 Task: Find connections with filter location Heze with filter topic #startupquoteswith filter profile language French with filter current company Vymo with filter school CHAROTAR UNIVERSITY OF SCIENCE AND TECHNOLOGY with filter industry Events Services with filter service category Wealth Management with filter keywords title Wedding Coordinator
Action: Mouse moved to (593, 75)
Screenshot: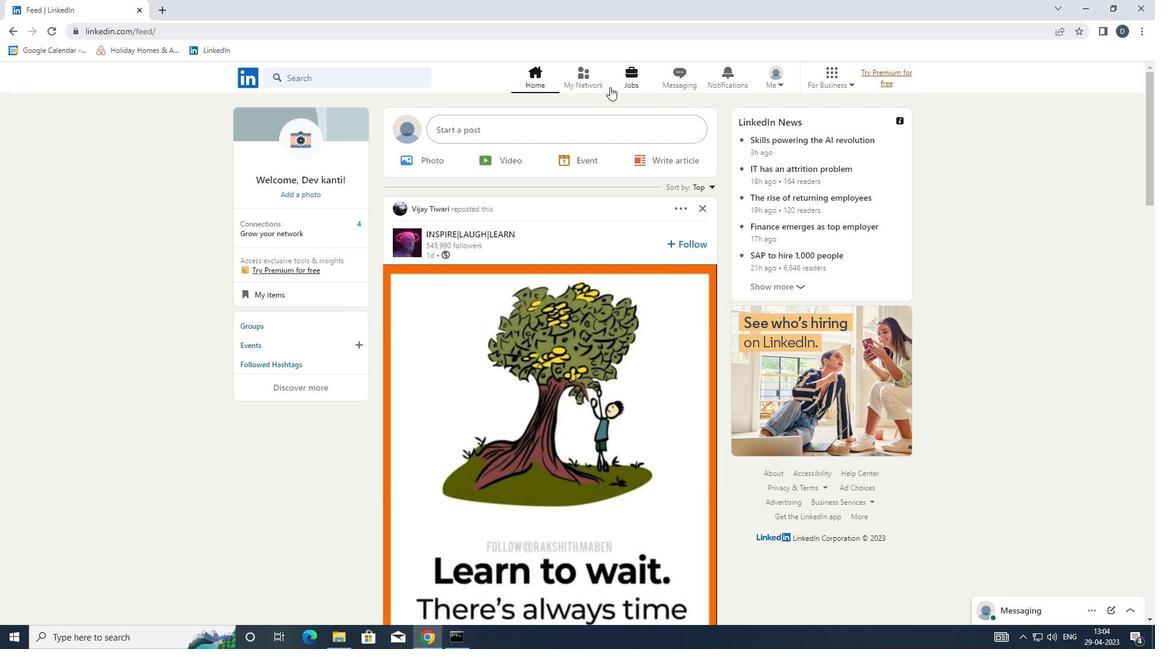 
Action: Mouse pressed left at (593, 75)
Screenshot: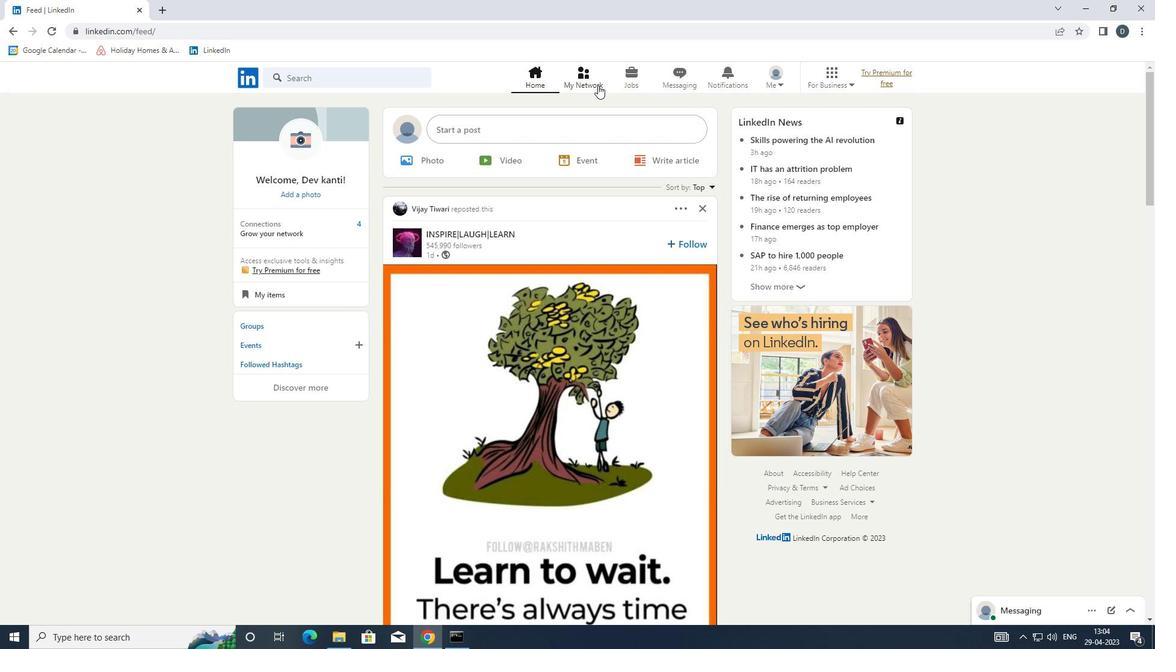 
Action: Mouse moved to (384, 144)
Screenshot: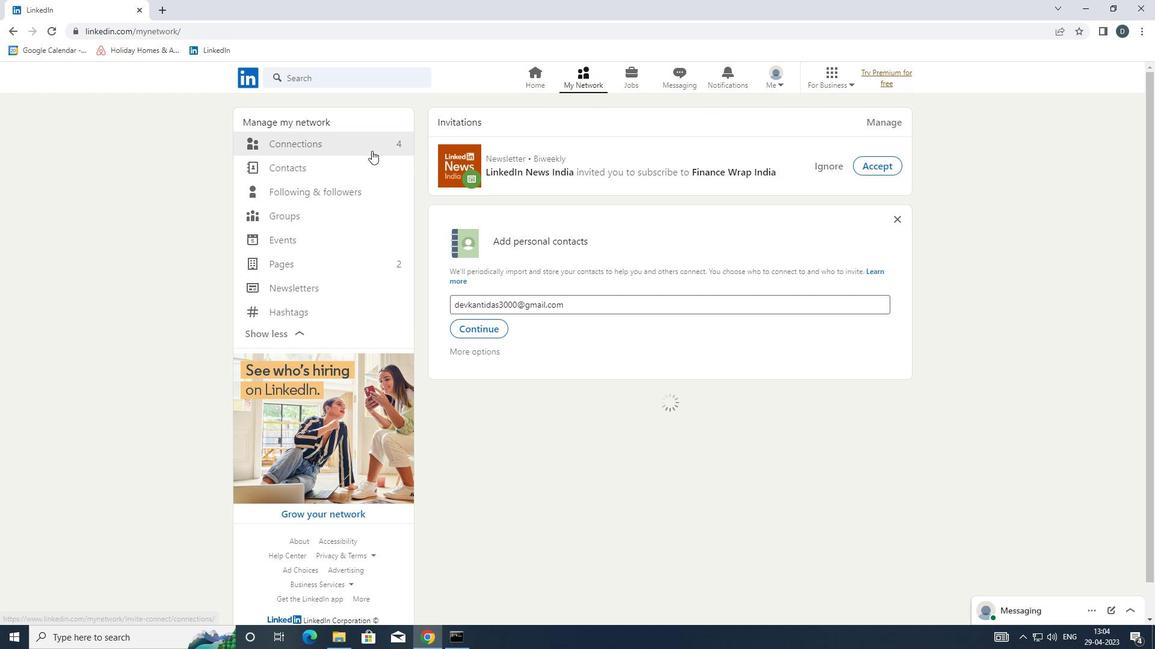 
Action: Mouse pressed left at (384, 144)
Screenshot: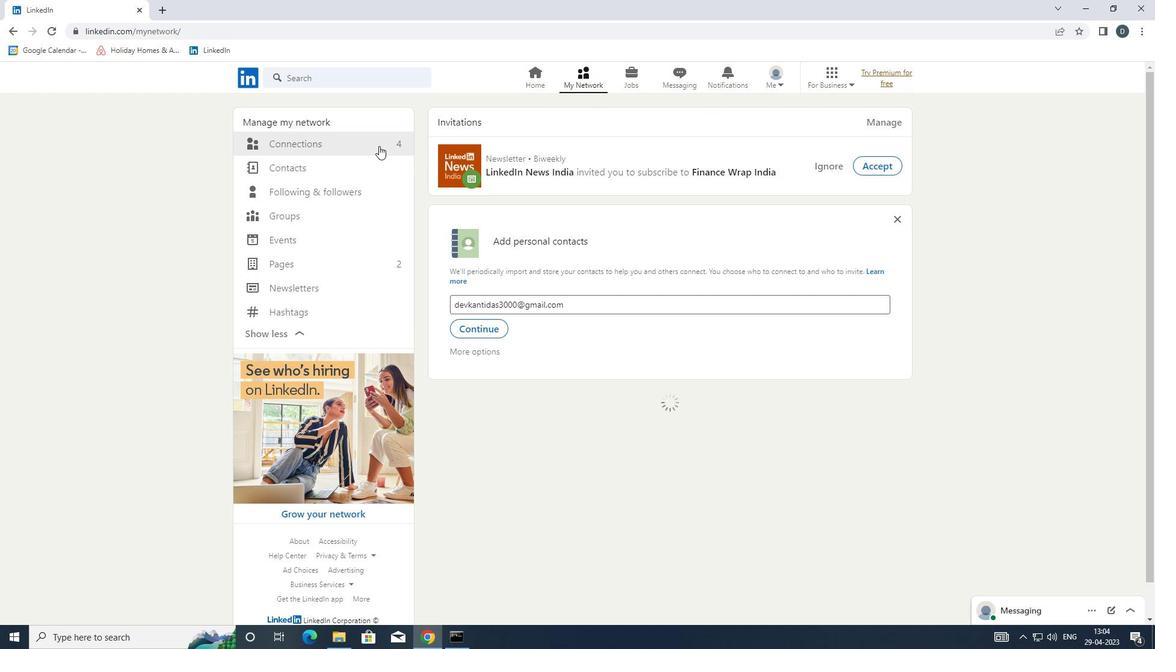 
Action: Mouse moved to (299, 144)
Screenshot: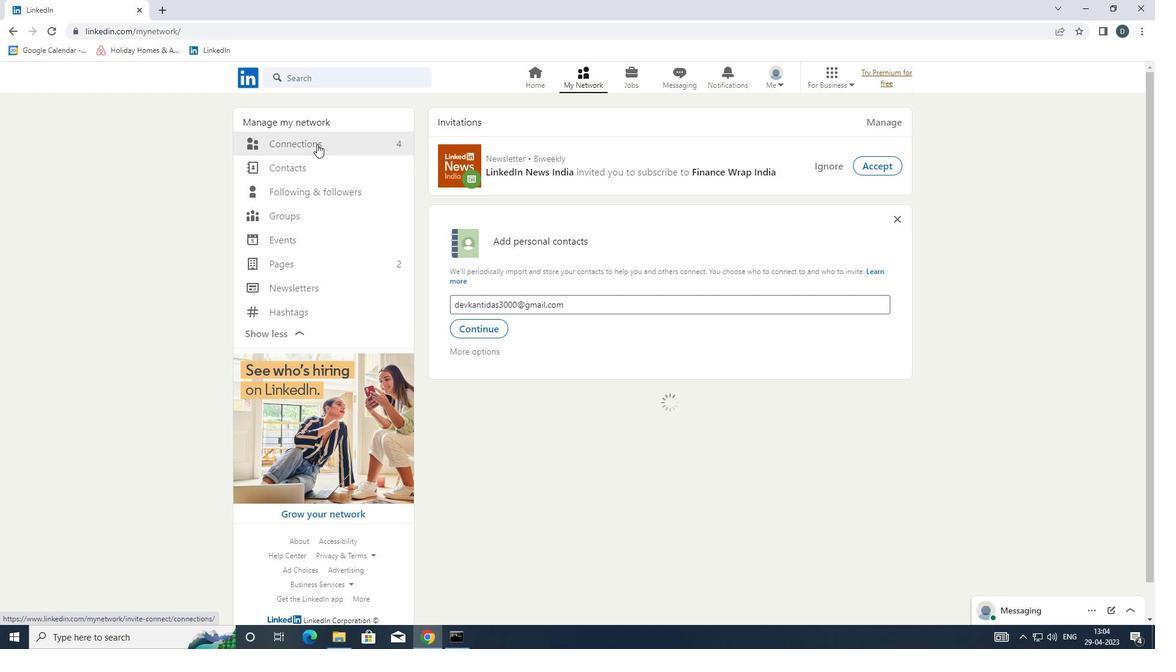 
Action: Mouse pressed left at (299, 144)
Screenshot: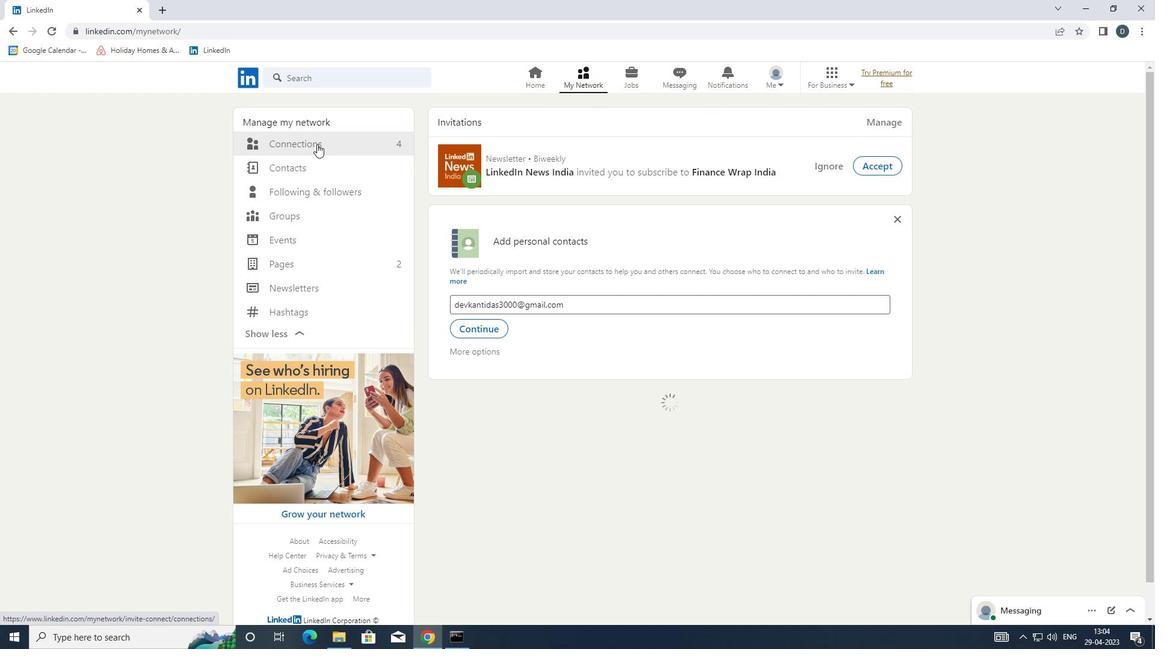 
Action: Mouse moved to (674, 147)
Screenshot: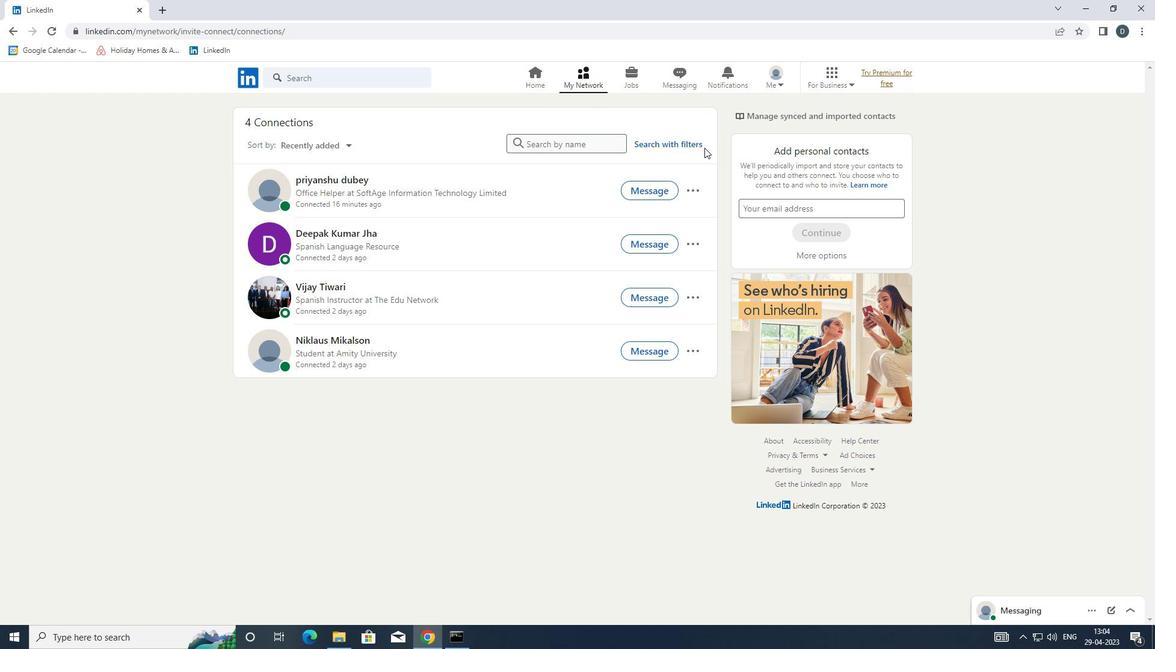 
Action: Mouse pressed left at (674, 147)
Screenshot: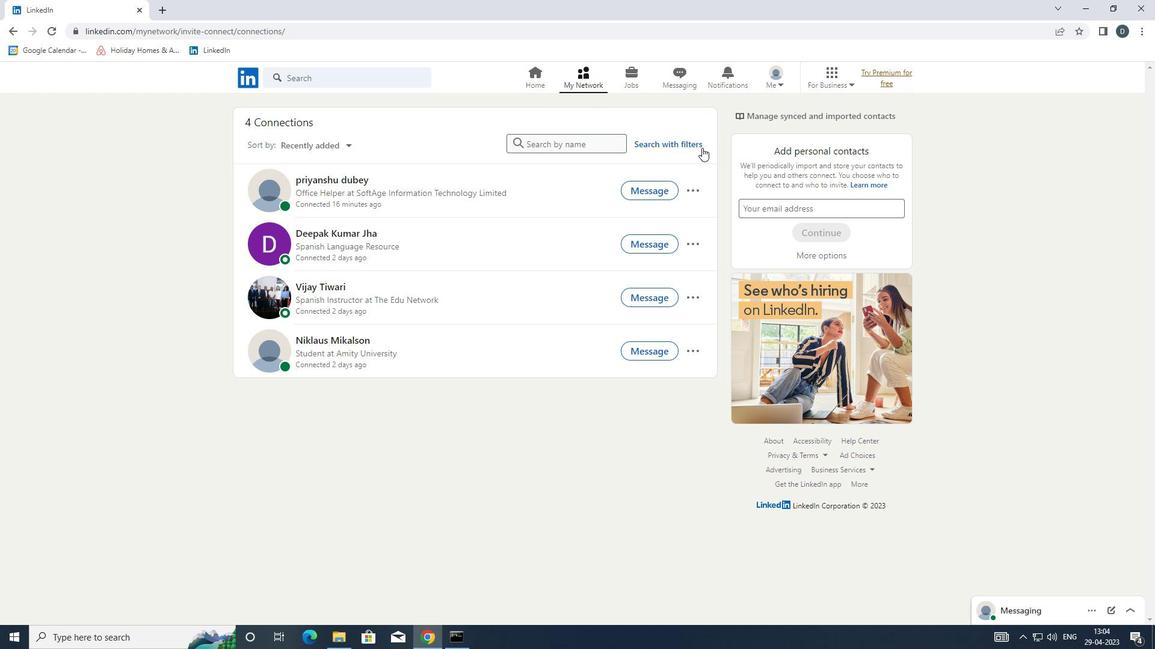 
Action: Mouse moved to (604, 107)
Screenshot: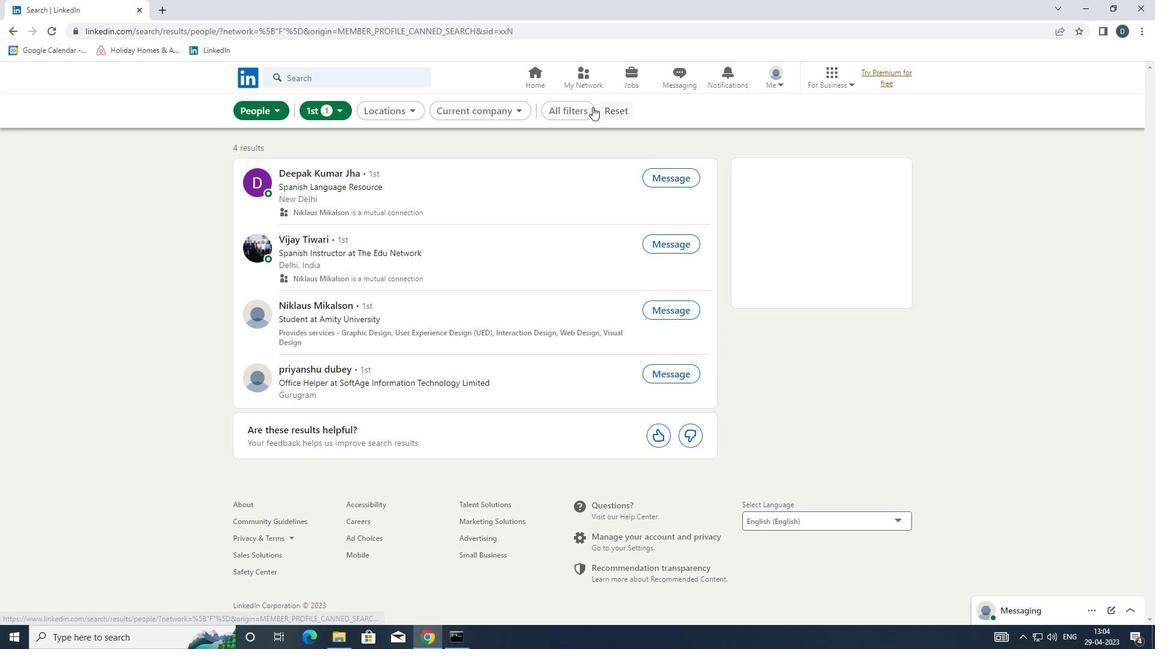 
Action: Mouse pressed left at (604, 107)
Screenshot: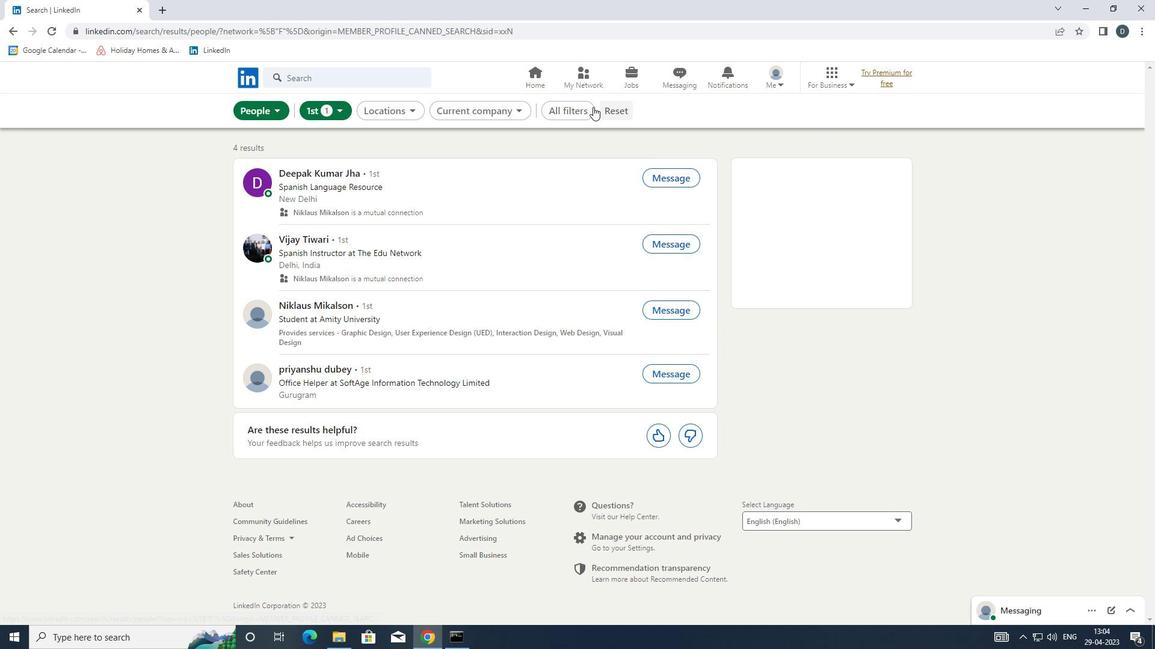 
Action: Mouse moved to (601, 107)
Screenshot: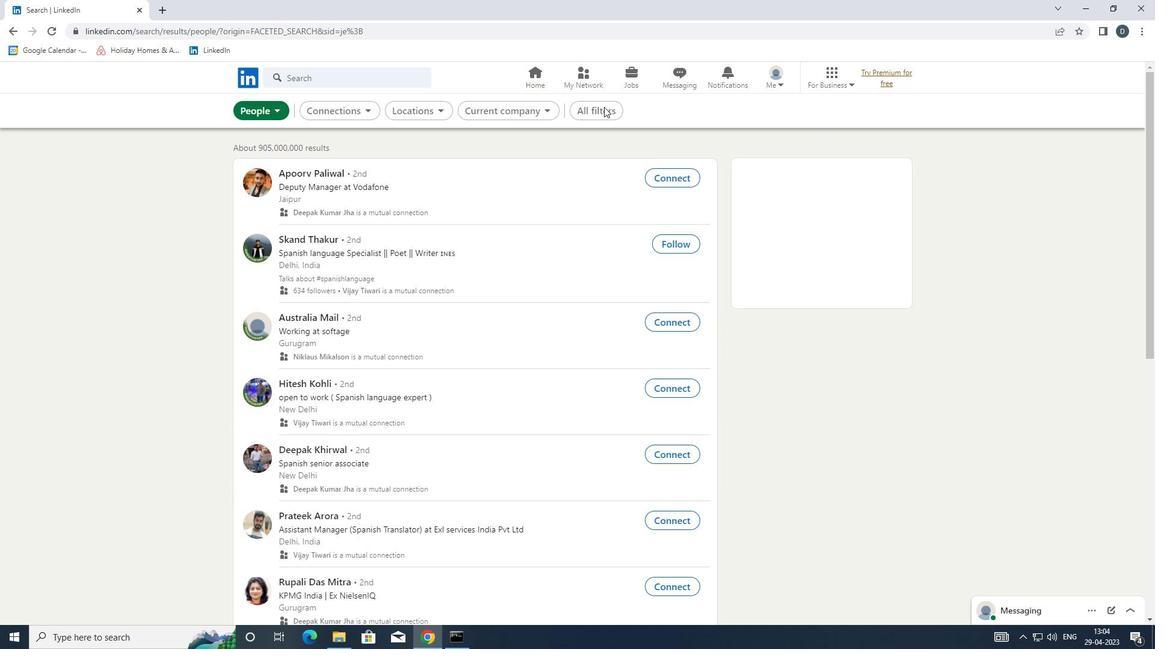 
Action: Mouse pressed left at (601, 107)
Screenshot: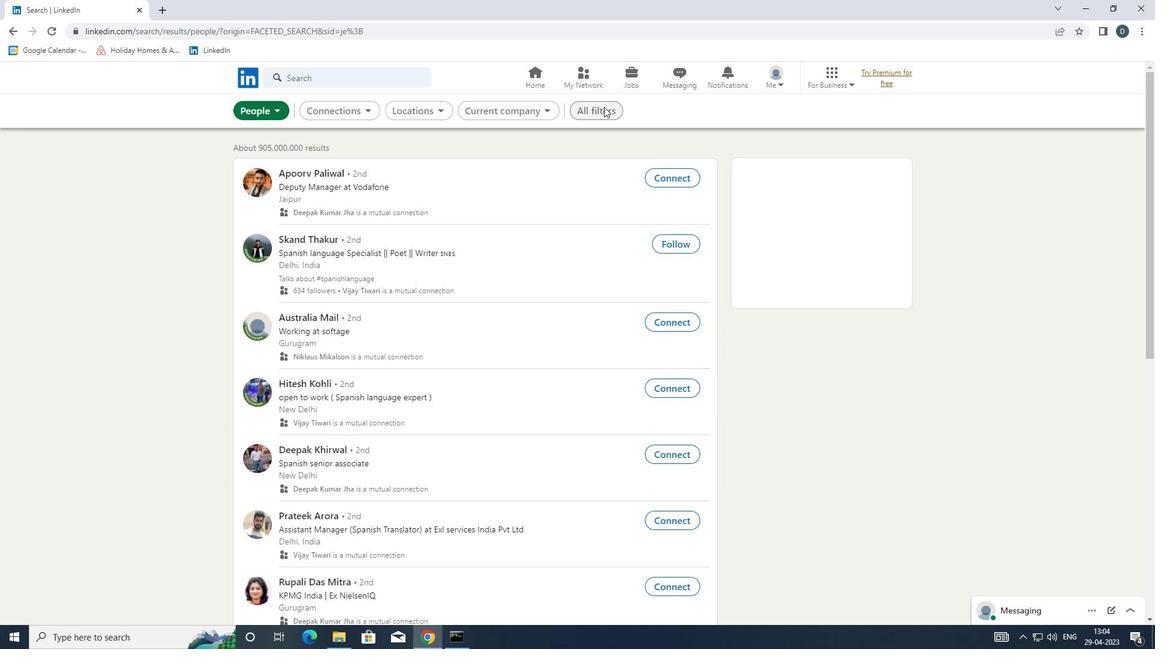
Action: Mouse moved to (1032, 346)
Screenshot: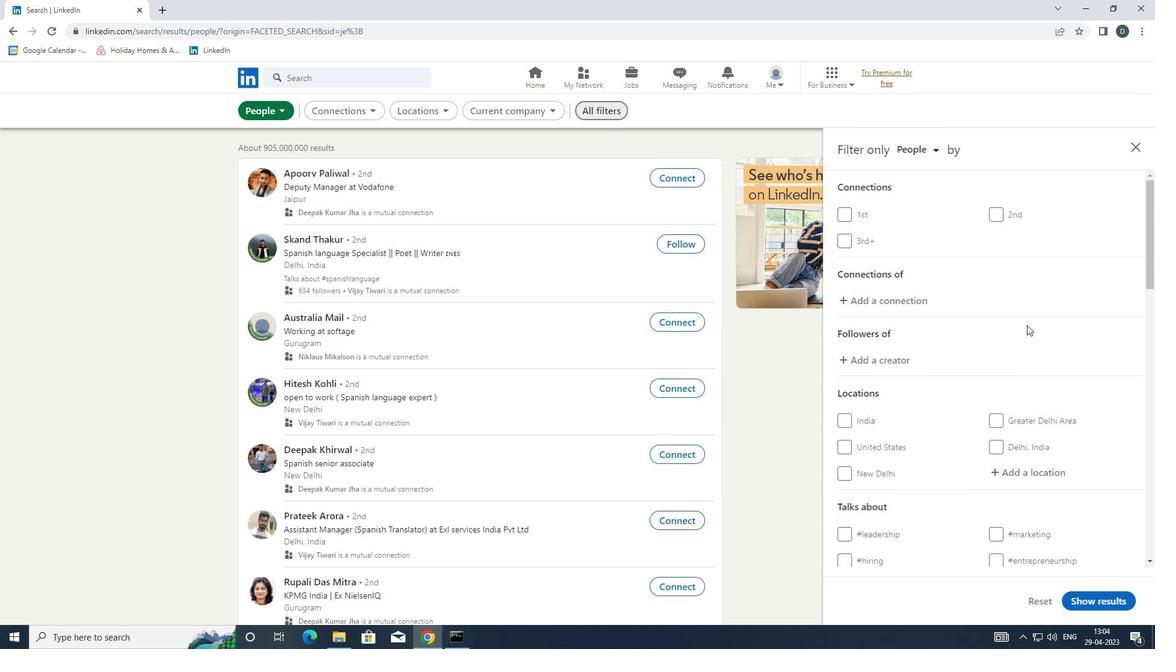
Action: Mouse scrolled (1032, 345) with delta (0, 0)
Screenshot: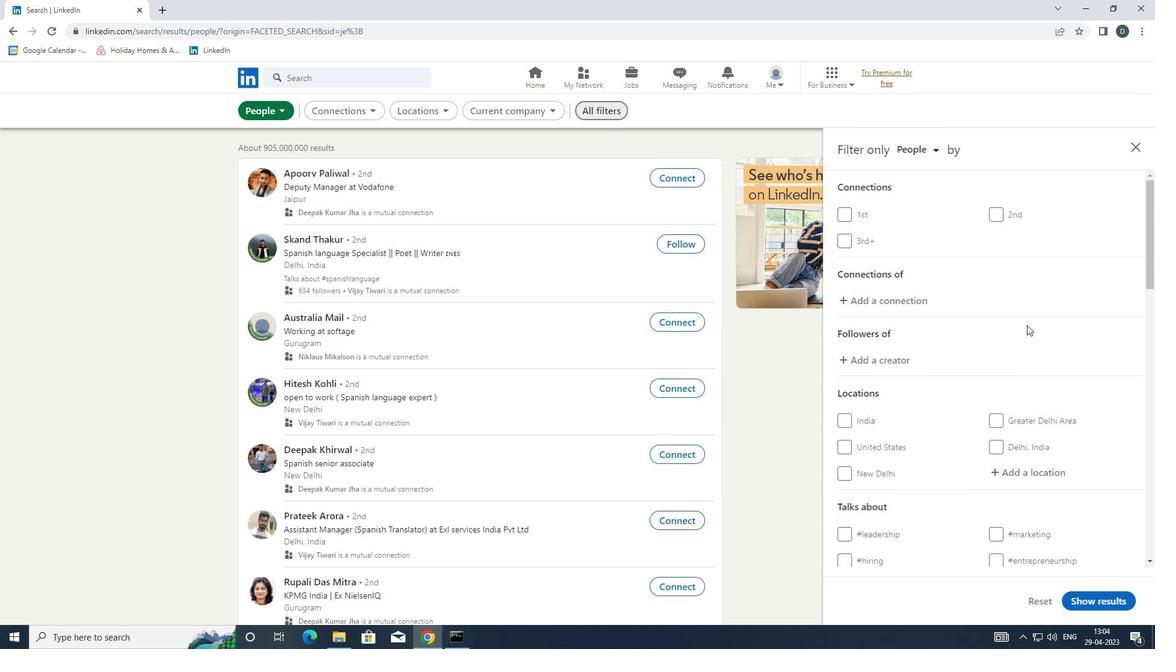 
Action: Mouse moved to (1029, 347)
Screenshot: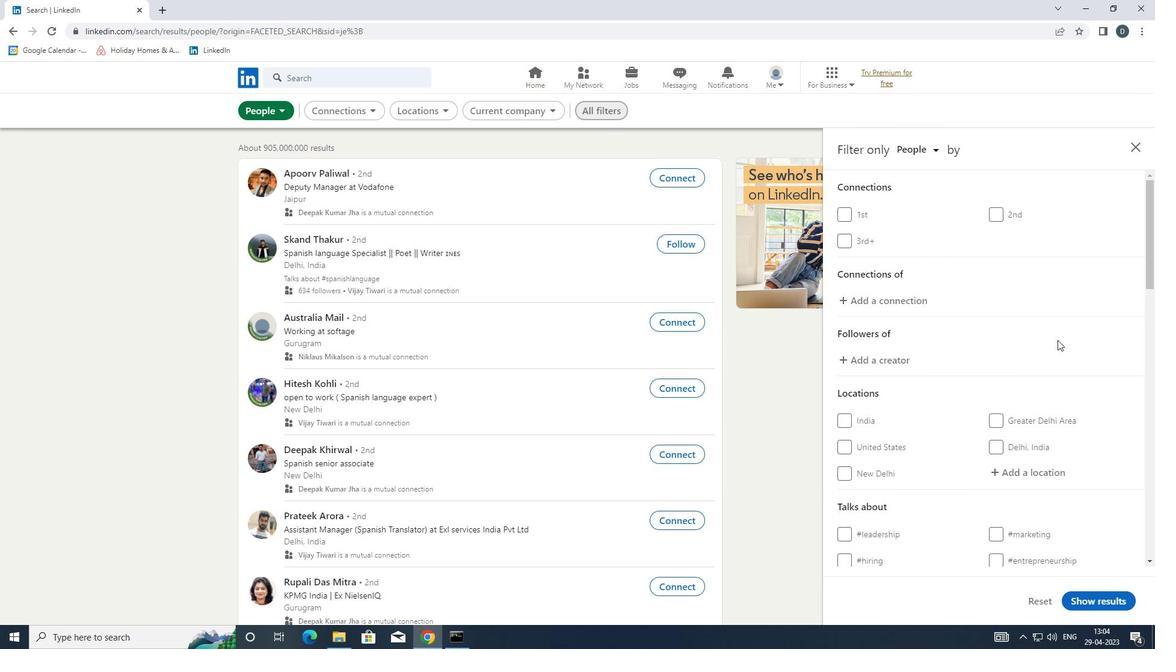 
Action: Mouse scrolled (1029, 347) with delta (0, 0)
Screenshot: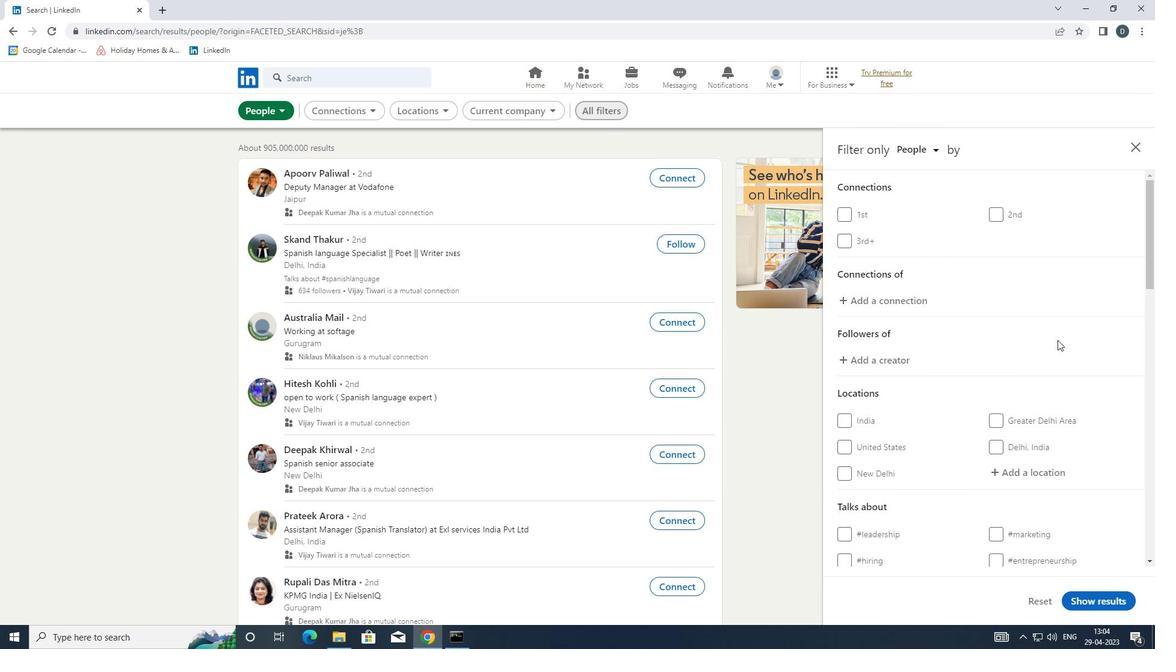 
Action: Mouse scrolled (1029, 347) with delta (0, 0)
Screenshot: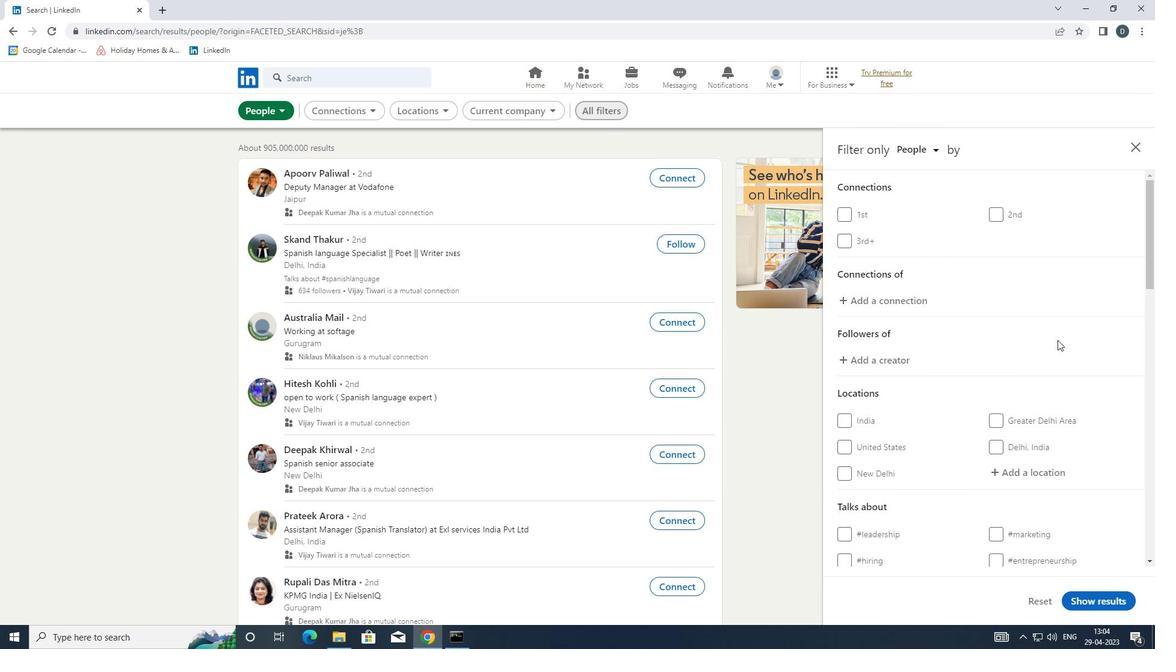 
Action: Mouse moved to (1022, 291)
Screenshot: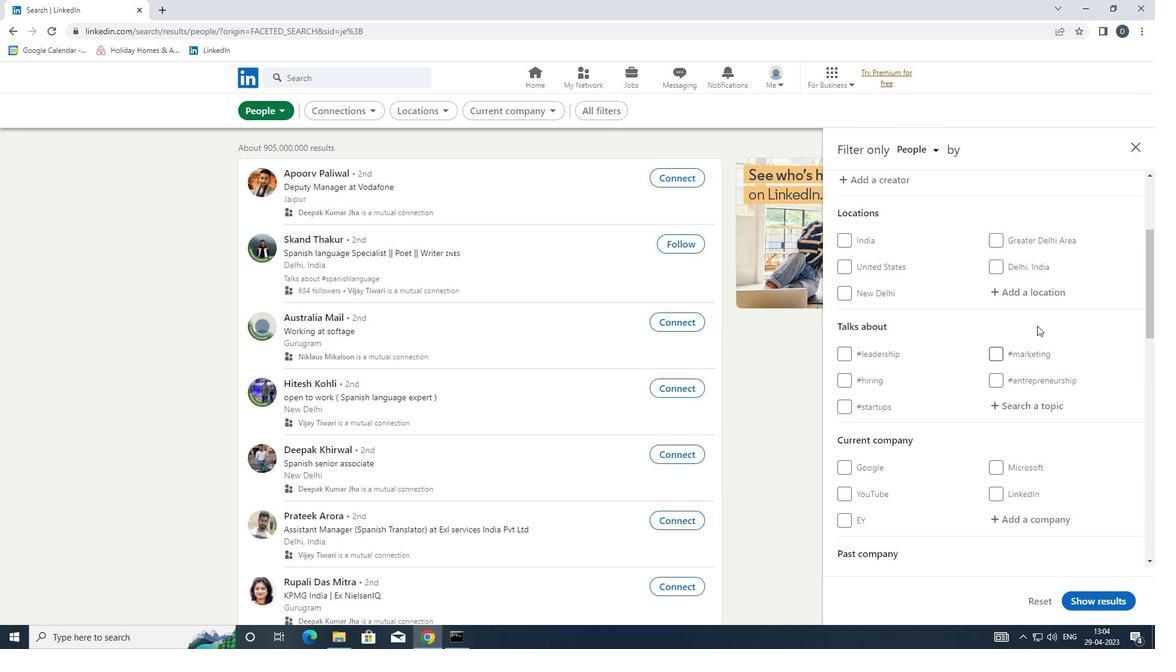 
Action: Mouse pressed left at (1022, 291)
Screenshot: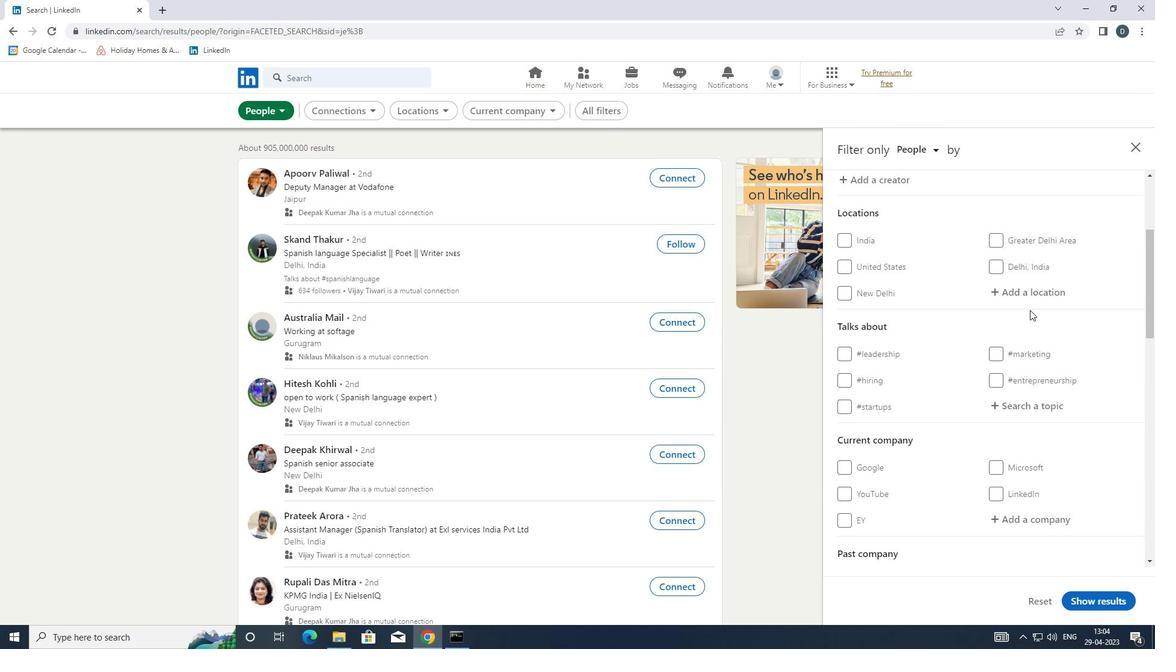 
Action: Key pressed <Key.shift>HEZE
Screenshot: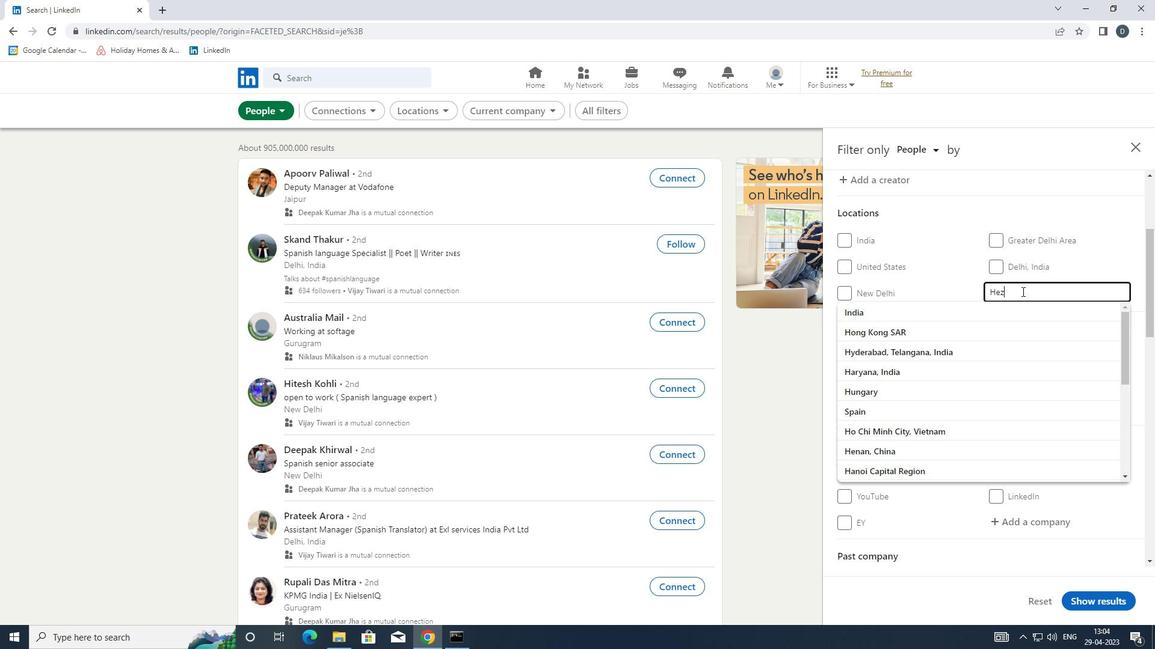 
Action: Mouse moved to (1007, 312)
Screenshot: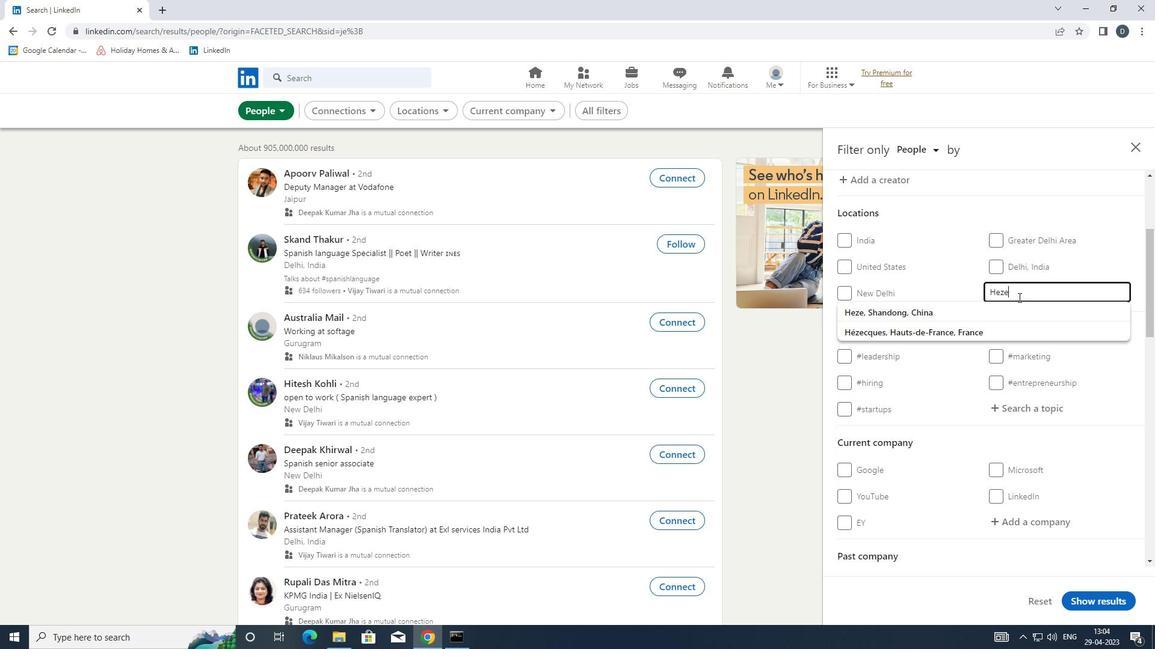 
Action: Mouse pressed left at (1007, 312)
Screenshot: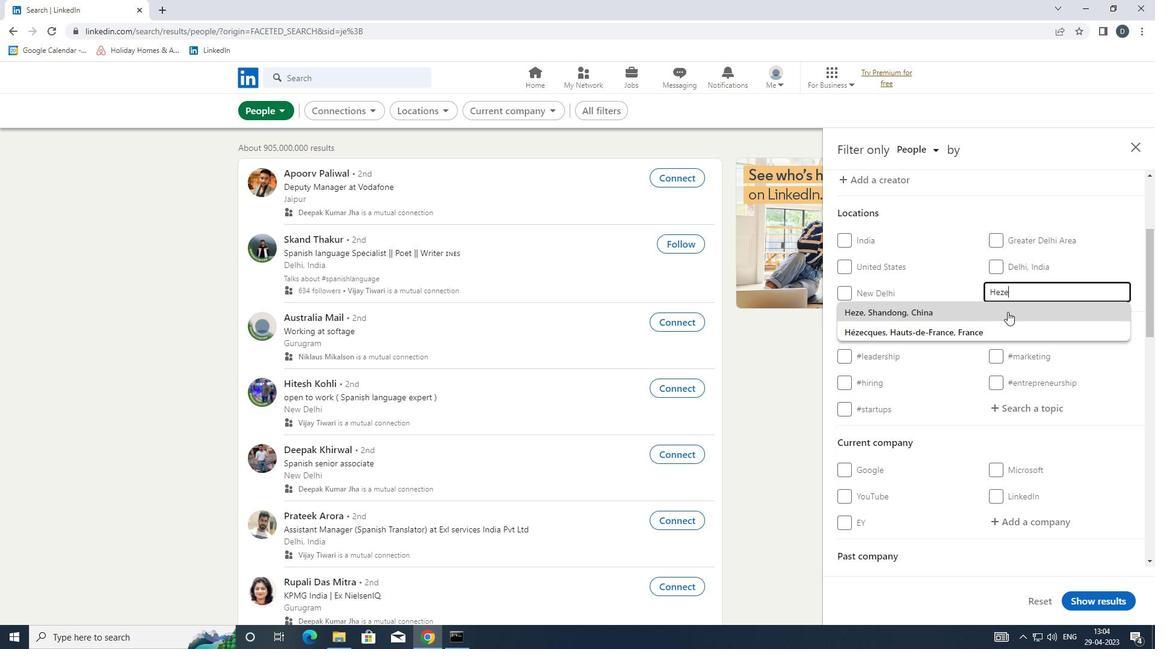 
Action: Mouse scrolled (1007, 311) with delta (0, 0)
Screenshot: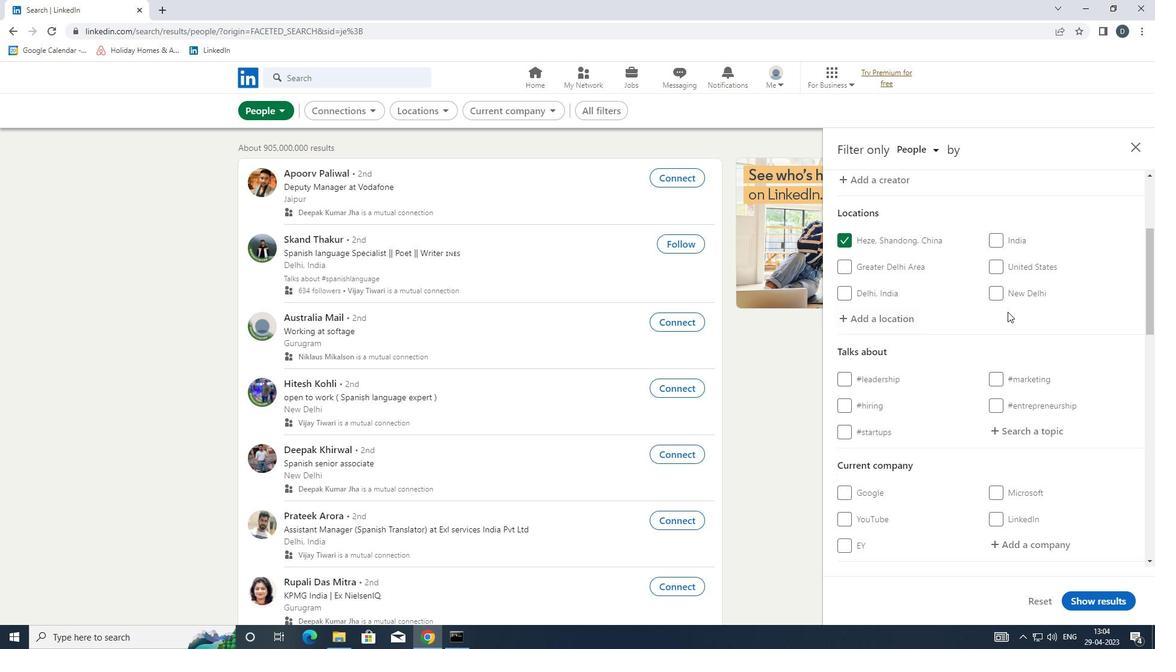 
Action: Mouse scrolled (1007, 311) with delta (0, 0)
Screenshot: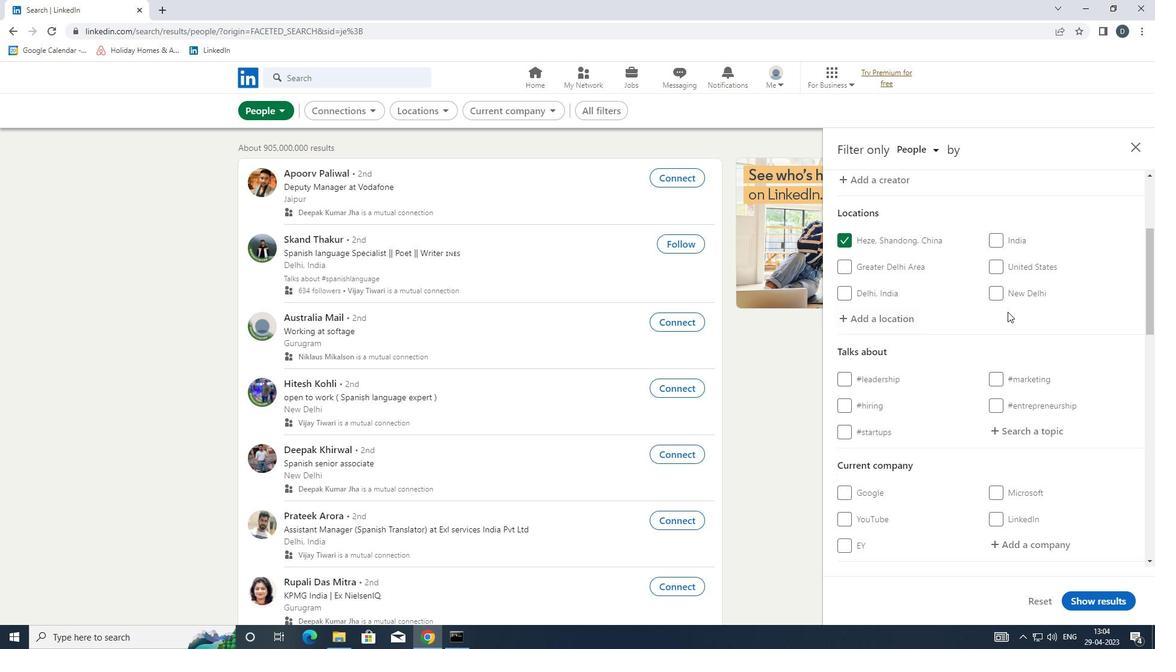 
Action: Mouse scrolled (1007, 311) with delta (0, 0)
Screenshot: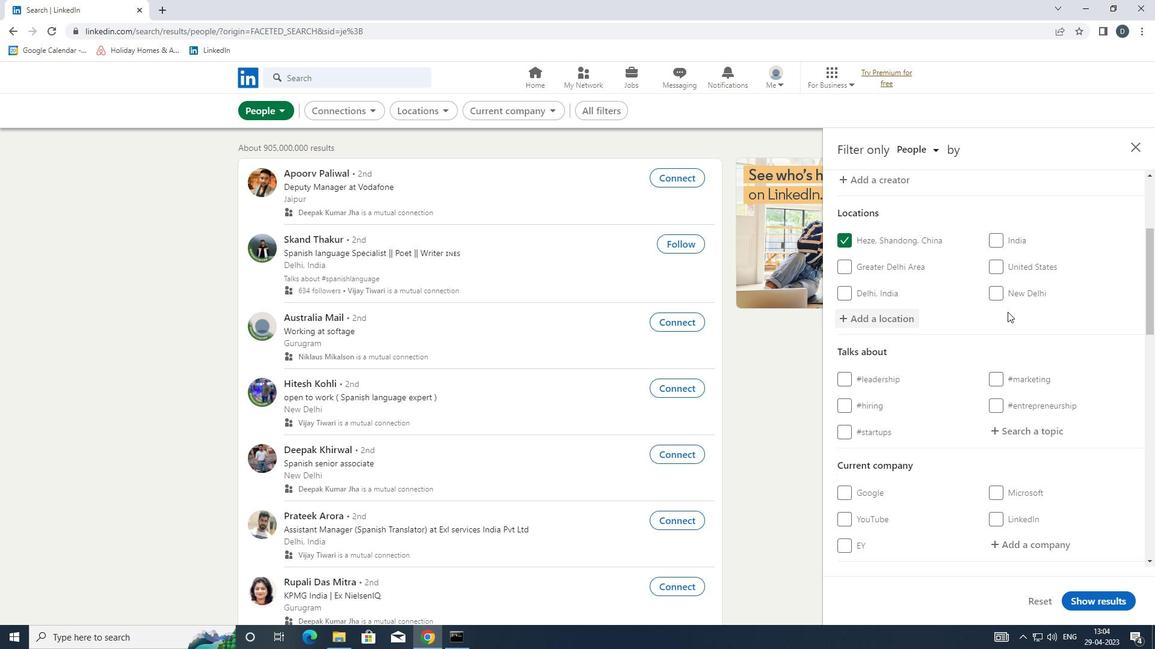 
Action: Mouse moved to (1030, 253)
Screenshot: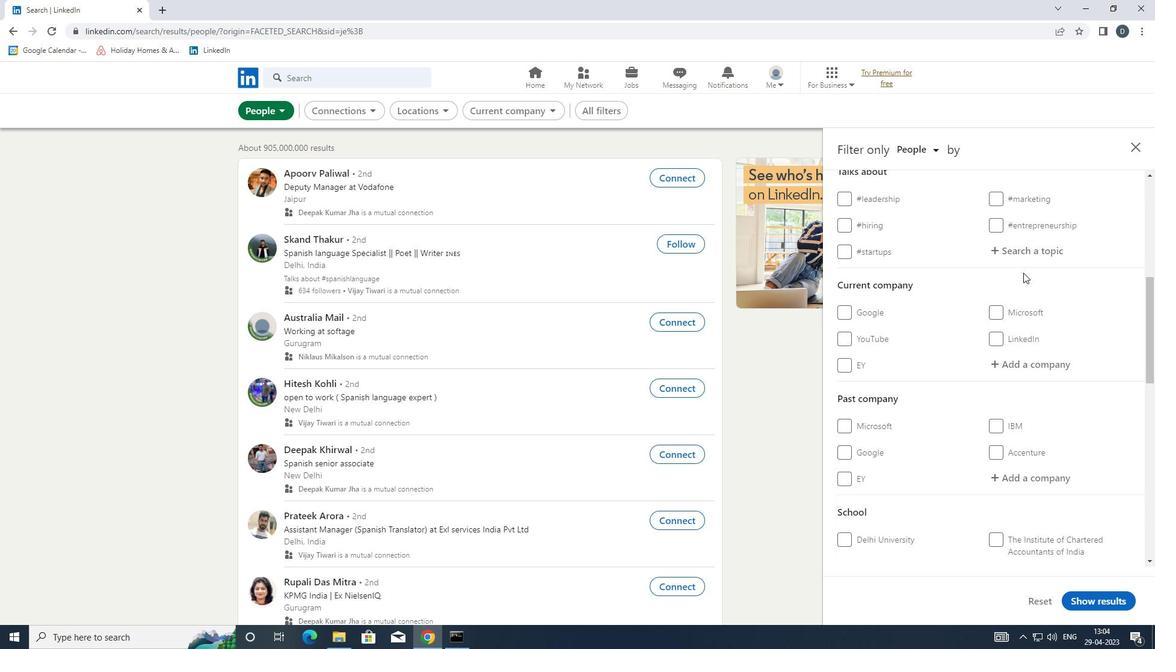
Action: Mouse pressed left at (1030, 253)
Screenshot: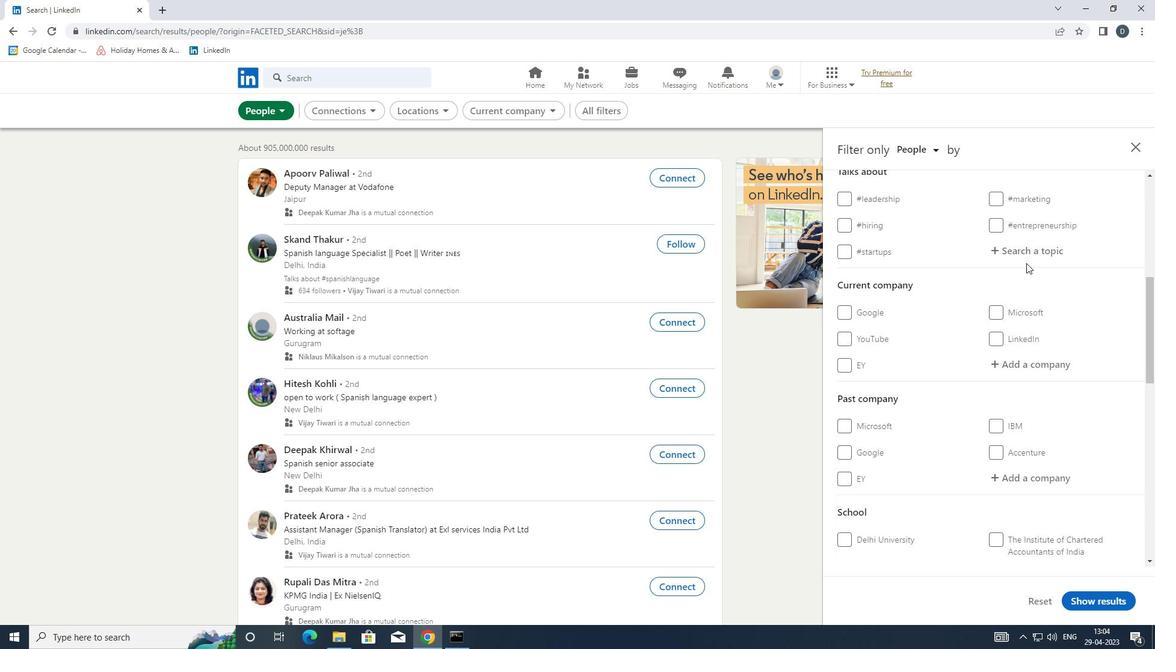 
Action: Key pressed <Key.shift>#STARTUPQUOTES
Screenshot: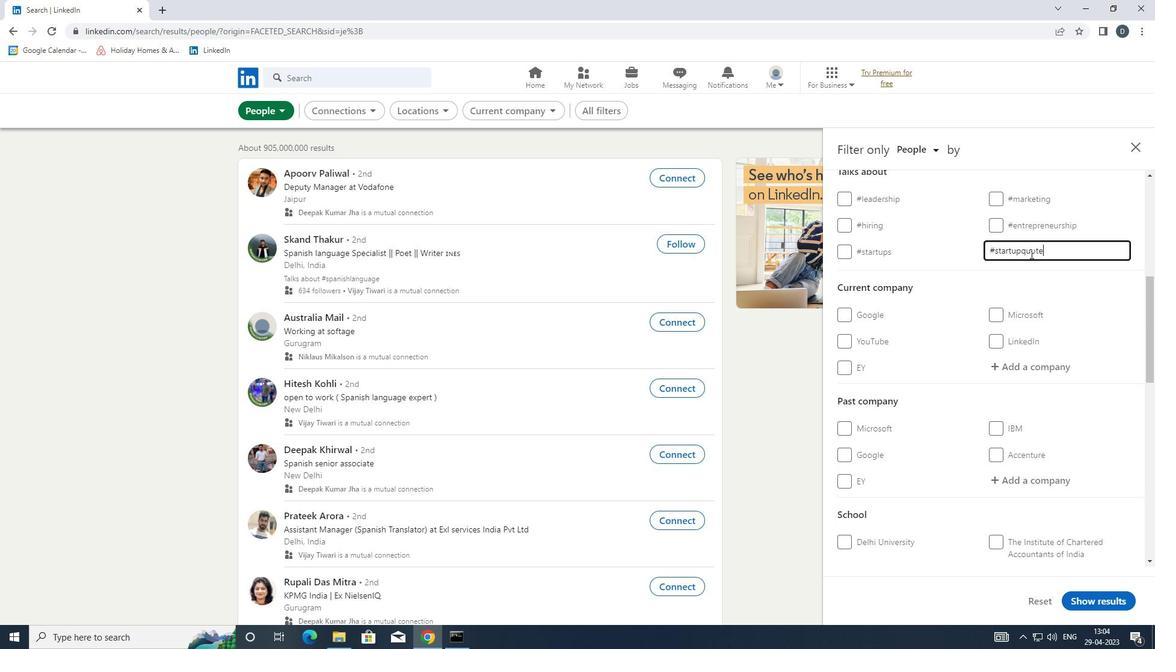 
Action: Mouse moved to (1111, 277)
Screenshot: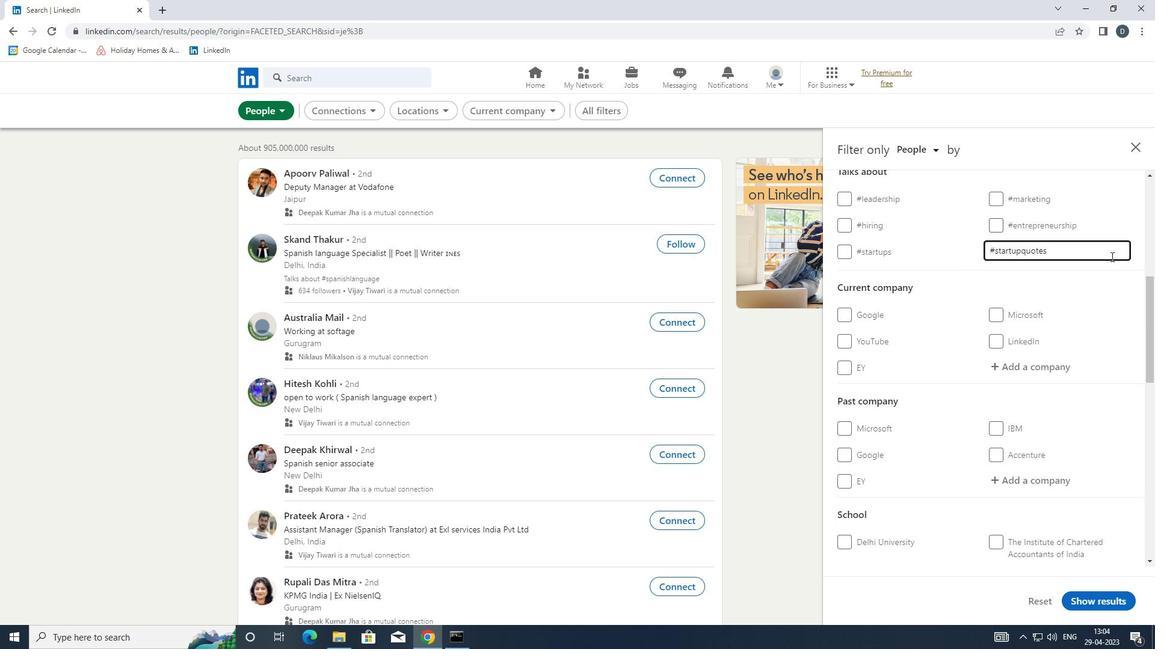 
Action: Mouse scrolled (1111, 277) with delta (0, 0)
Screenshot: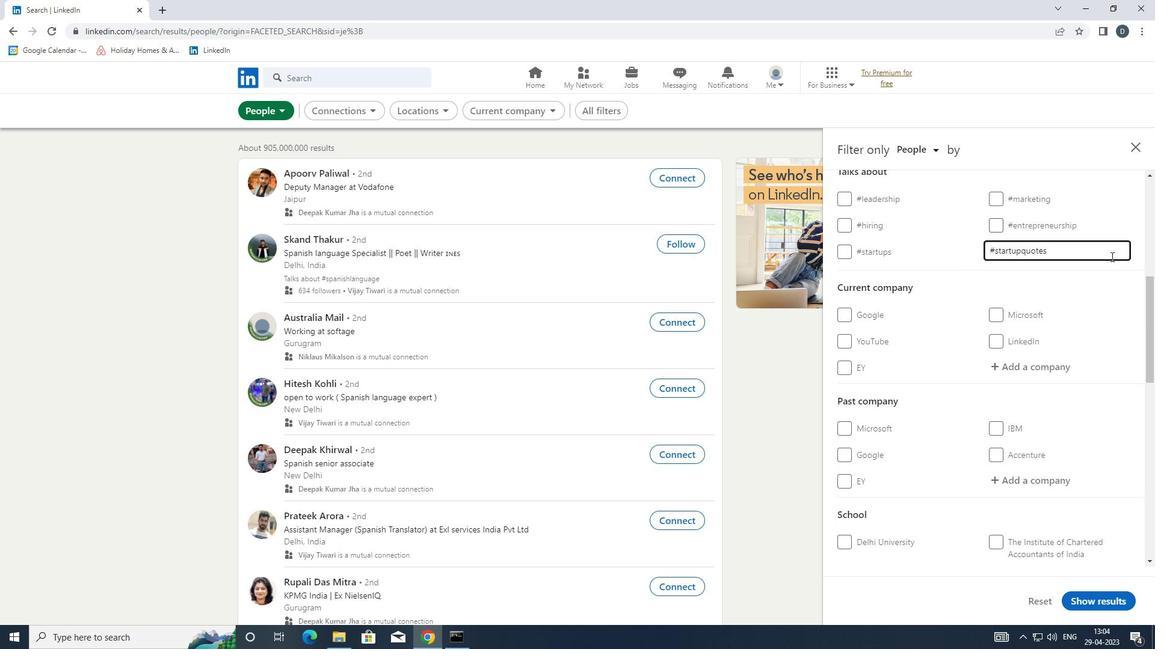 
Action: Mouse moved to (1111, 283)
Screenshot: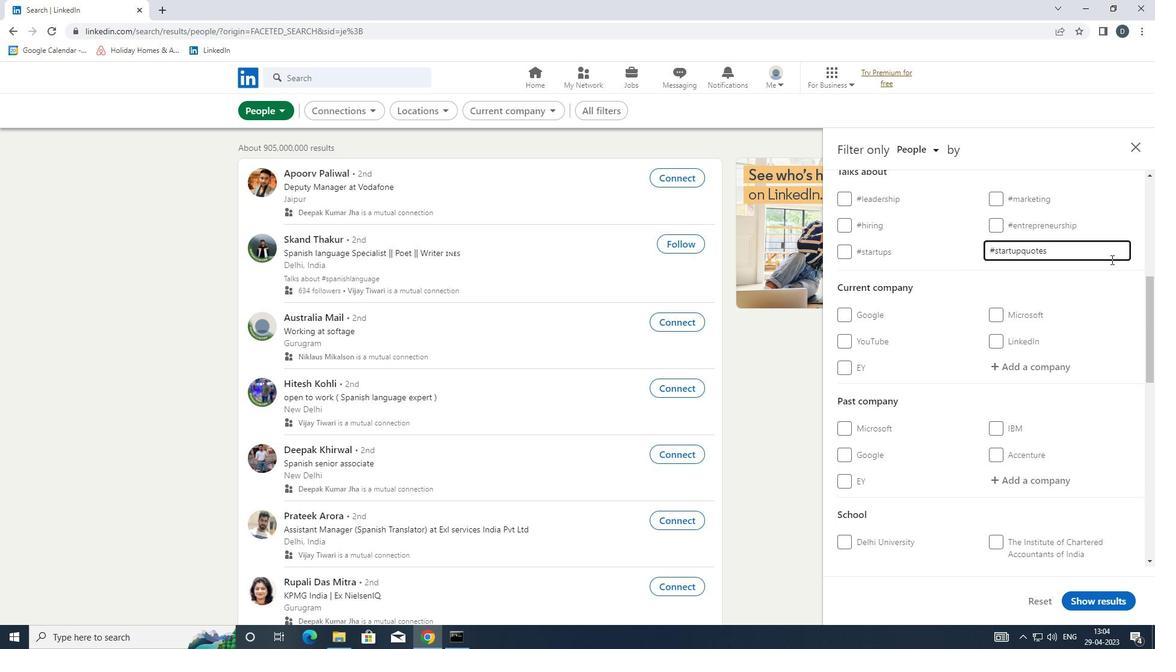 
Action: Mouse scrolled (1111, 282) with delta (0, 0)
Screenshot: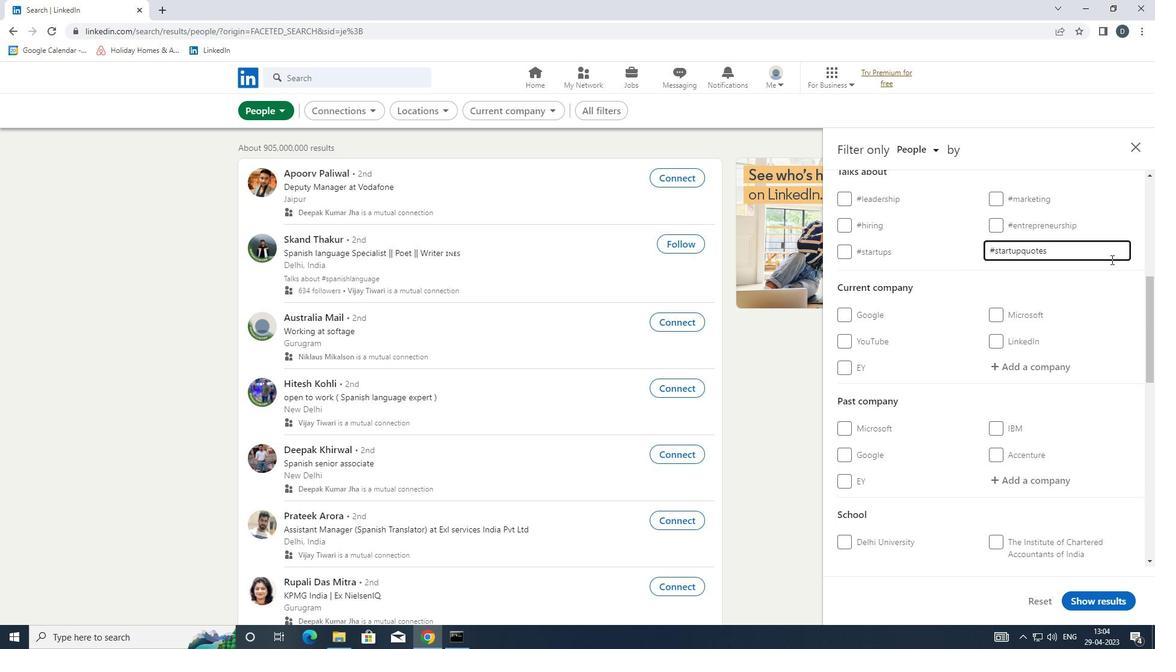 
Action: Mouse moved to (1111, 289)
Screenshot: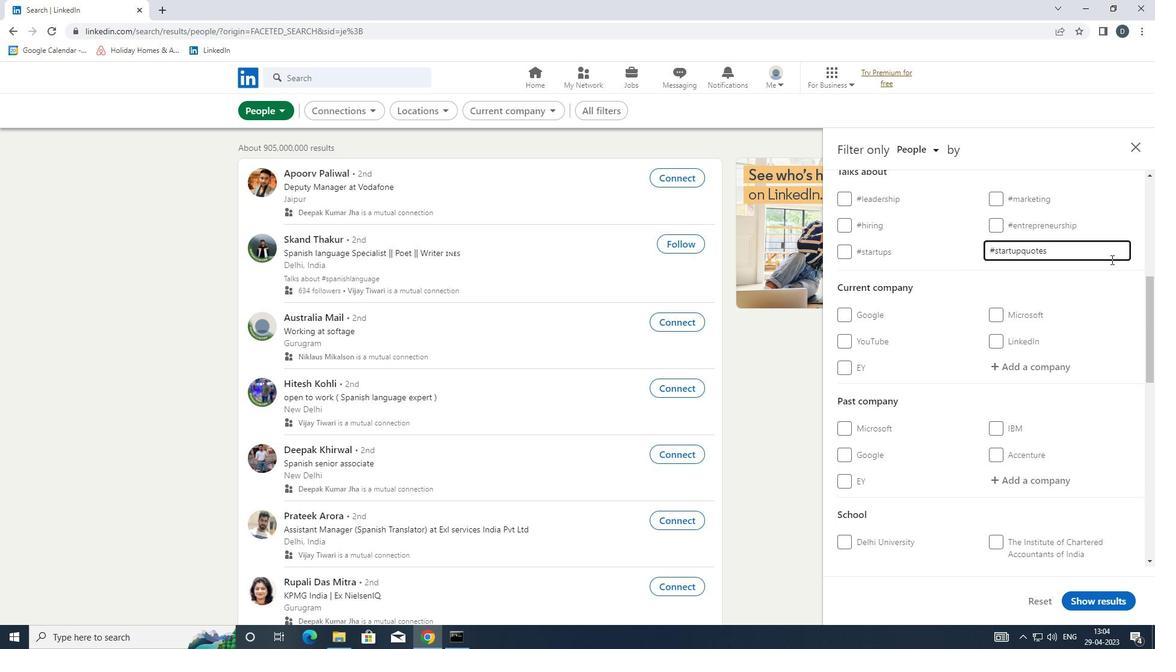 
Action: Mouse scrolled (1111, 288) with delta (0, 0)
Screenshot: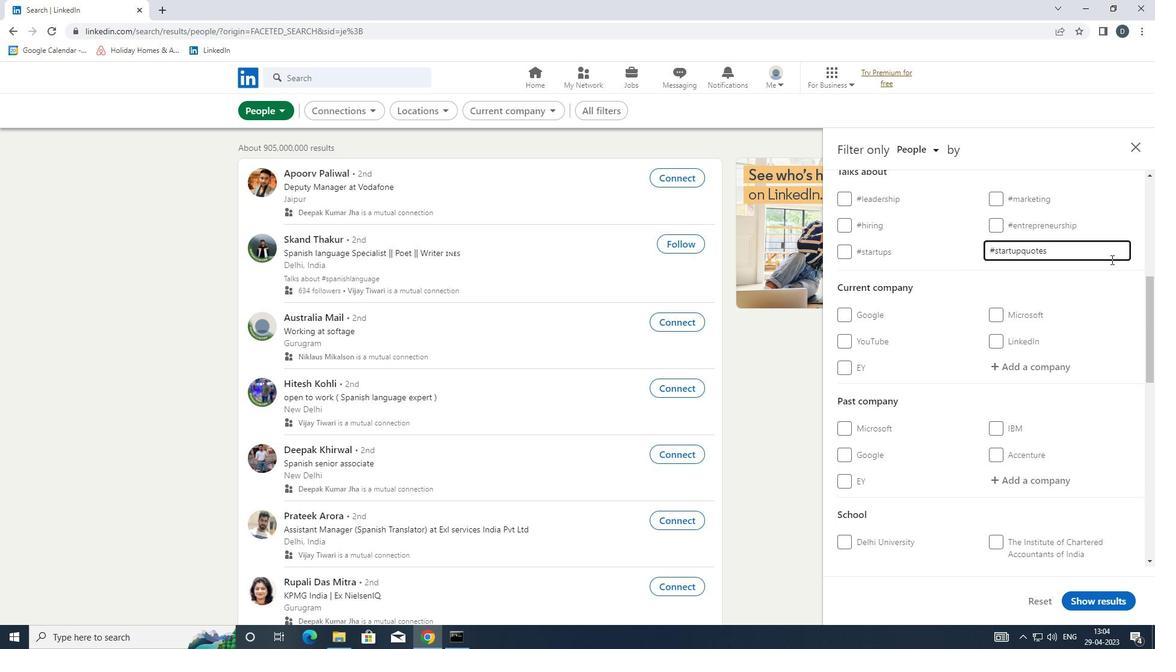 
Action: Mouse moved to (1086, 303)
Screenshot: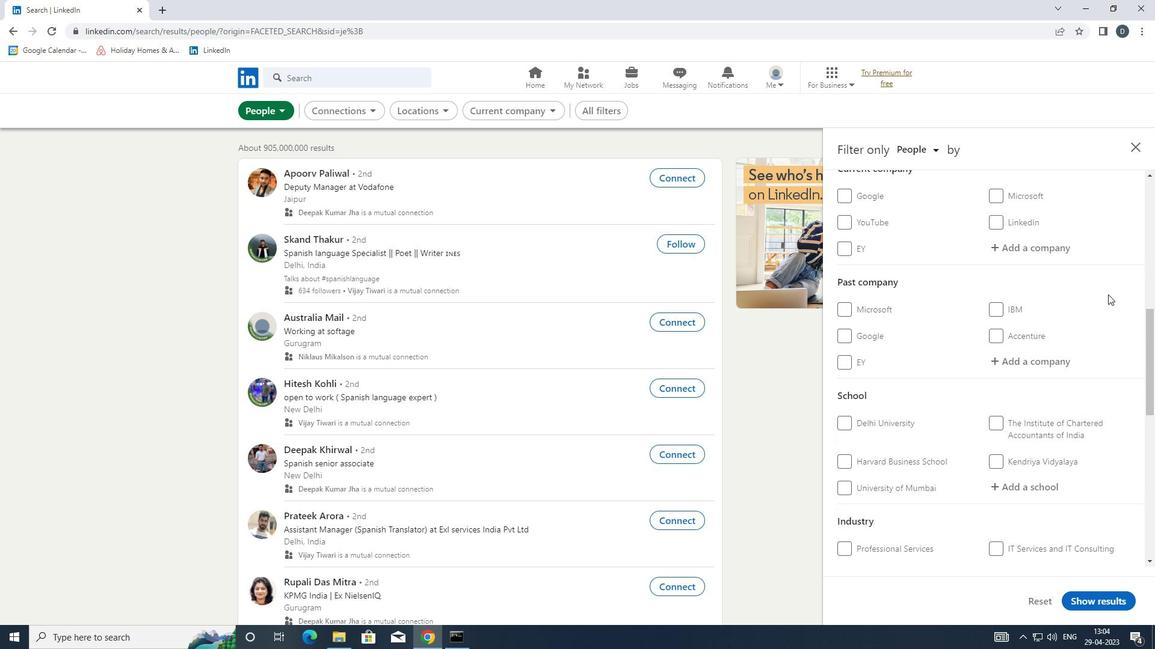 
Action: Mouse scrolled (1086, 302) with delta (0, 0)
Screenshot: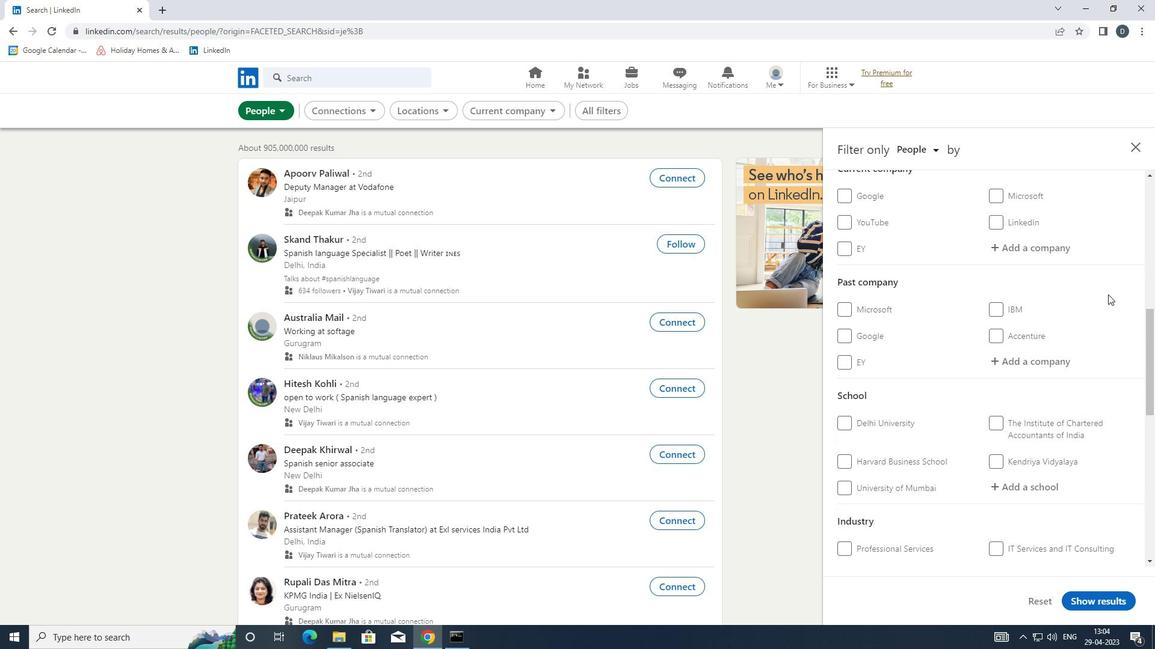 
Action: Mouse moved to (1086, 303)
Screenshot: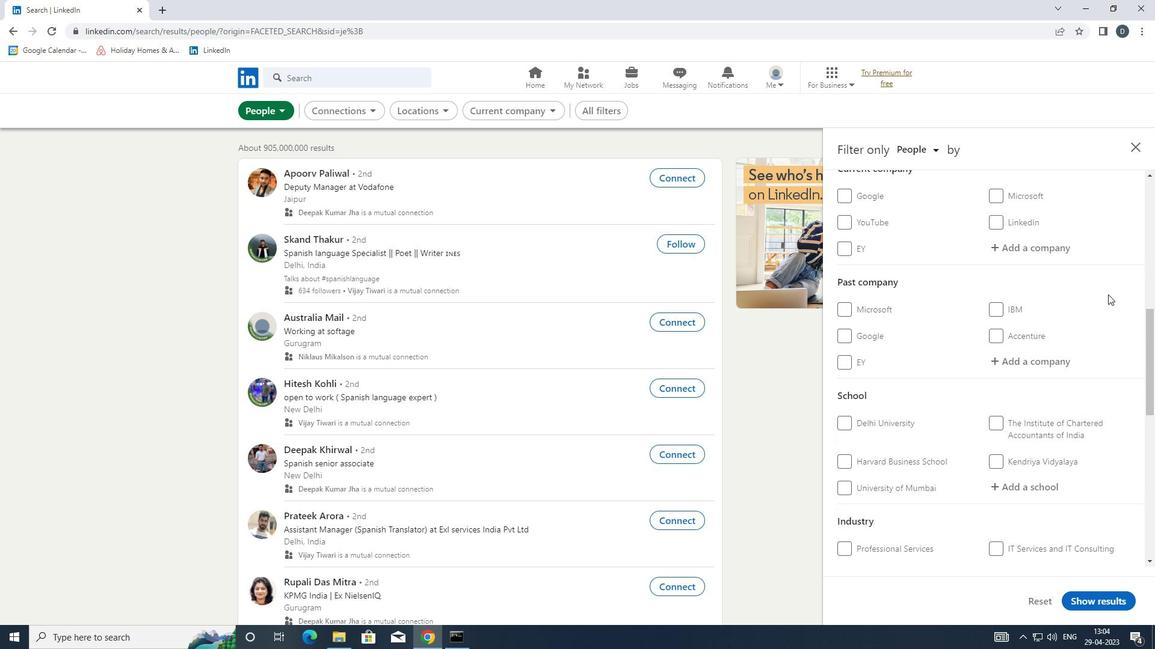 
Action: Mouse scrolled (1086, 302) with delta (0, 0)
Screenshot: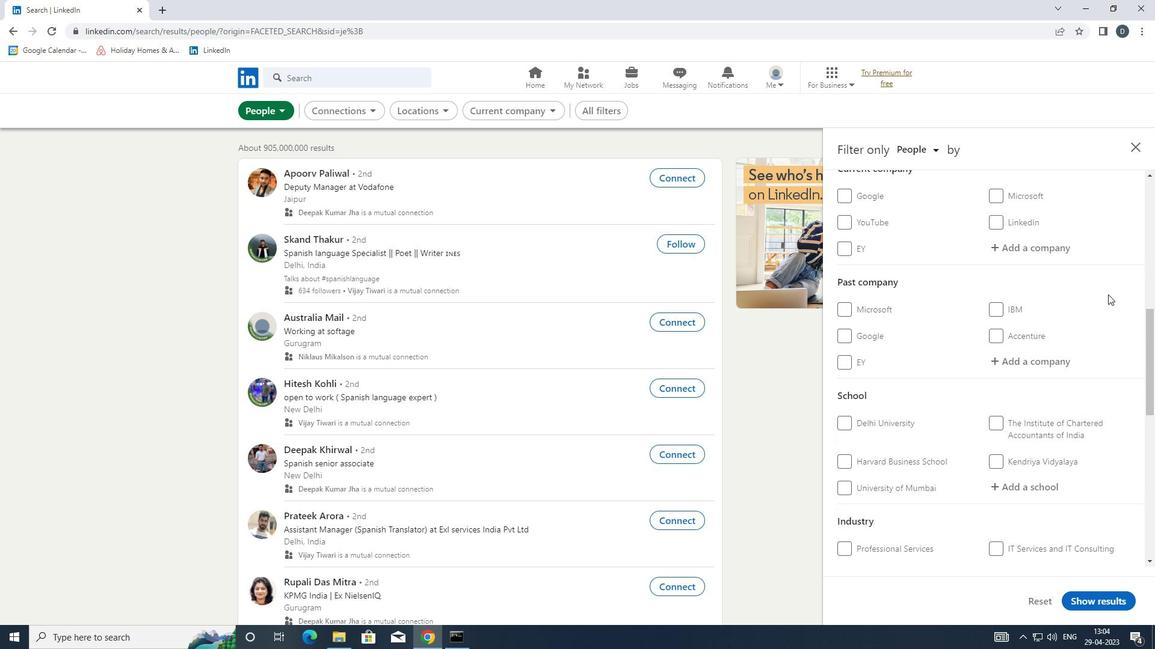 
Action: Mouse moved to (1085, 304)
Screenshot: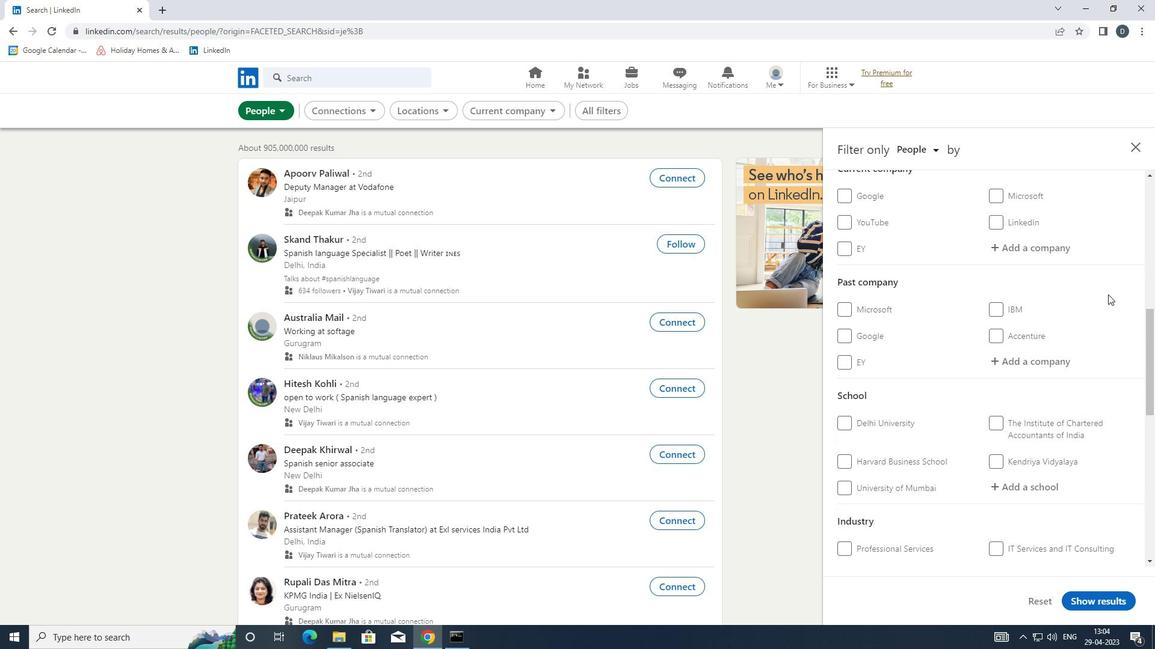 
Action: Mouse scrolled (1085, 303) with delta (0, 0)
Screenshot: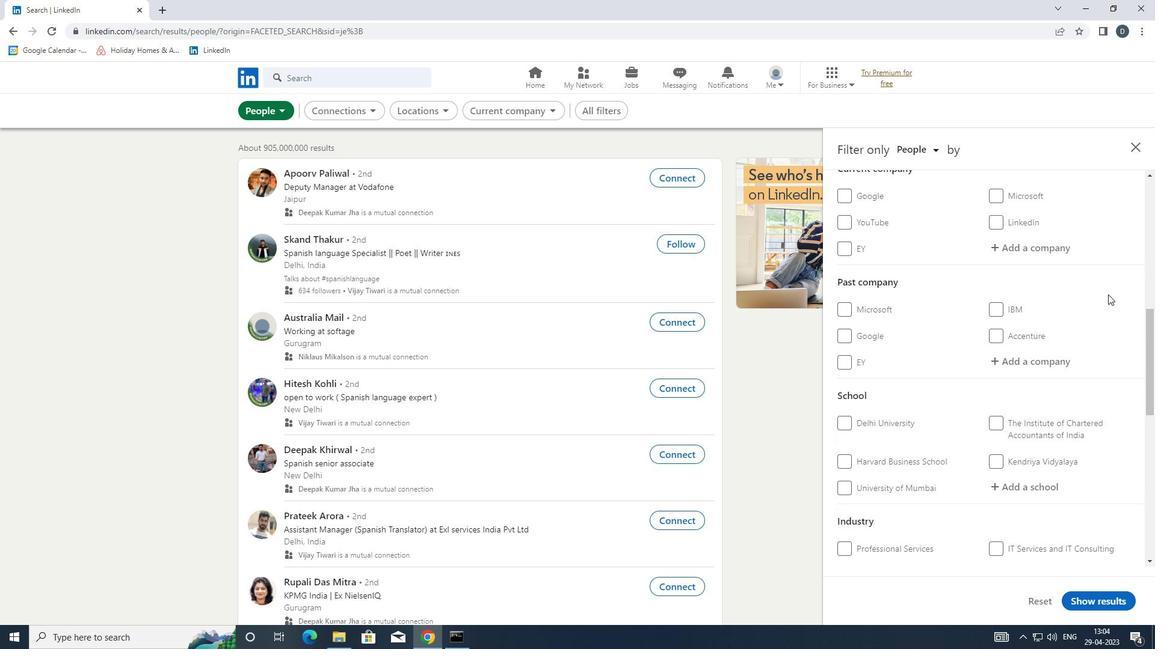 
Action: Mouse moved to (1085, 304)
Screenshot: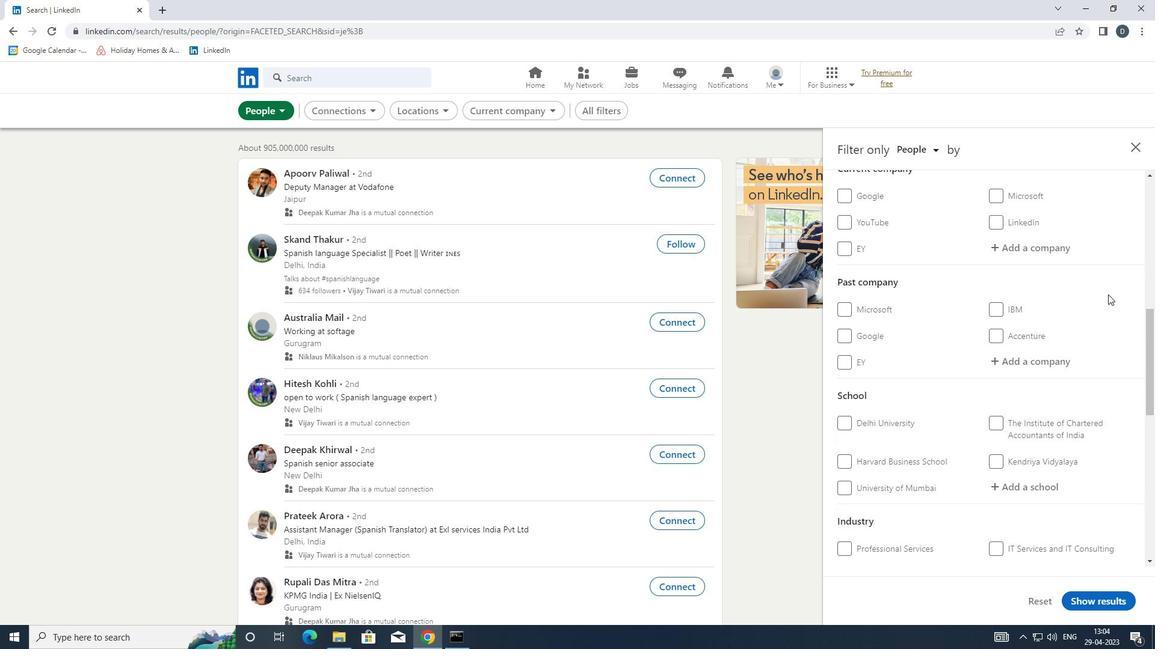 
Action: Mouse scrolled (1085, 303) with delta (0, 0)
Screenshot: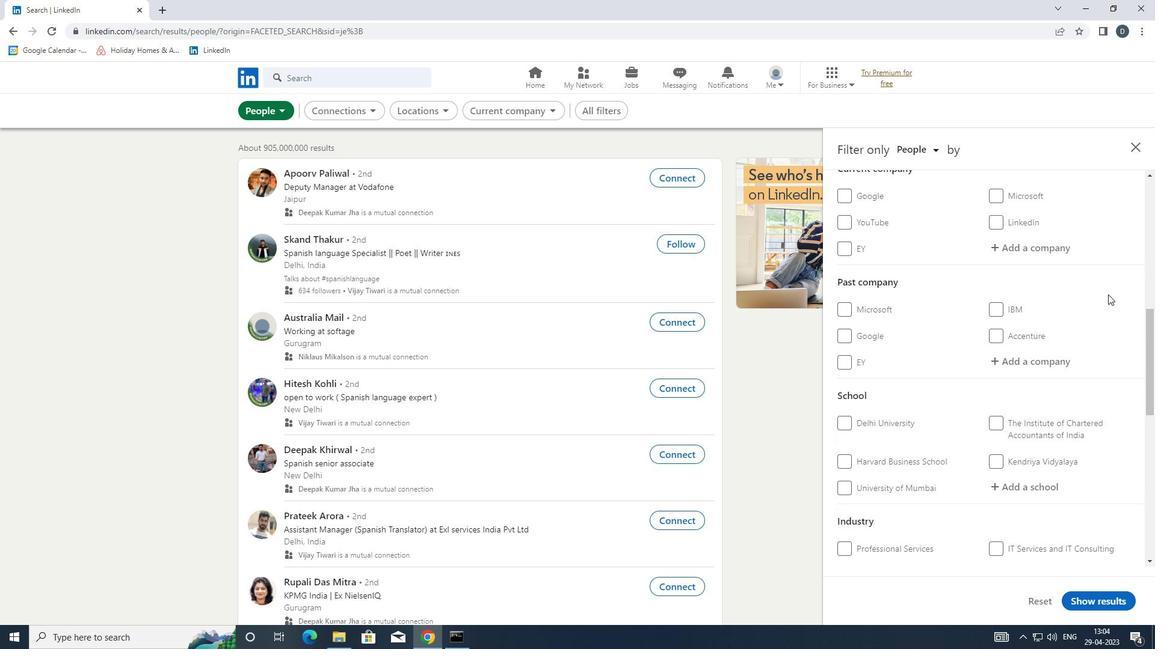 
Action: Mouse moved to (999, 380)
Screenshot: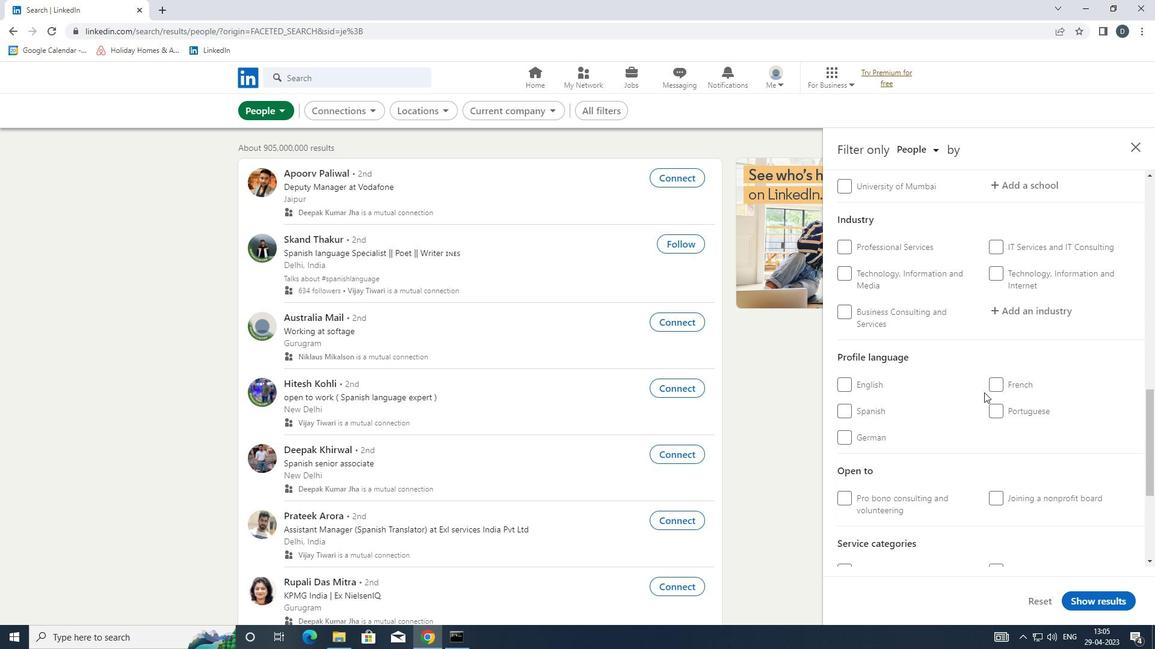 
Action: Mouse pressed left at (999, 380)
Screenshot: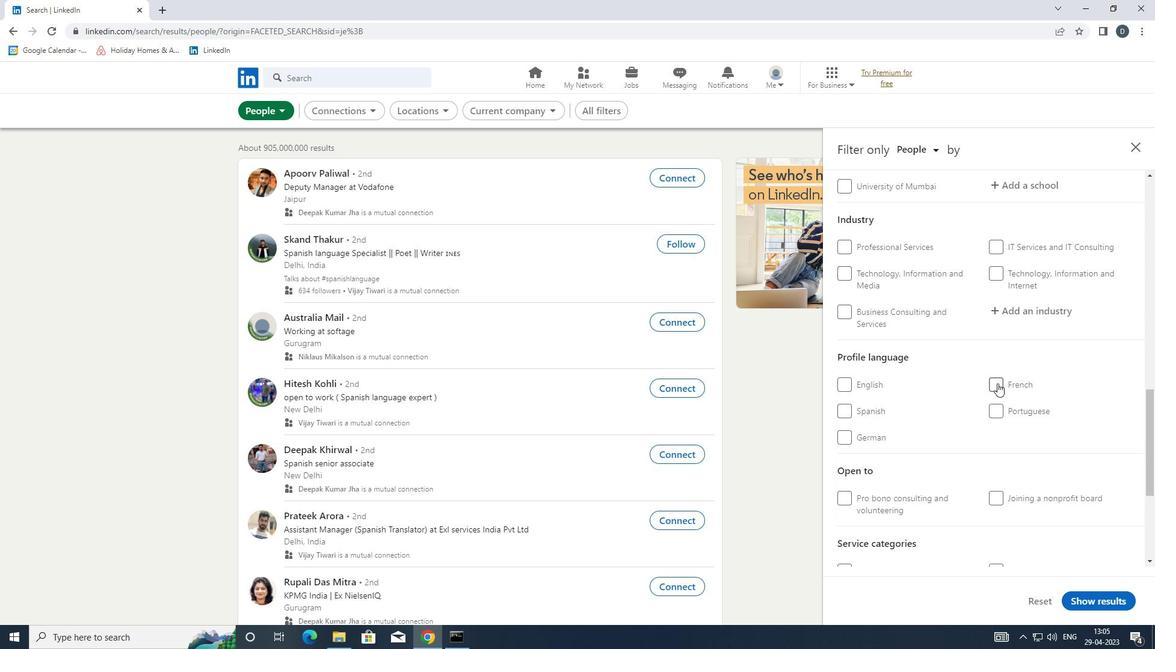 
Action: Mouse moved to (998, 380)
Screenshot: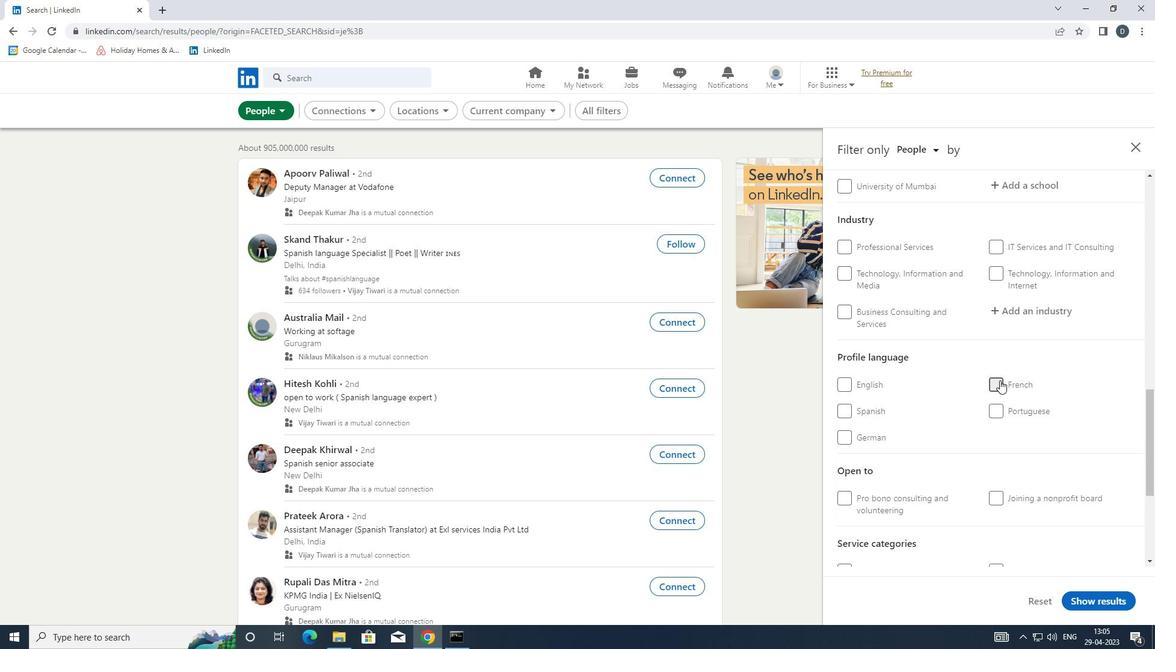 
Action: Mouse scrolled (998, 381) with delta (0, 0)
Screenshot: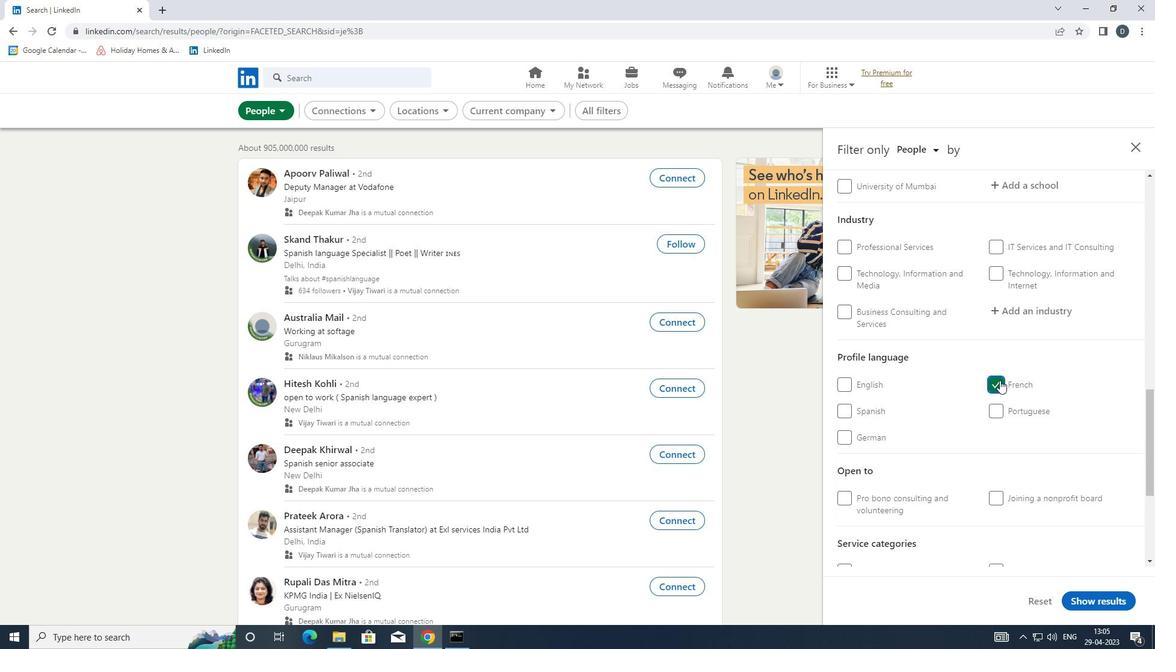 
Action: Mouse scrolled (998, 381) with delta (0, 0)
Screenshot: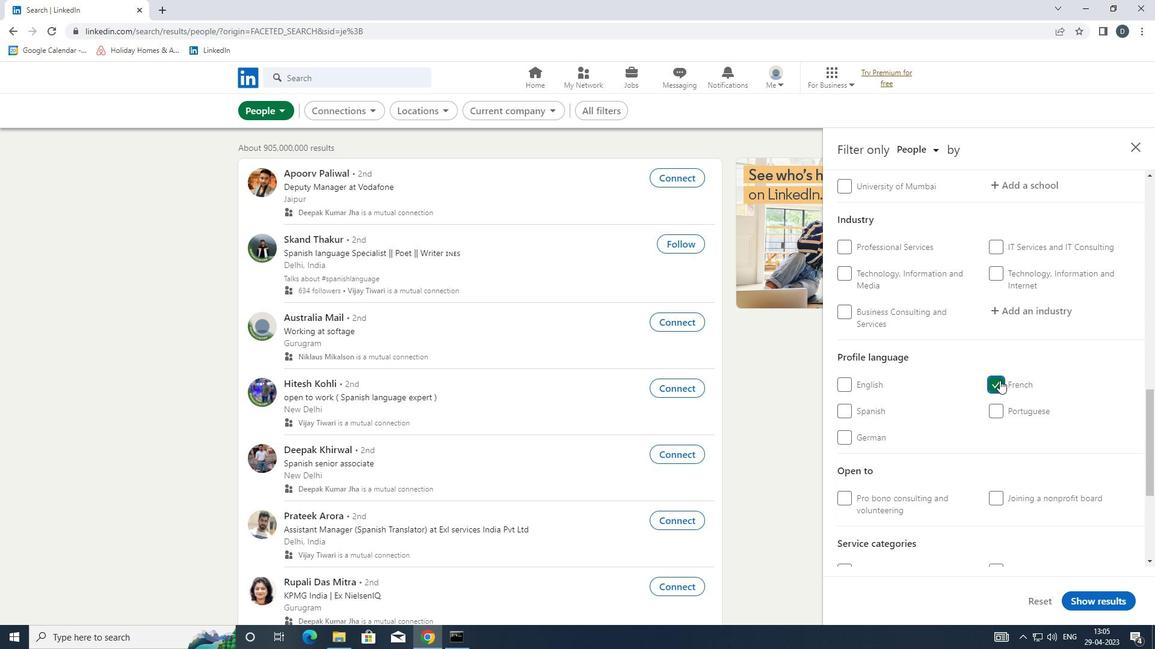 
Action: Mouse scrolled (998, 381) with delta (0, 0)
Screenshot: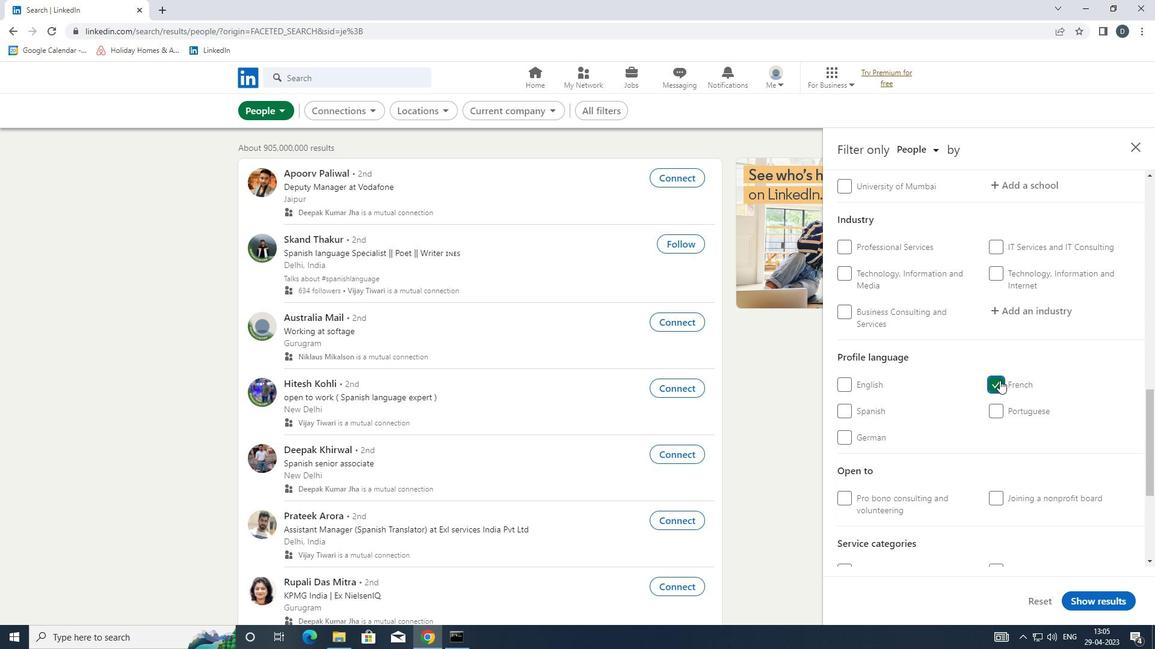 
Action: Mouse scrolled (998, 381) with delta (0, 0)
Screenshot: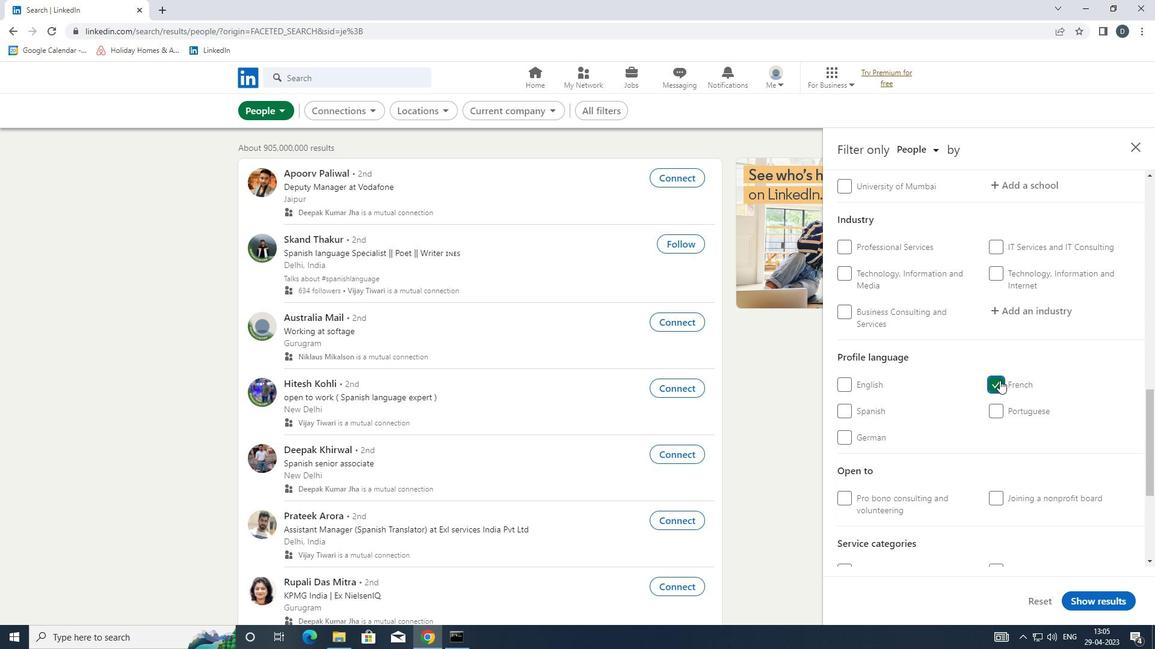 
Action: Mouse moved to (999, 381)
Screenshot: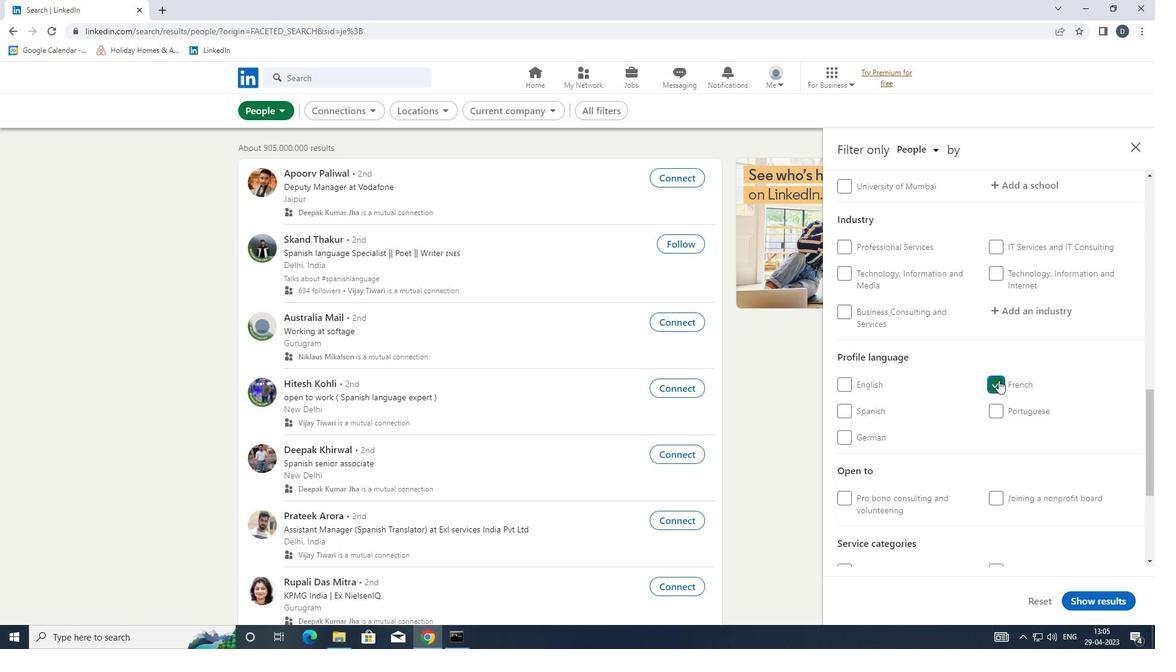 
Action: Mouse scrolled (999, 382) with delta (0, 0)
Screenshot: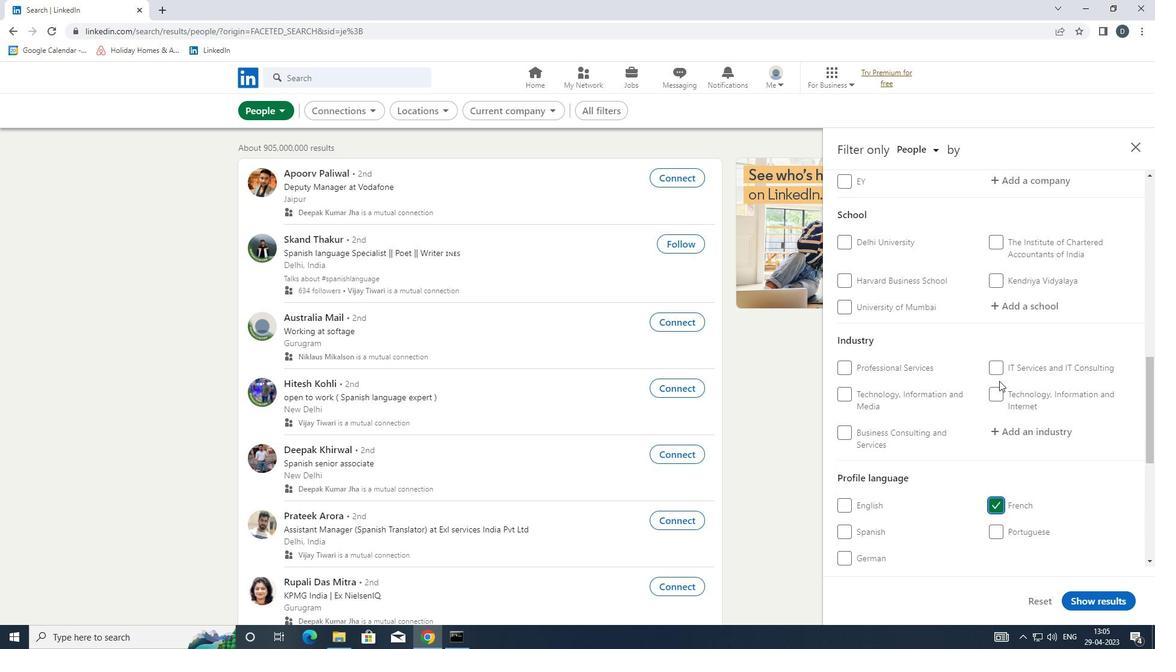 
Action: Mouse moved to (1002, 379)
Screenshot: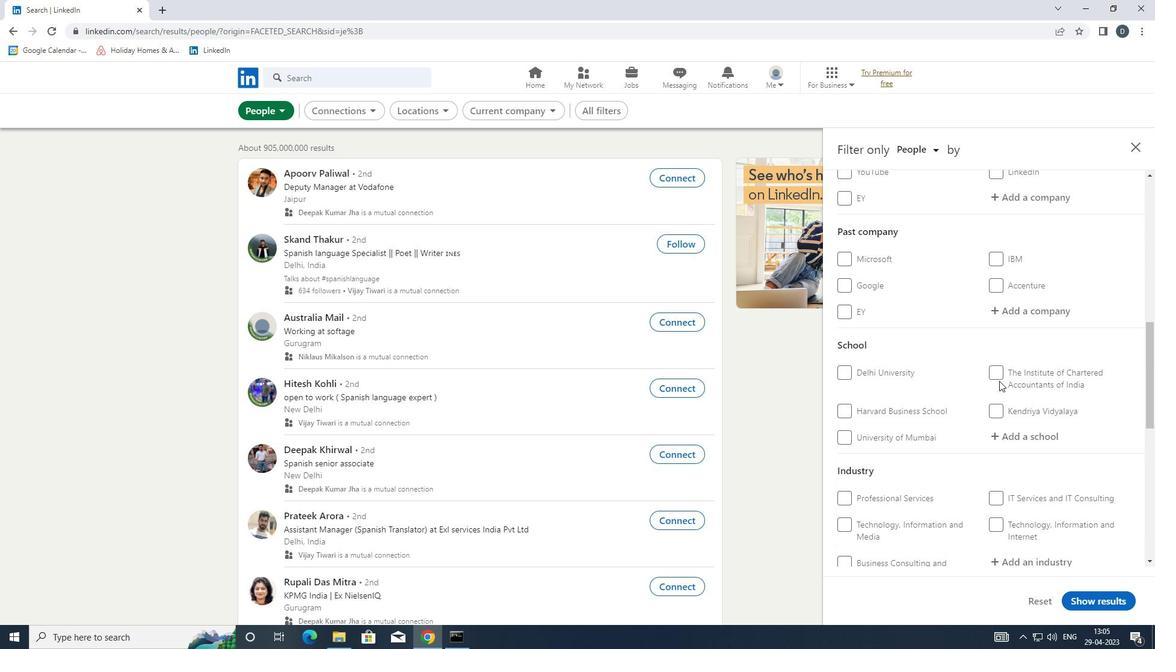 
Action: Mouse scrolled (1002, 379) with delta (0, 0)
Screenshot: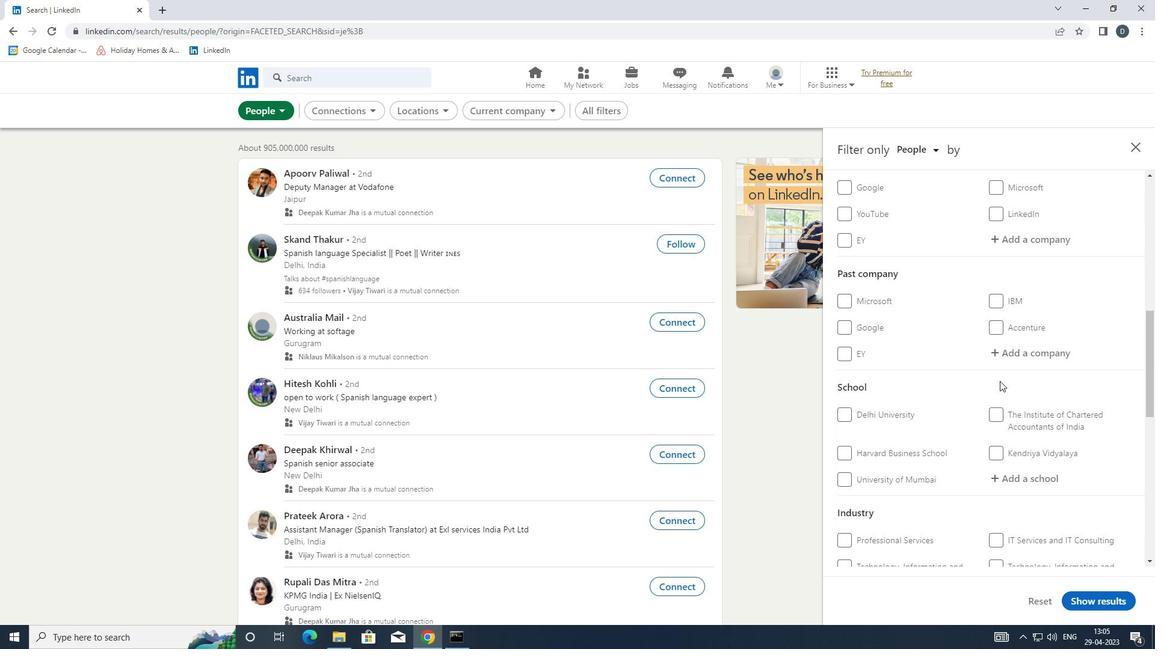 
Action: Mouse scrolled (1002, 379) with delta (0, 0)
Screenshot: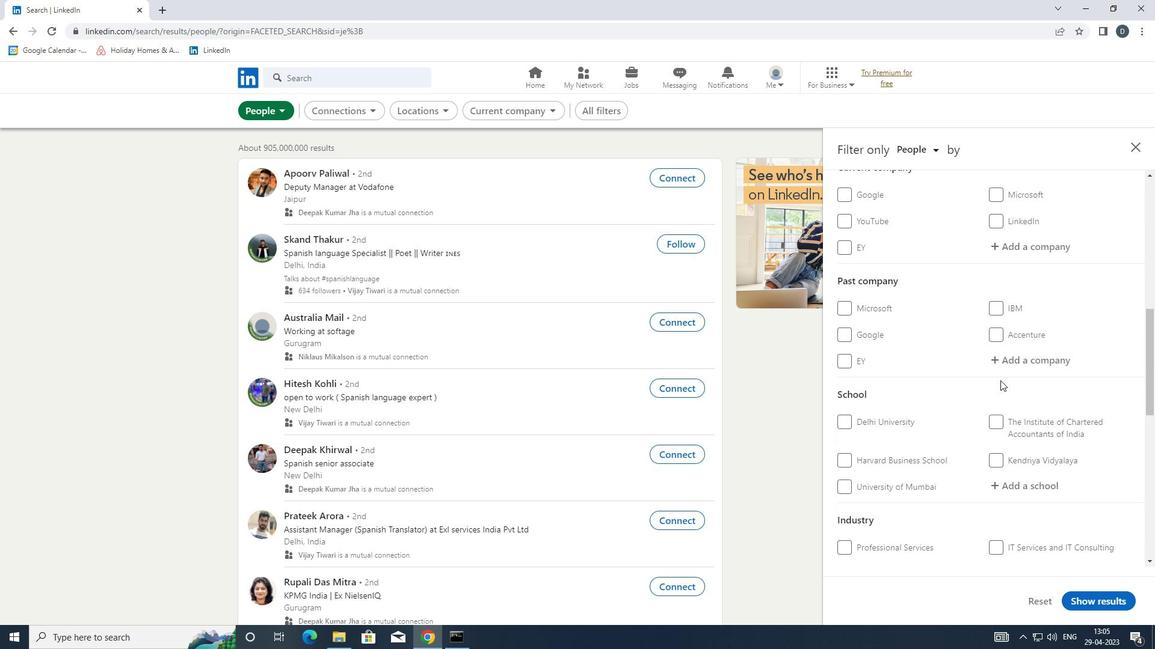 
Action: Mouse moved to (1008, 368)
Screenshot: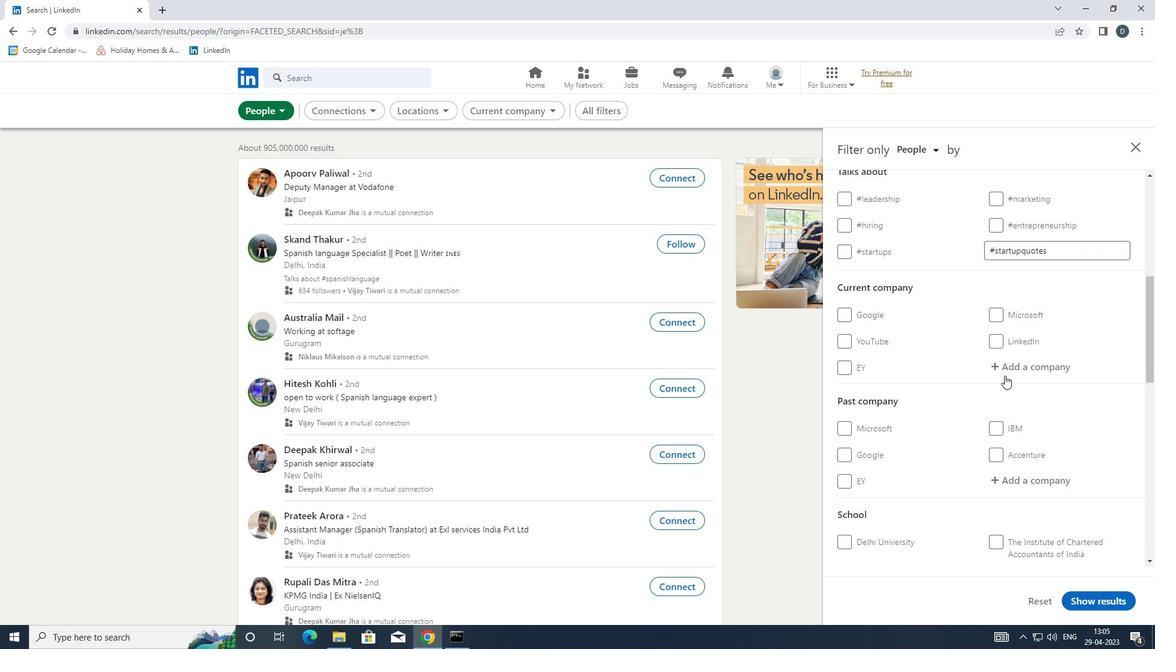 
Action: Mouse pressed left at (1008, 368)
Screenshot: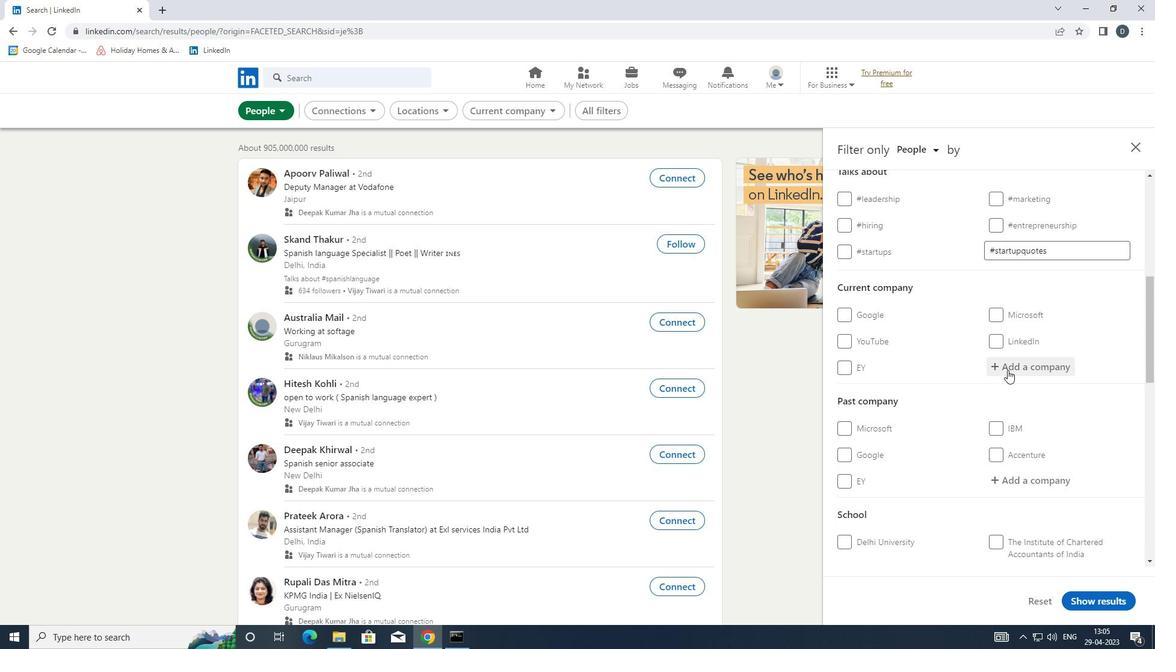 
Action: Mouse moved to (1007, 385)
Screenshot: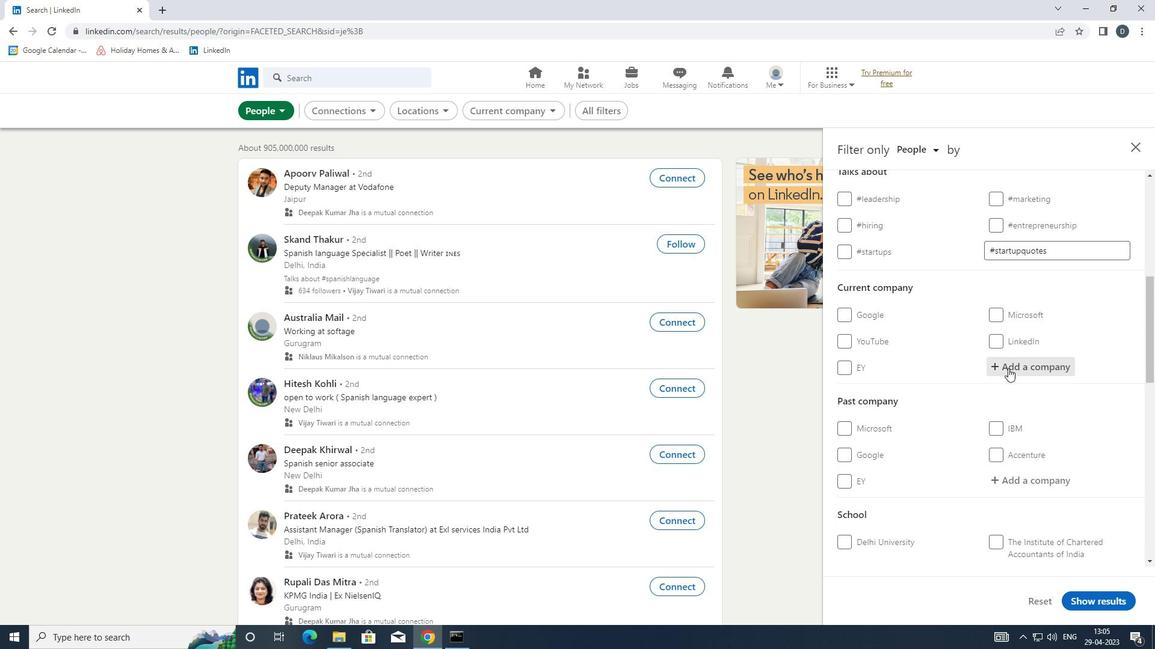 
Action: Key pressed <Key.shift><Key.shift><Key.shift><Key.shift><Key.shift><Key.shift><Key.shift><Key.shift><Key.shift><Key.shift>VYMO
Screenshot: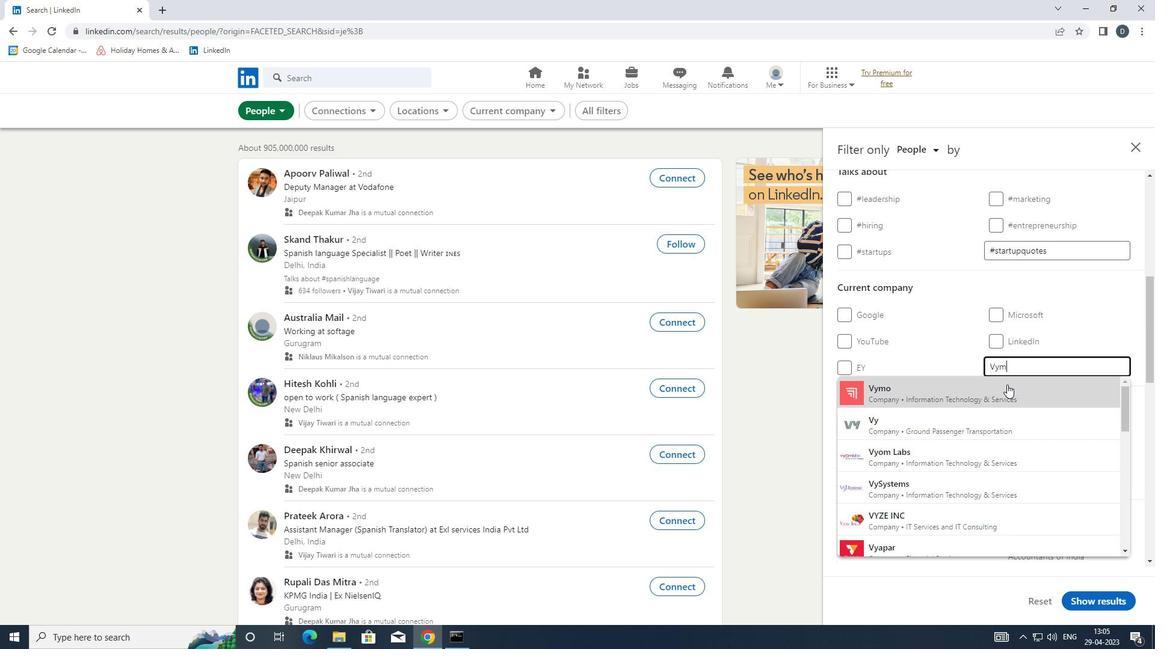 
Action: Mouse pressed left at (1007, 385)
Screenshot: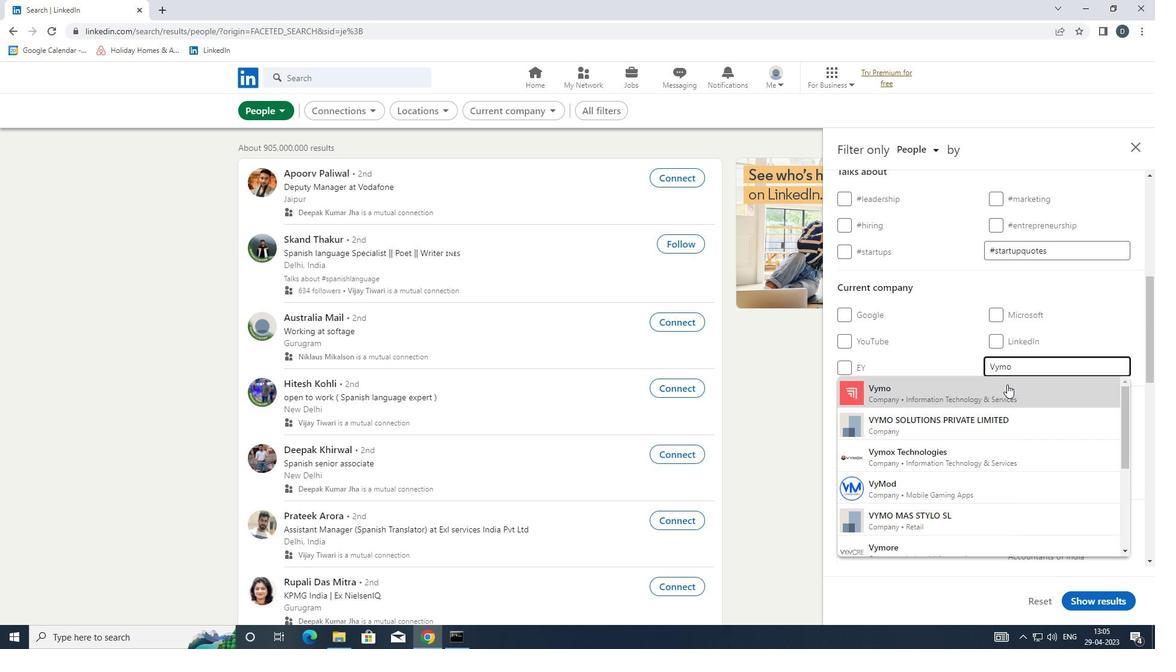 
Action: Mouse moved to (1006, 388)
Screenshot: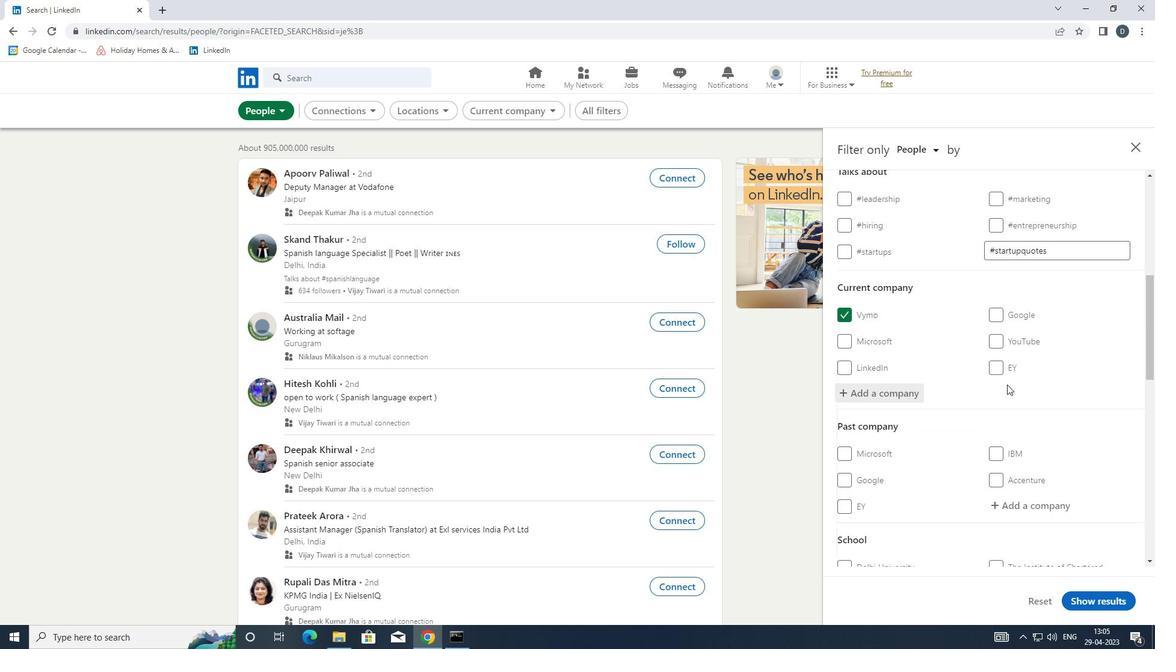 
Action: Mouse scrolled (1006, 388) with delta (0, 0)
Screenshot: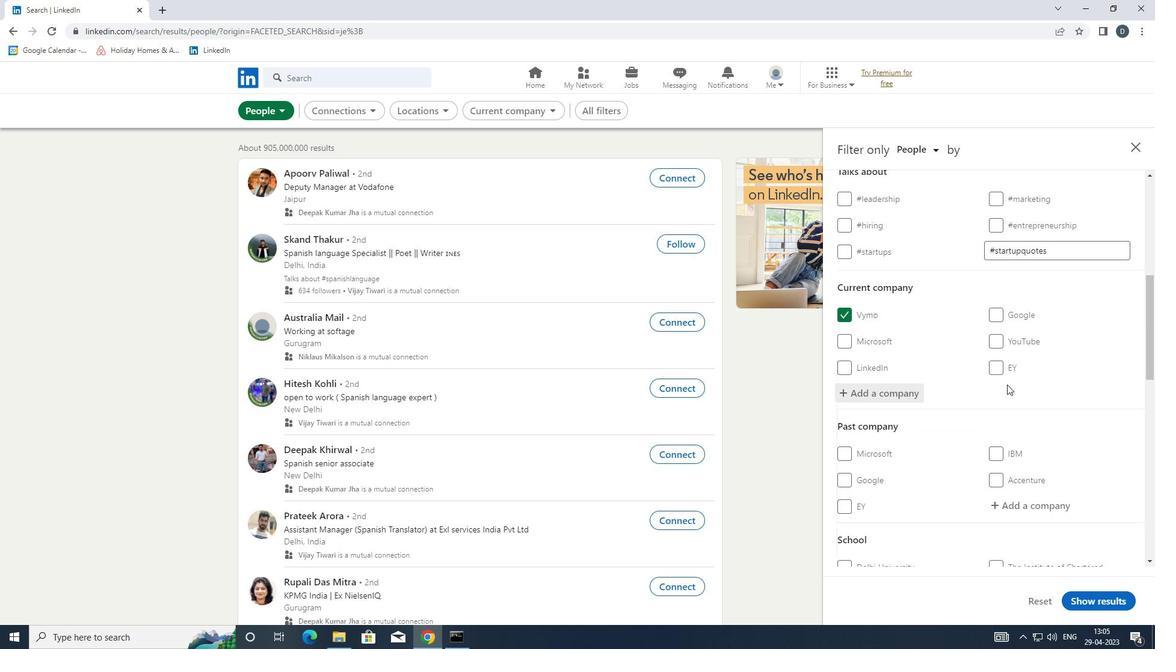 
Action: Mouse scrolled (1006, 388) with delta (0, 0)
Screenshot: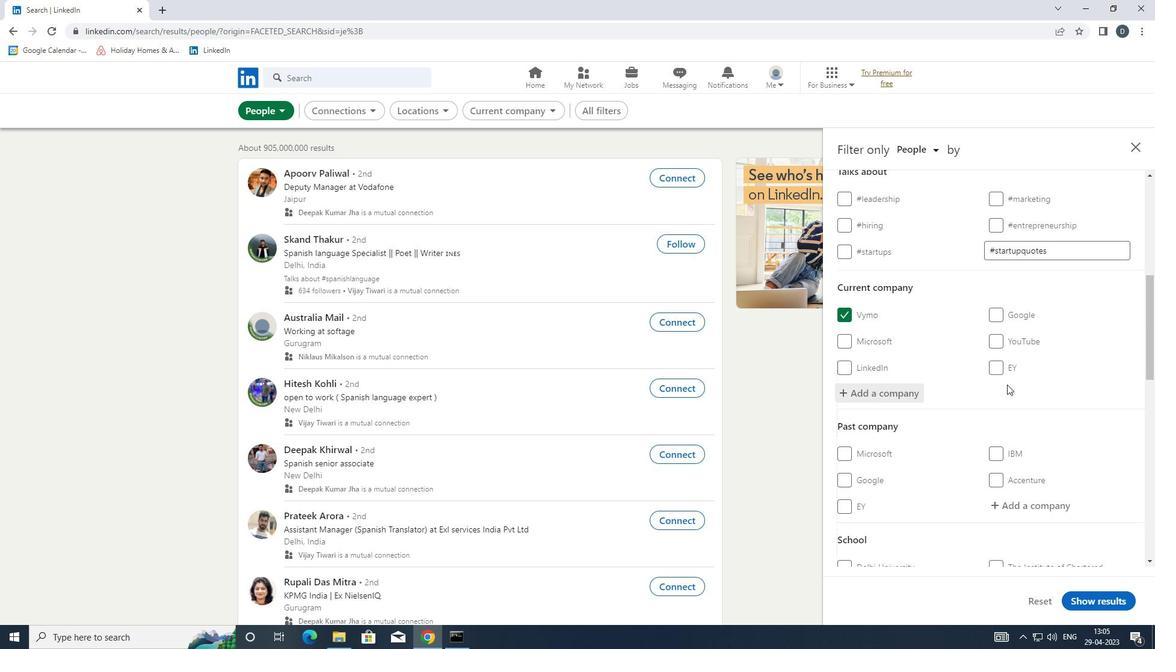 
Action: Mouse scrolled (1006, 388) with delta (0, 0)
Screenshot: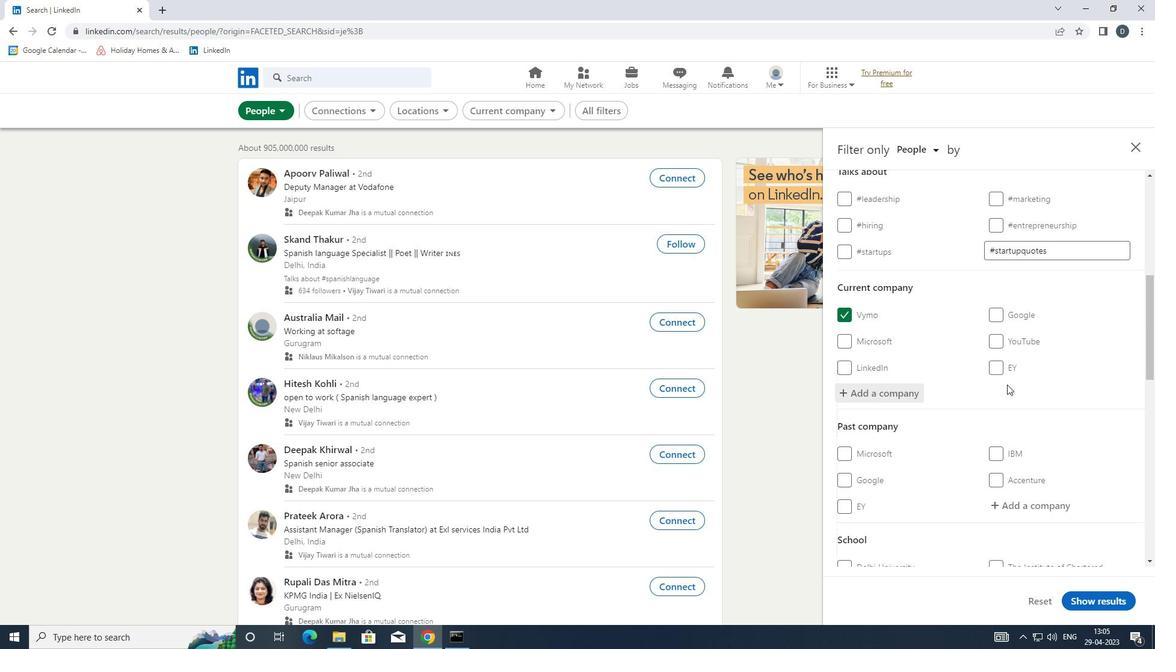 
Action: Mouse scrolled (1006, 388) with delta (0, 0)
Screenshot: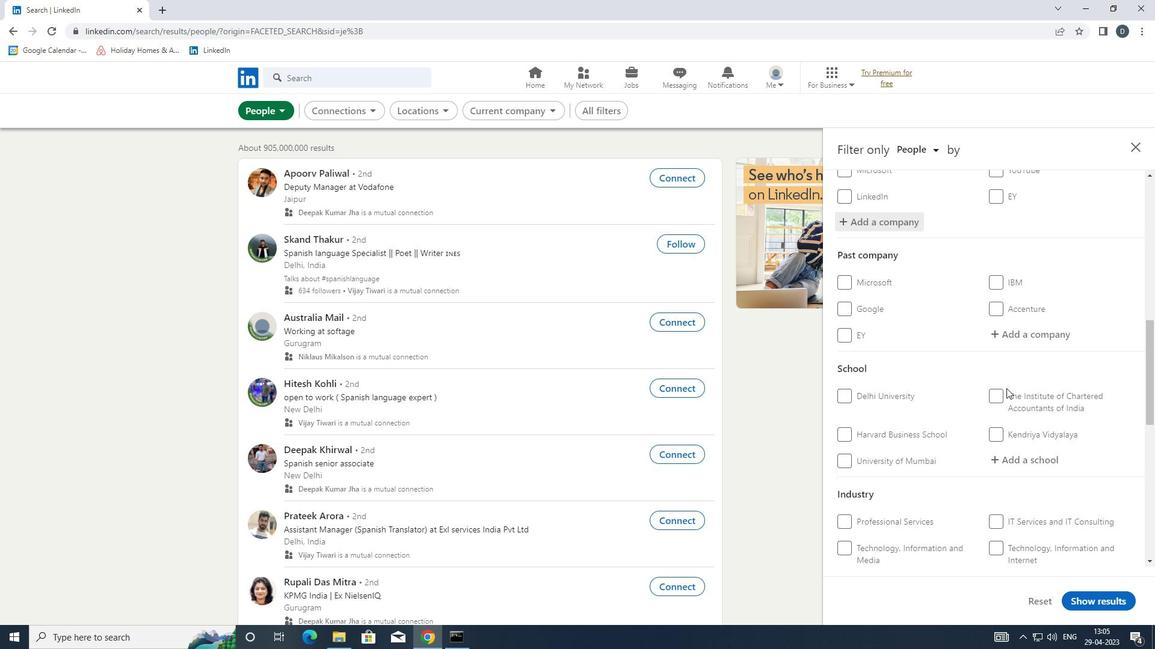 
Action: Mouse moved to (1010, 391)
Screenshot: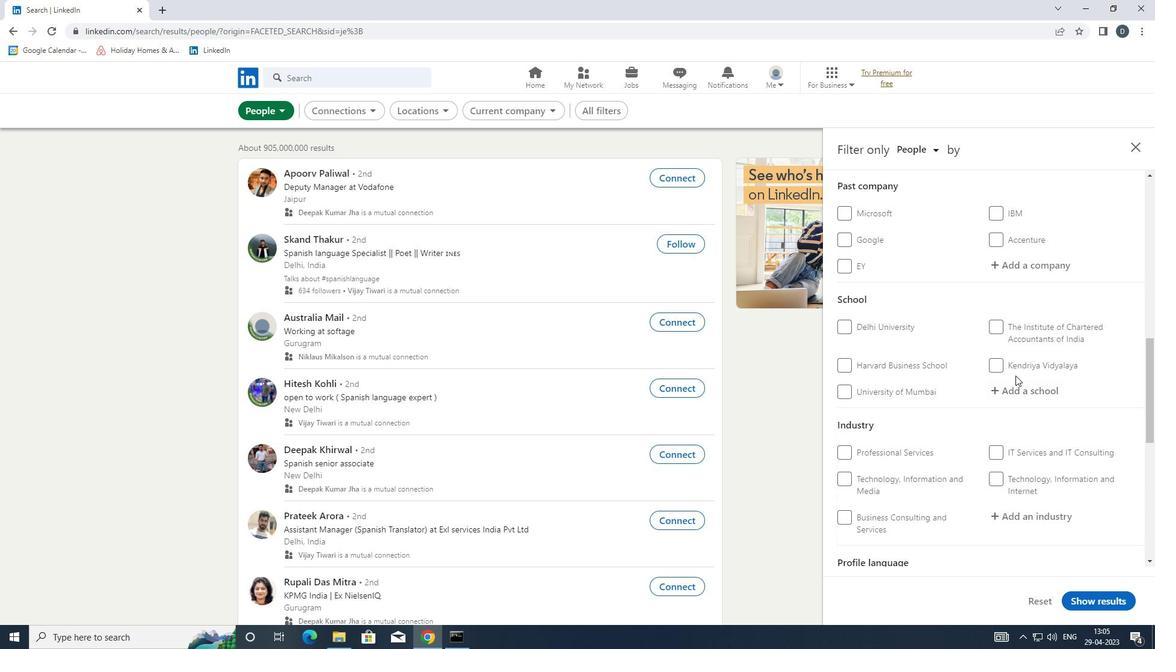 
Action: Mouse pressed left at (1010, 391)
Screenshot: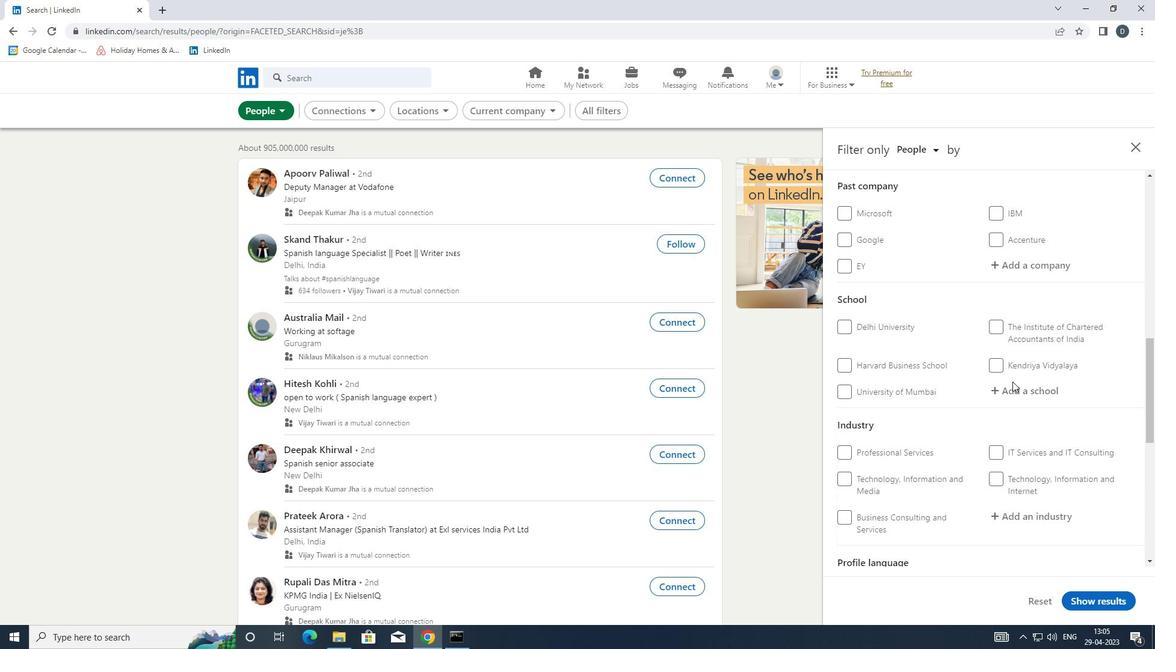 
Action: Mouse moved to (1006, 394)
Screenshot: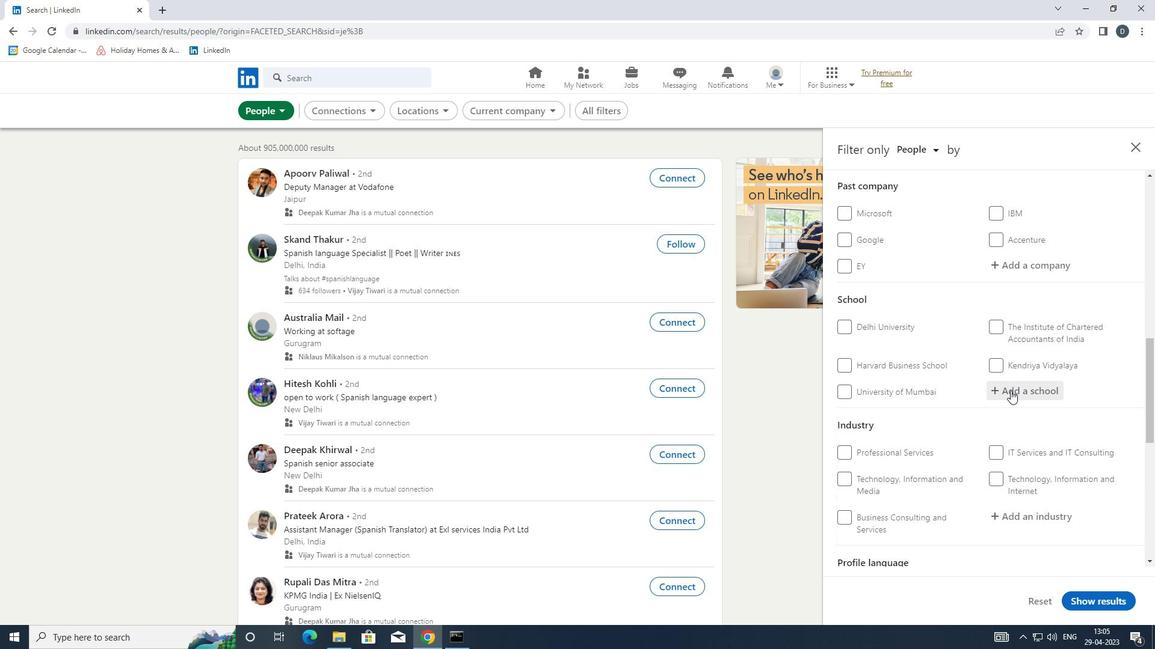 
Action: Key pressed <Key.shift><Key.shift><Key.shift><Key.shift><Key.shift><Key.shift><Key.shift><Key.shift><Key.shift><Key.shift><Key.shift><Key.shift><Key.shift><Key.shift><Key.shift>CHAROTAR
Screenshot: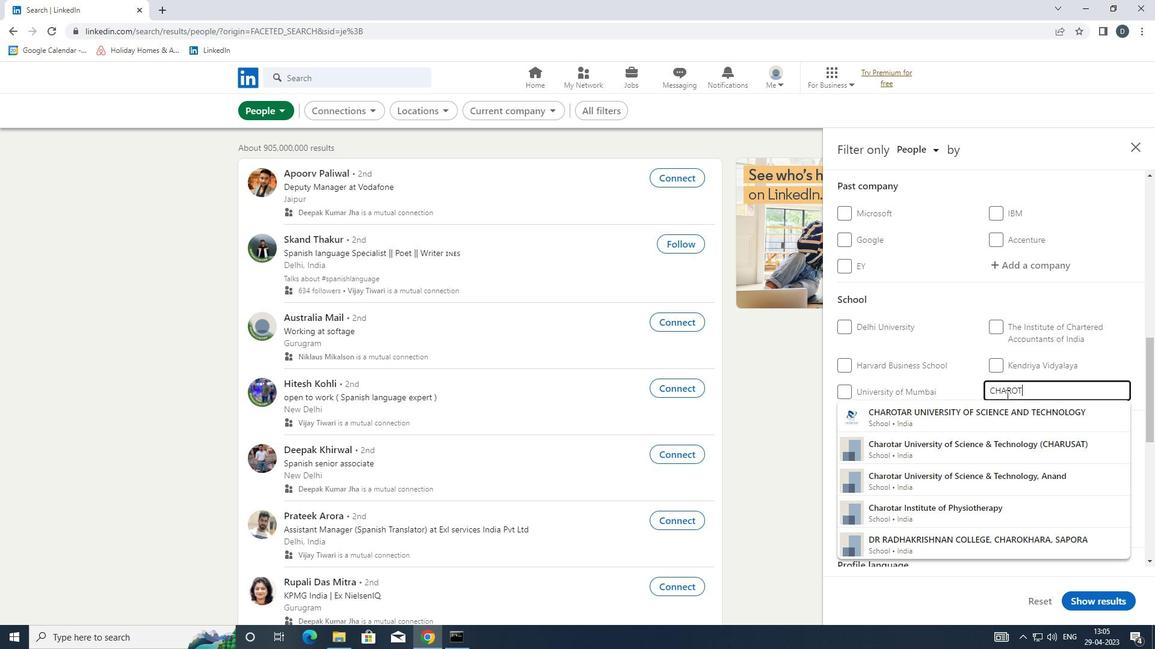 
Action: Mouse moved to (1007, 416)
Screenshot: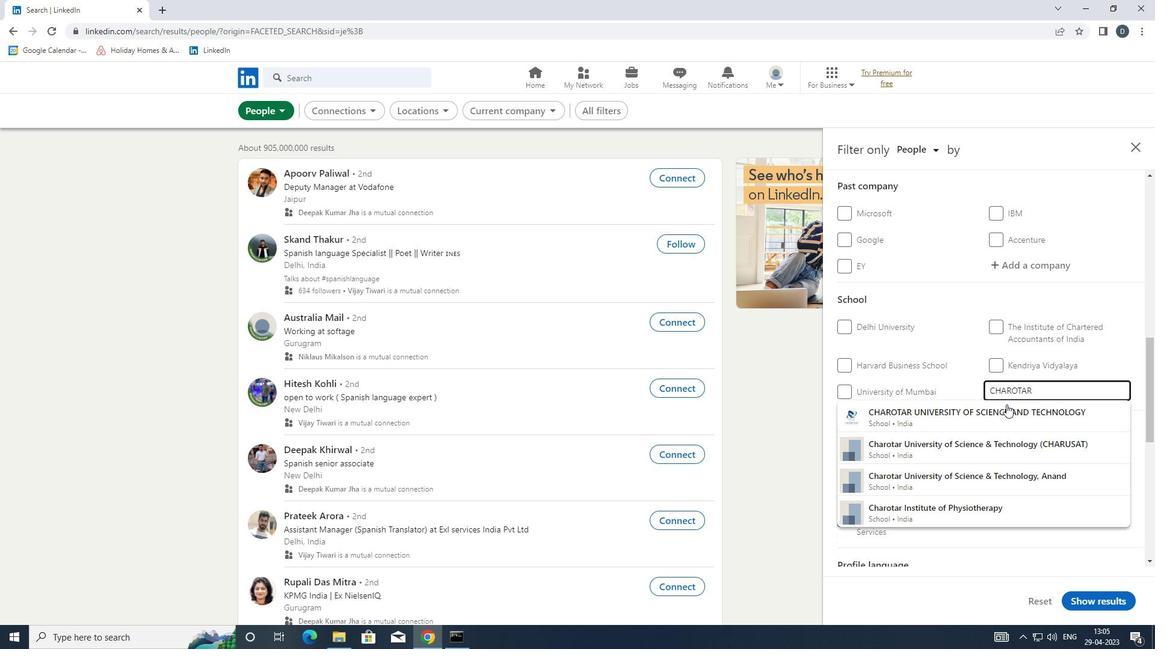 
Action: Mouse pressed left at (1007, 416)
Screenshot: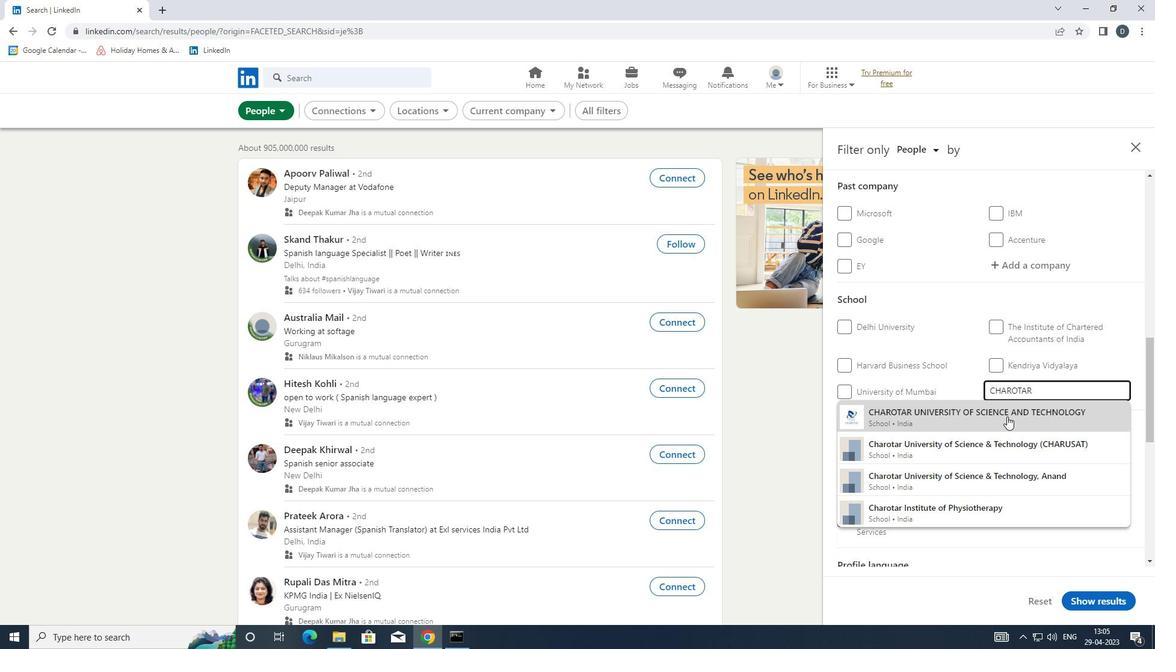 
Action: Mouse moved to (1007, 417)
Screenshot: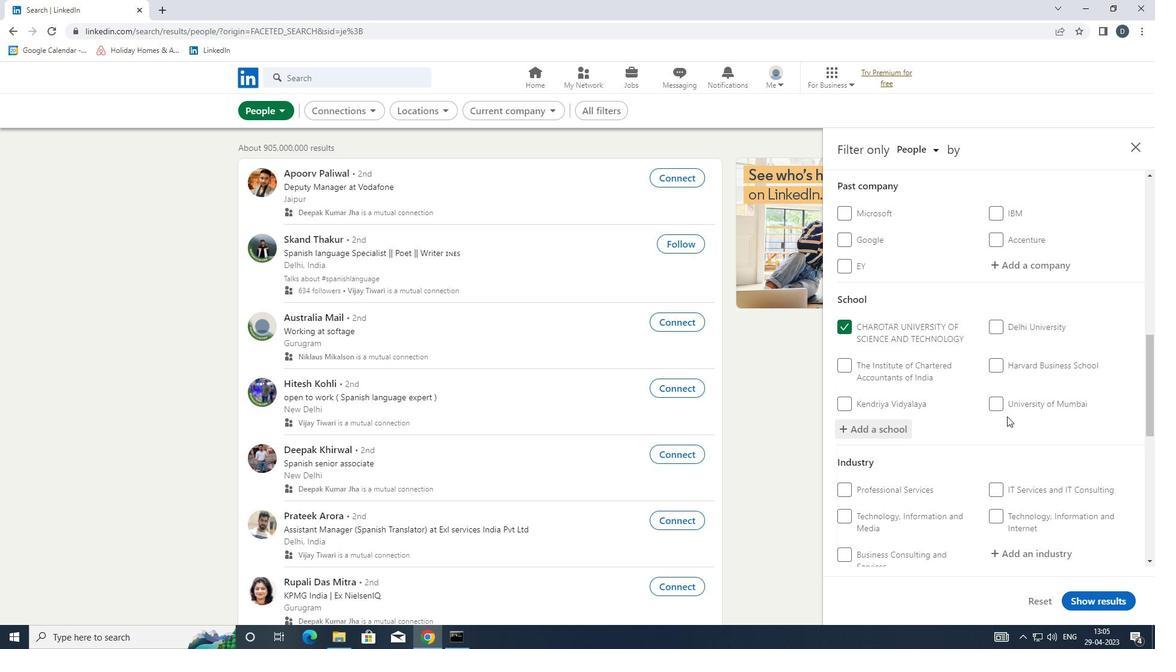 
Action: Mouse scrolled (1007, 416) with delta (0, 0)
Screenshot: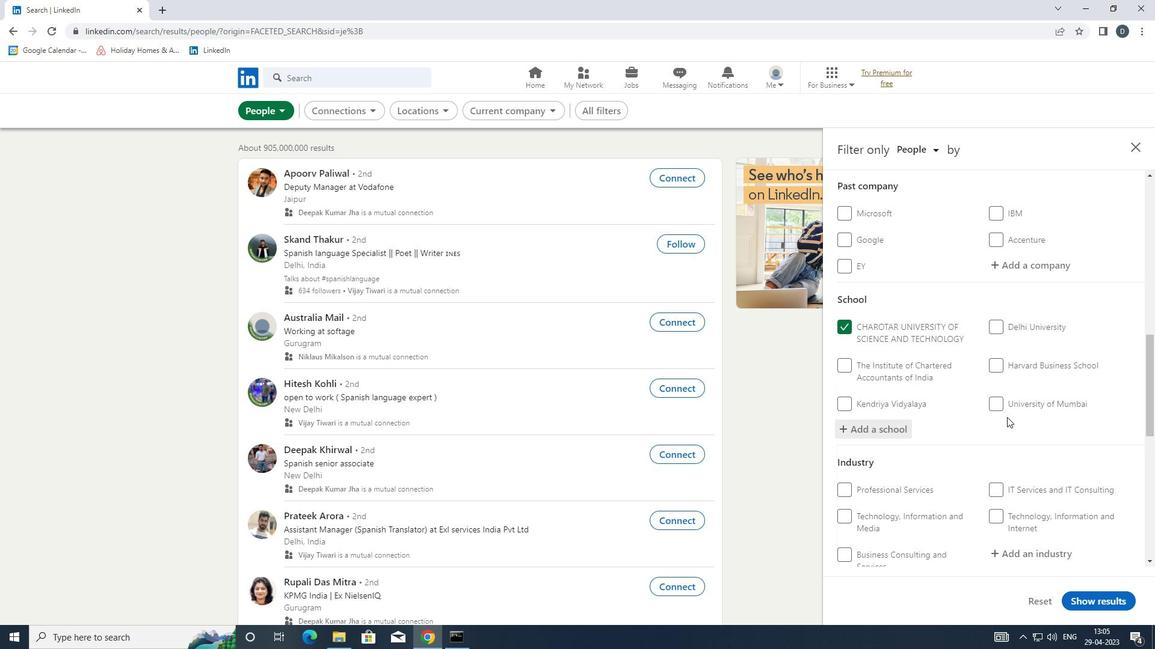 
Action: Mouse scrolled (1007, 416) with delta (0, 0)
Screenshot: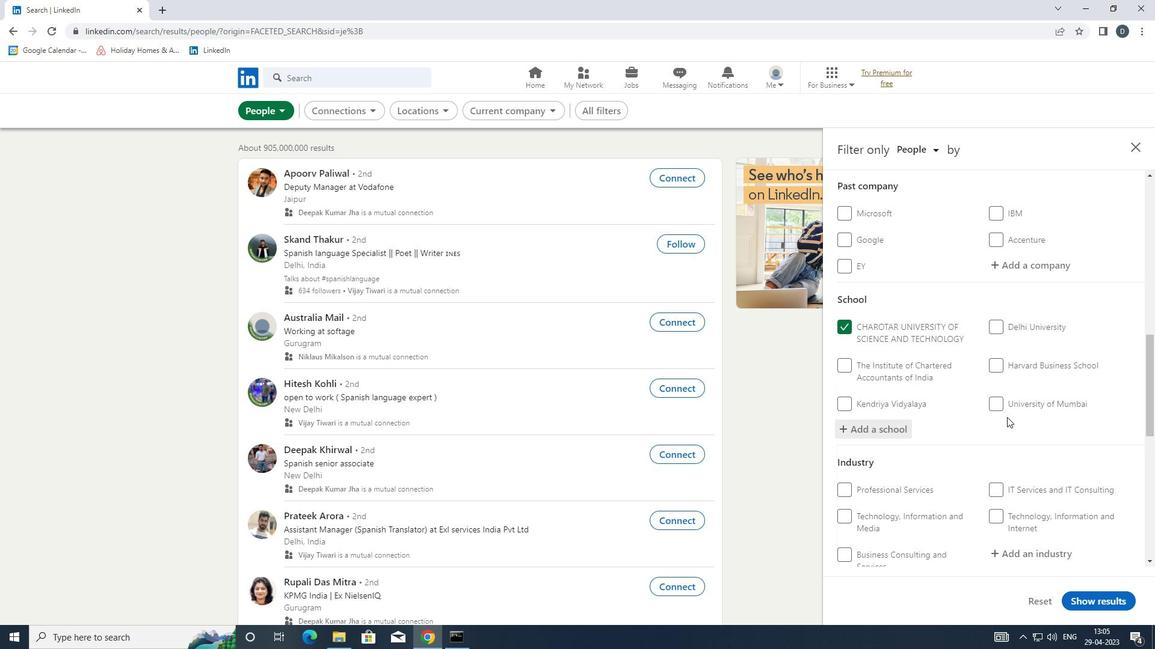 
Action: Mouse scrolled (1007, 416) with delta (0, 0)
Screenshot: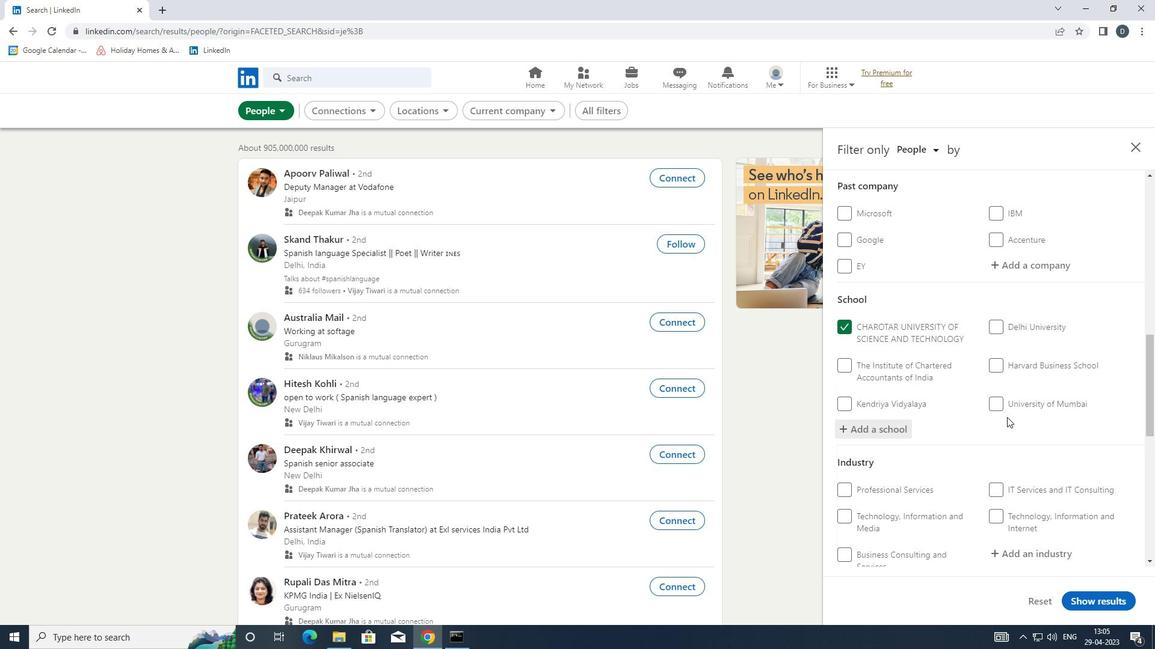 
Action: Mouse scrolled (1007, 416) with delta (0, 0)
Screenshot: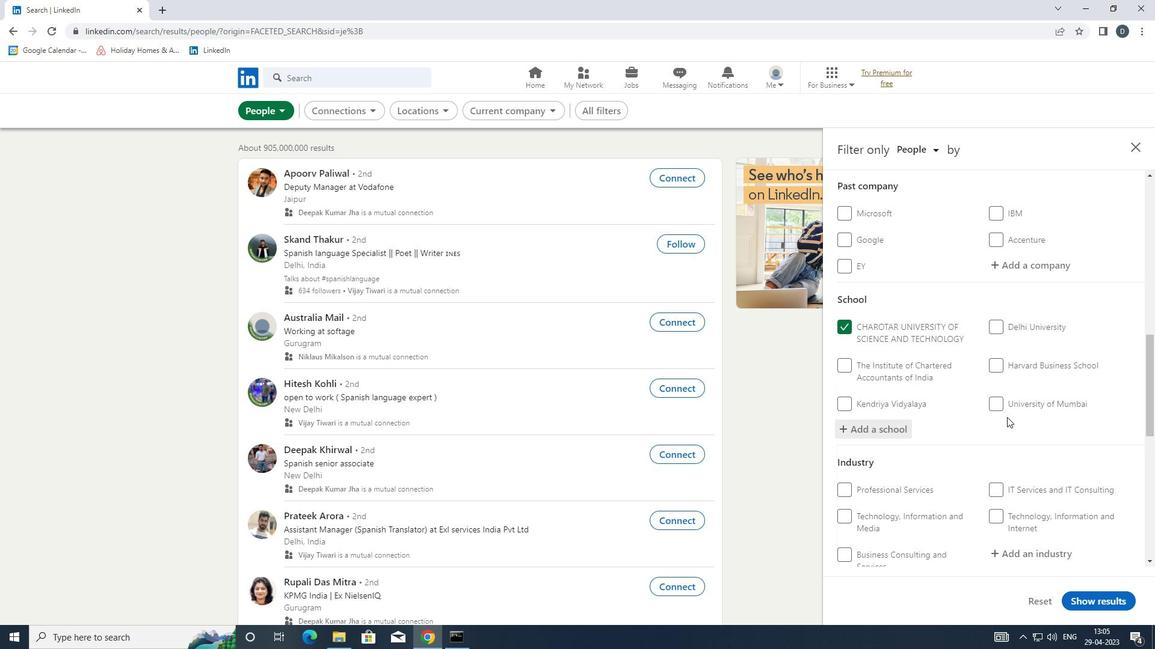 
Action: Mouse moved to (1025, 383)
Screenshot: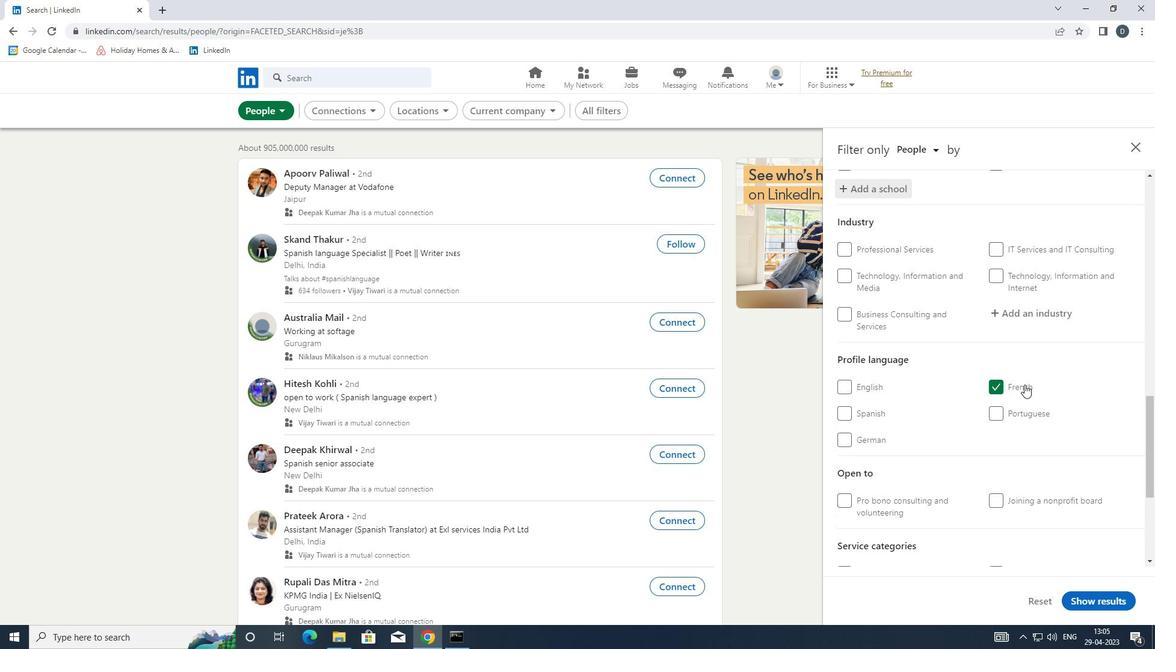 
Action: Mouse scrolled (1025, 382) with delta (0, 0)
Screenshot: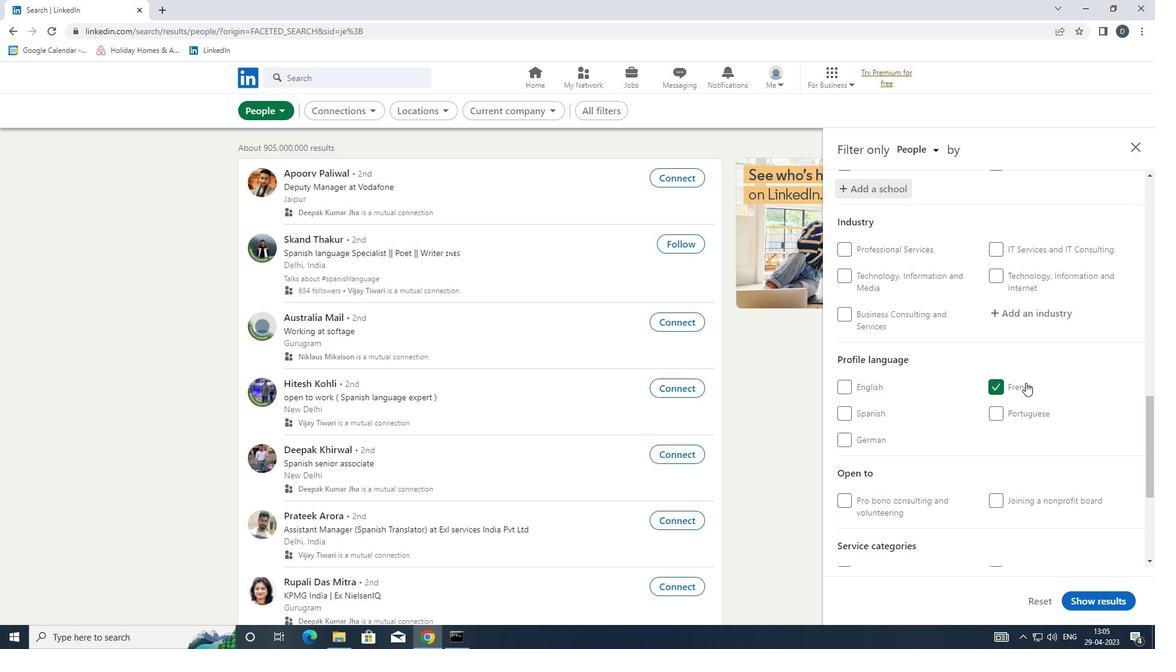 
Action: Mouse scrolled (1025, 382) with delta (0, 0)
Screenshot: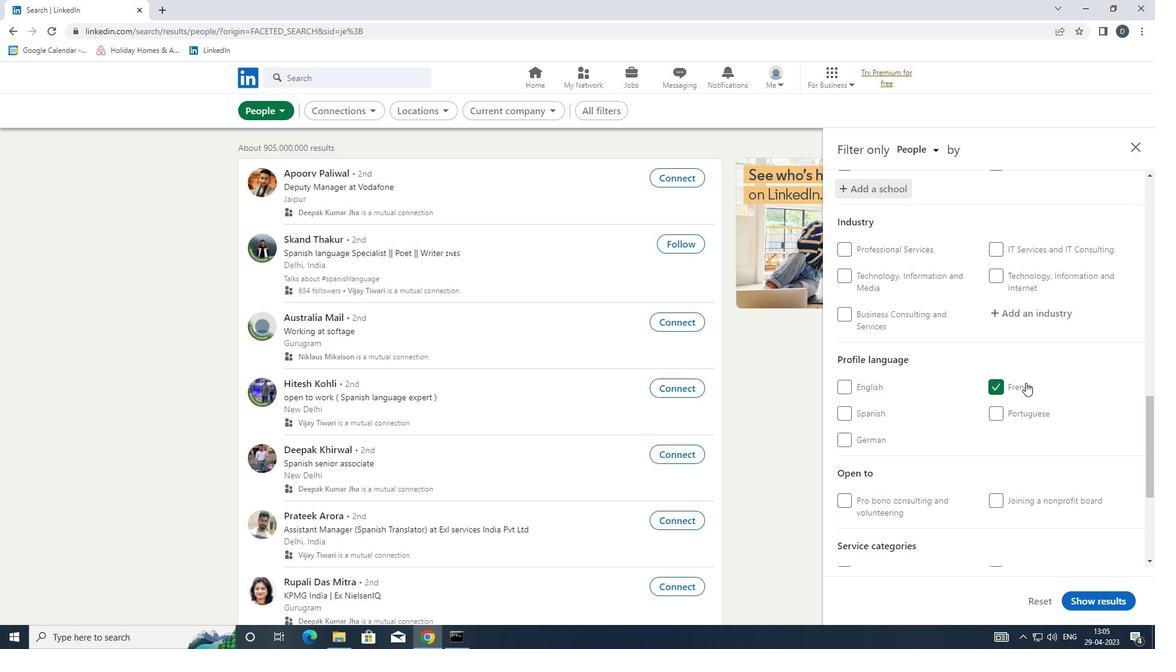 
Action: Mouse scrolled (1025, 382) with delta (0, 0)
Screenshot: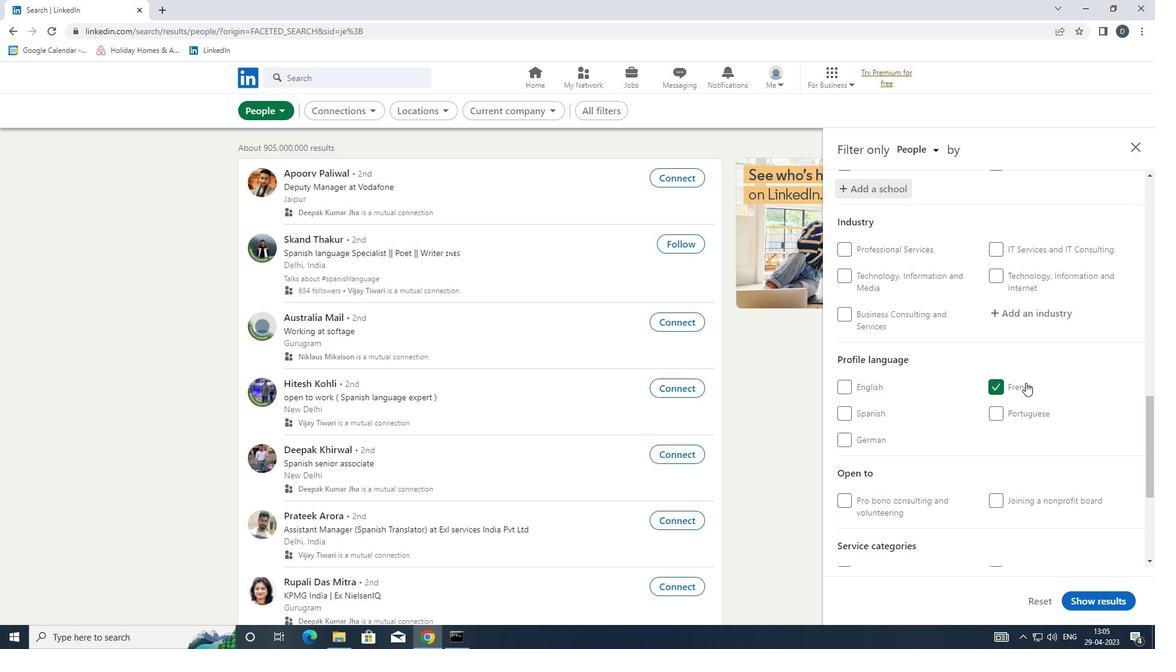 
Action: Mouse moved to (1034, 405)
Screenshot: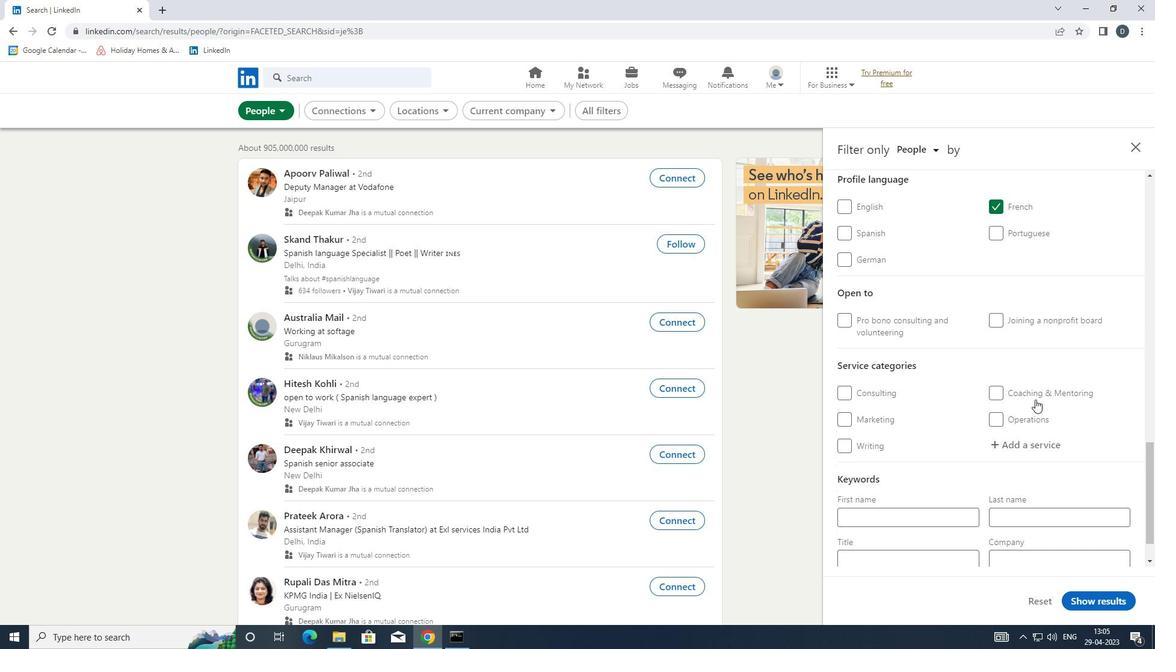 
Action: Mouse scrolled (1034, 406) with delta (0, 0)
Screenshot: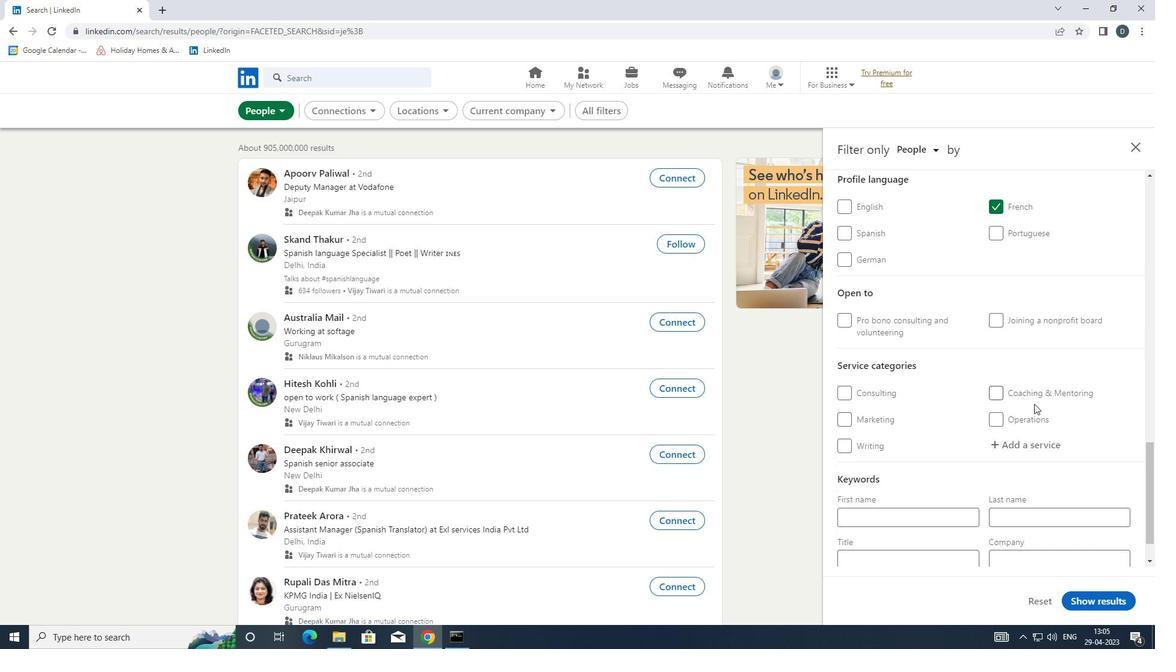 
Action: Mouse scrolled (1034, 406) with delta (0, 0)
Screenshot: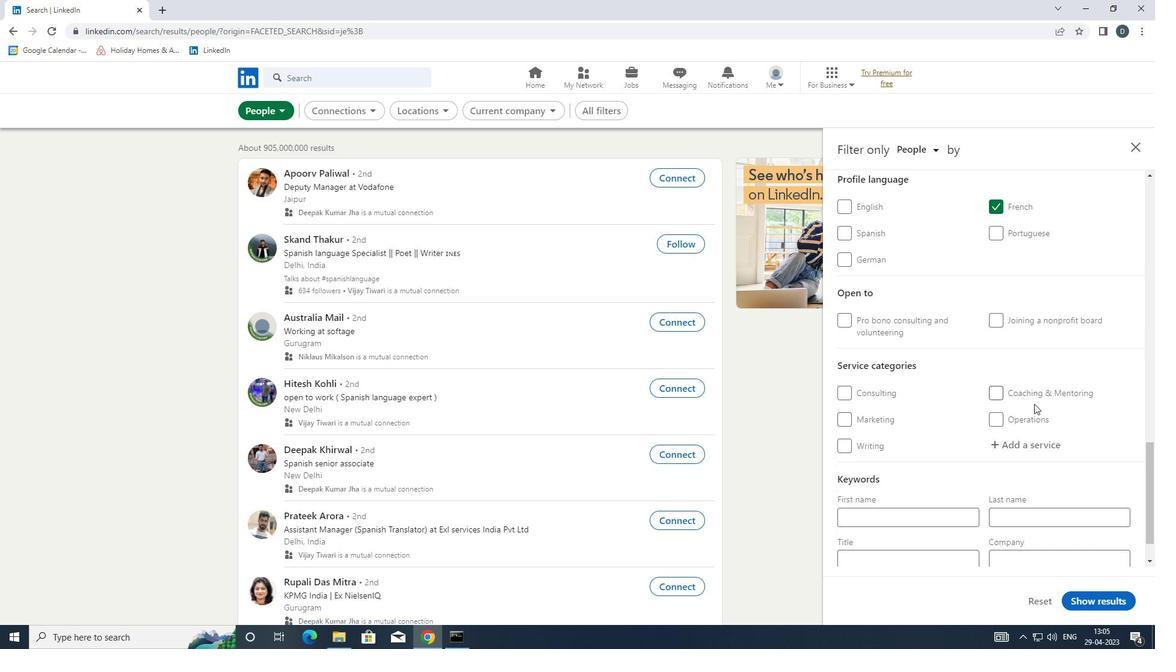 
Action: Mouse scrolled (1034, 406) with delta (0, 0)
Screenshot: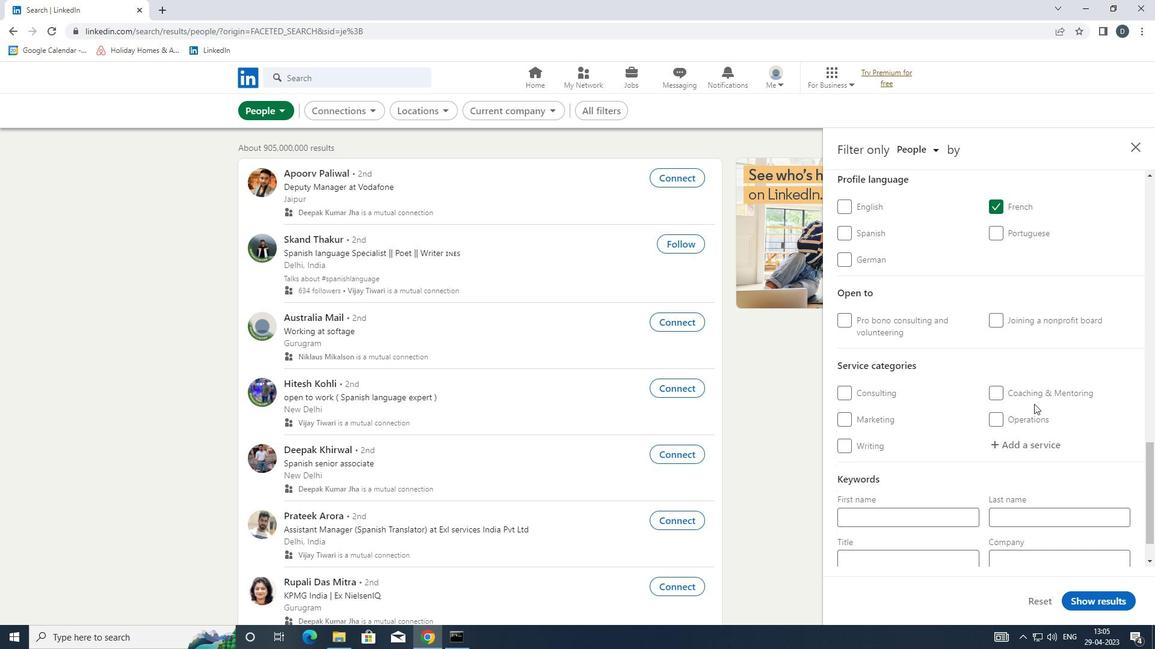 
Action: Mouse moved to (1035, 305)
Screenshot: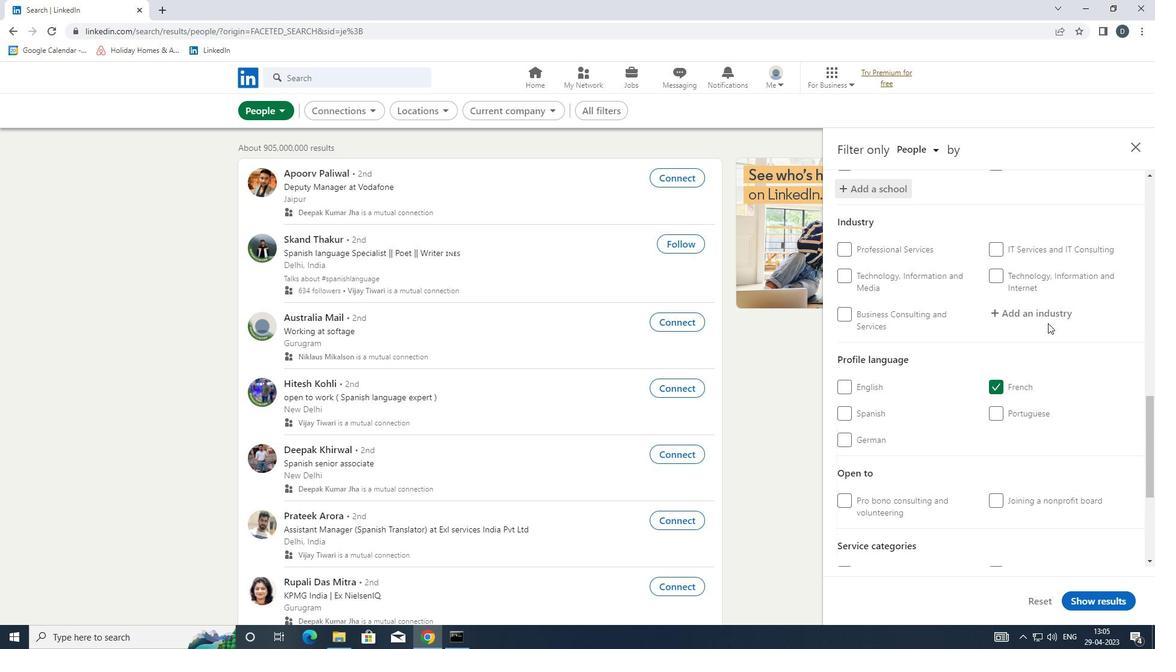 
Action: Mouse pressed left at (1035, 305)
Screenshot: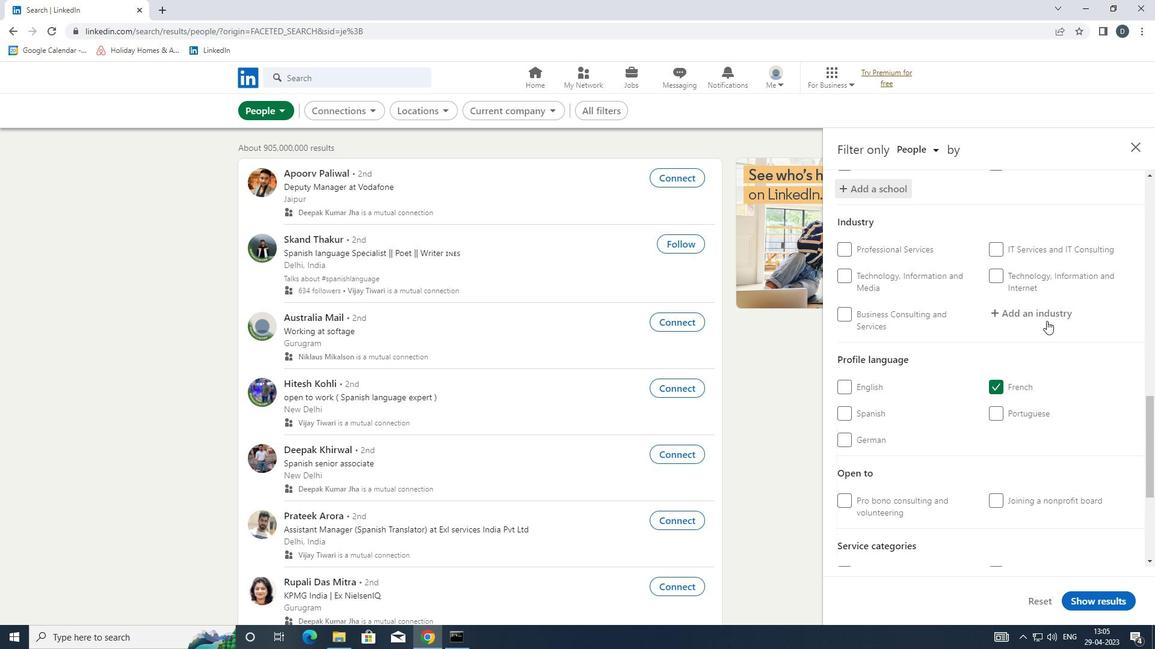 
Action: Key pressed <Key.shift>EVENR<Key.backspace>Y<Key.backspace>TS<Key.space><Key.down><Key.enter>
Screenshot: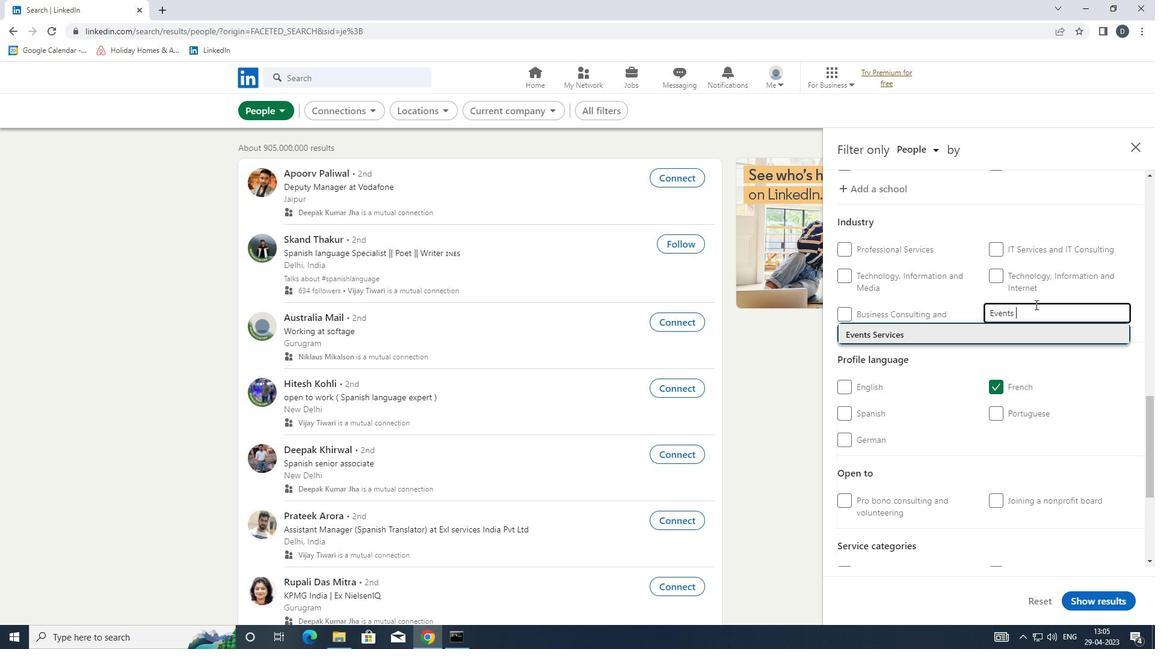 
Action: Mouse moved to (933, 374)
Screenshot: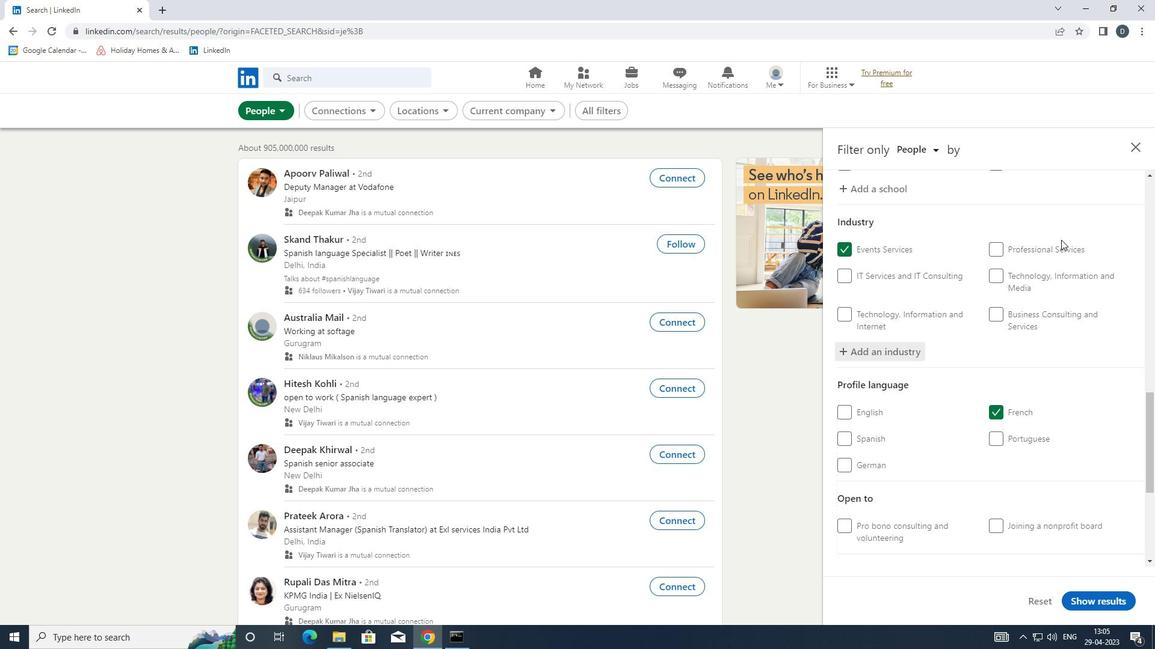 
Action: Mouse scrolled (933, 374) with delta (0, 0)
Screenshot: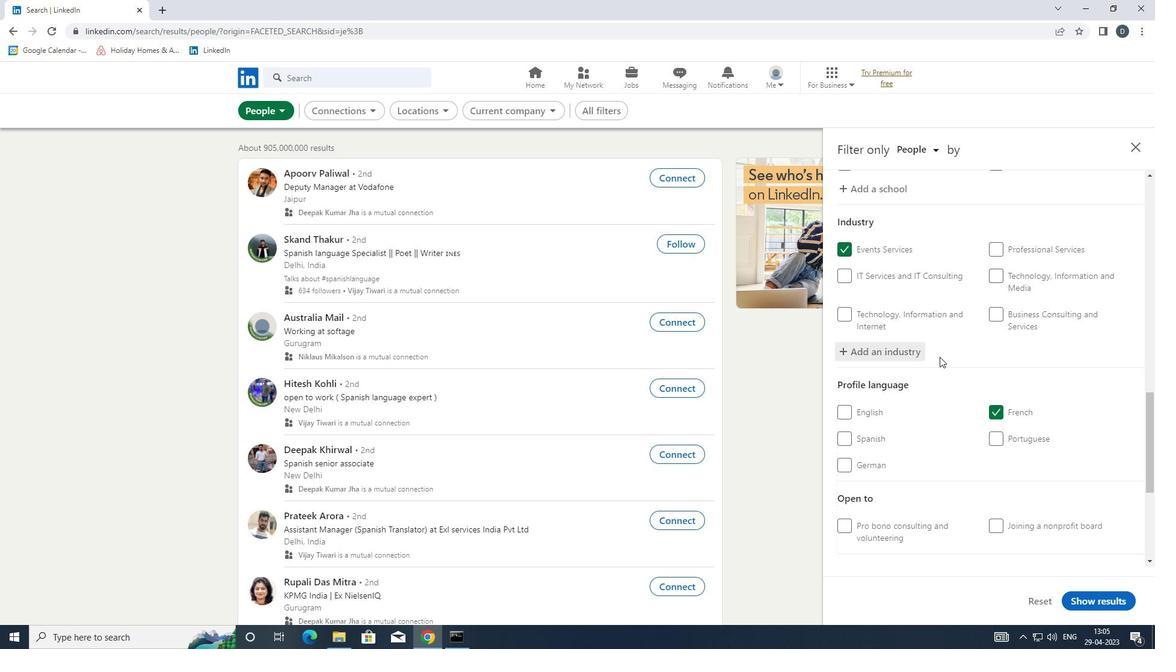 
Action: Mouse scrolled (933, 374) with delta (0, 0)
Screenshot: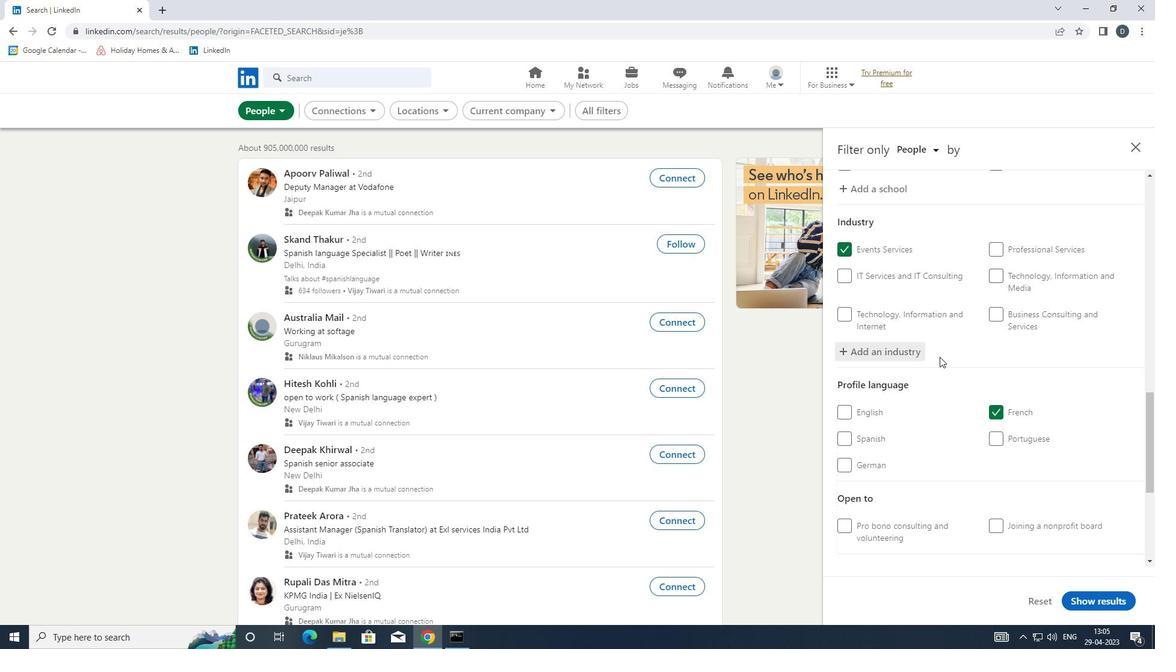 
Action: Mouse scrolled (933, 374) with delta (0, 0)
Screenshot: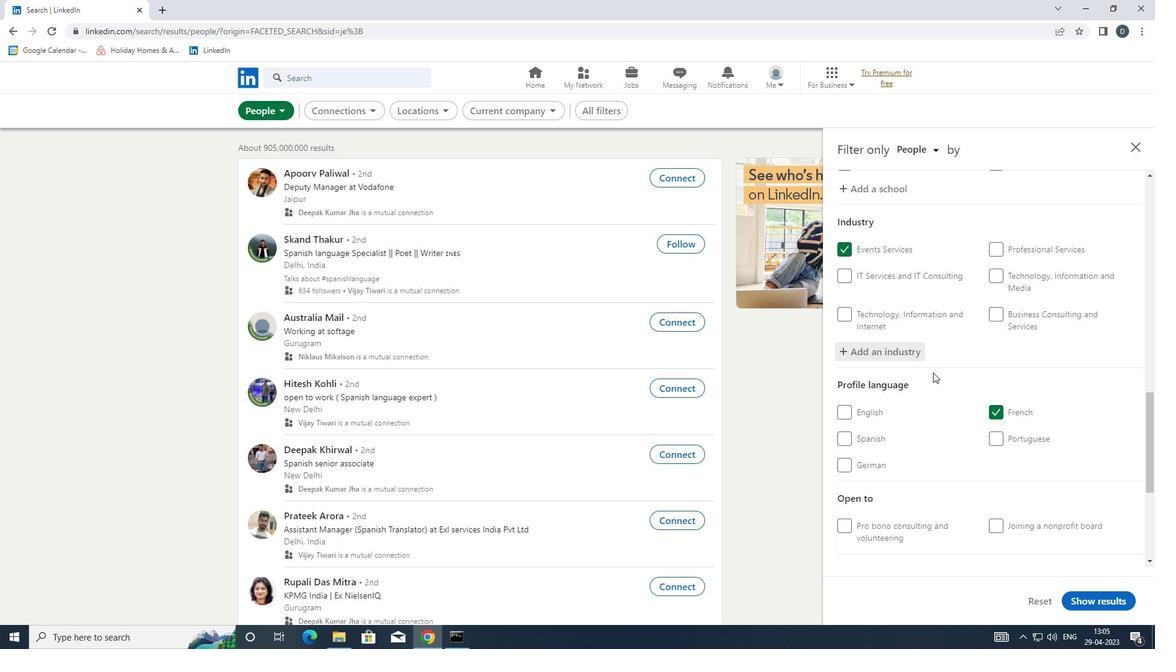
Action: Mouse moved to (975, 374)
Screenshot: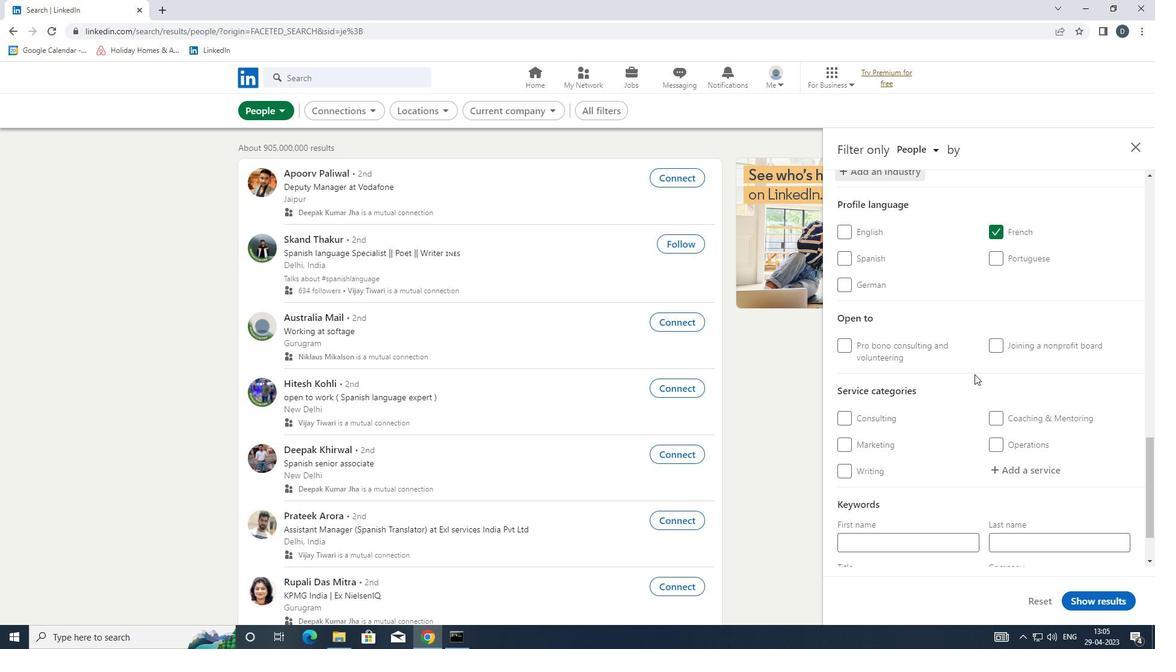 
Action: Mouse scrolled (975, 374) with delta (0, 0)
Screenshot: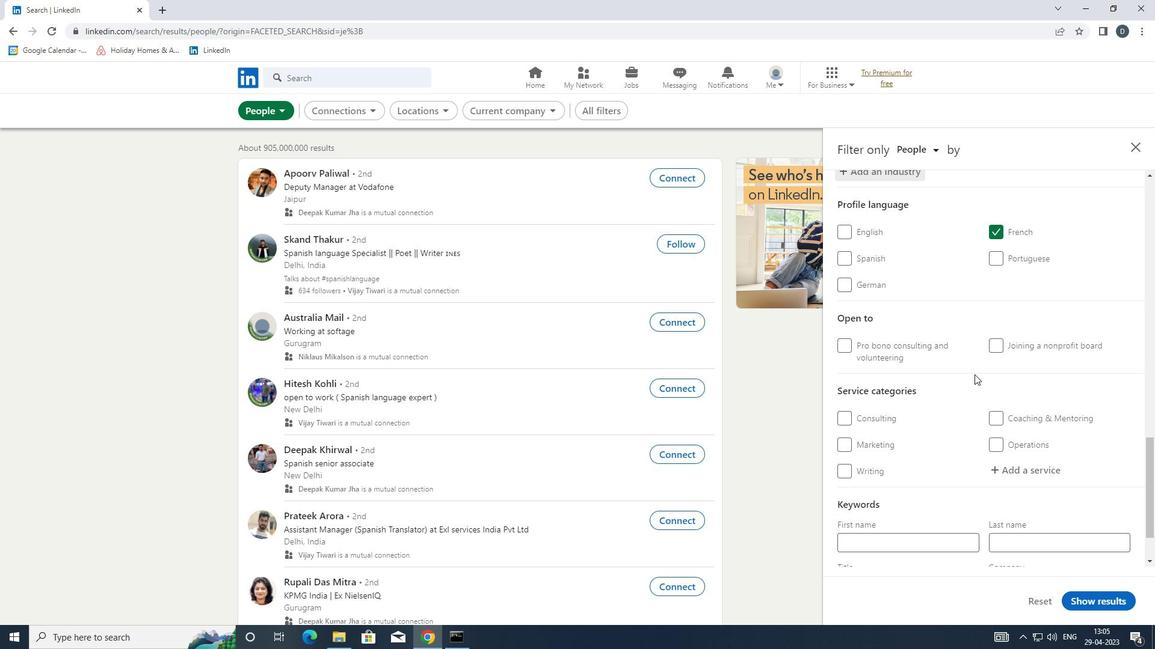 
Action: Mouse scrolled (975, 374) with delta (0, 0)
Screenshot: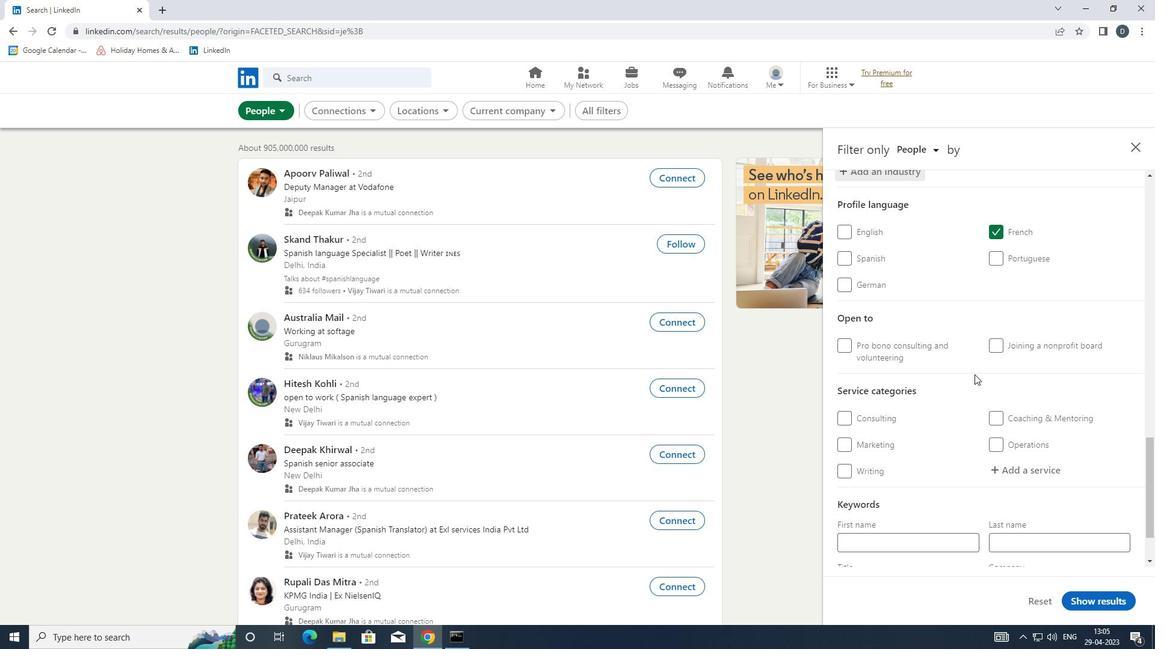 
Action: Mouse moved to (1027, 402)
Screenshot: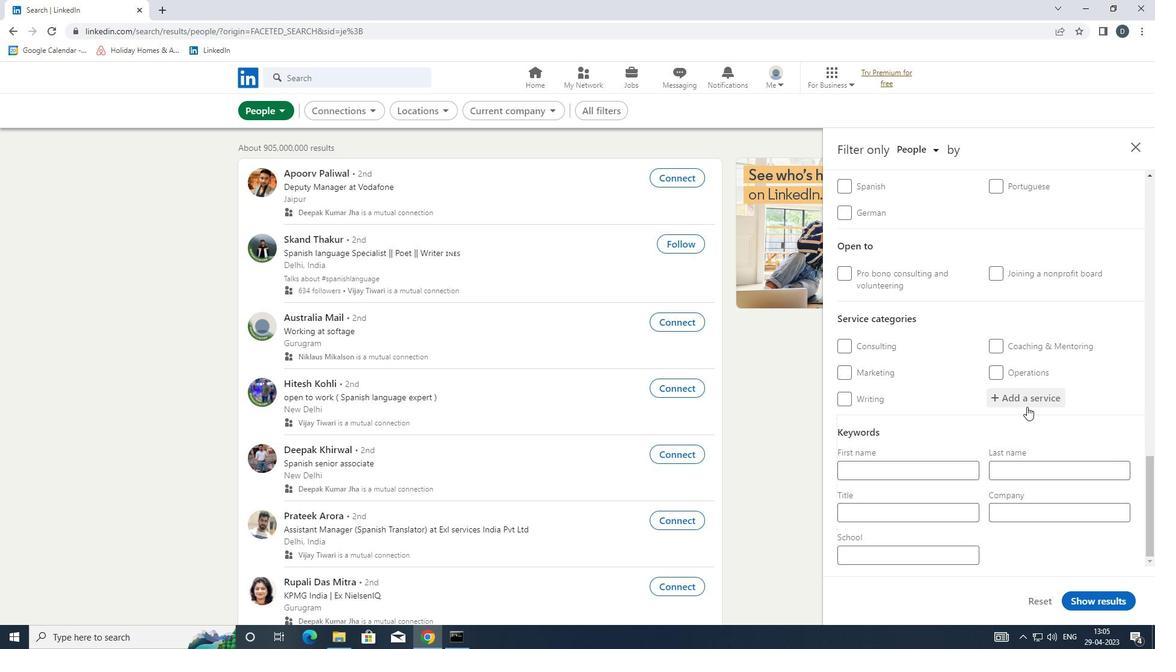 
Action: Mouse pressed left at (1027, 402)
Screenshot: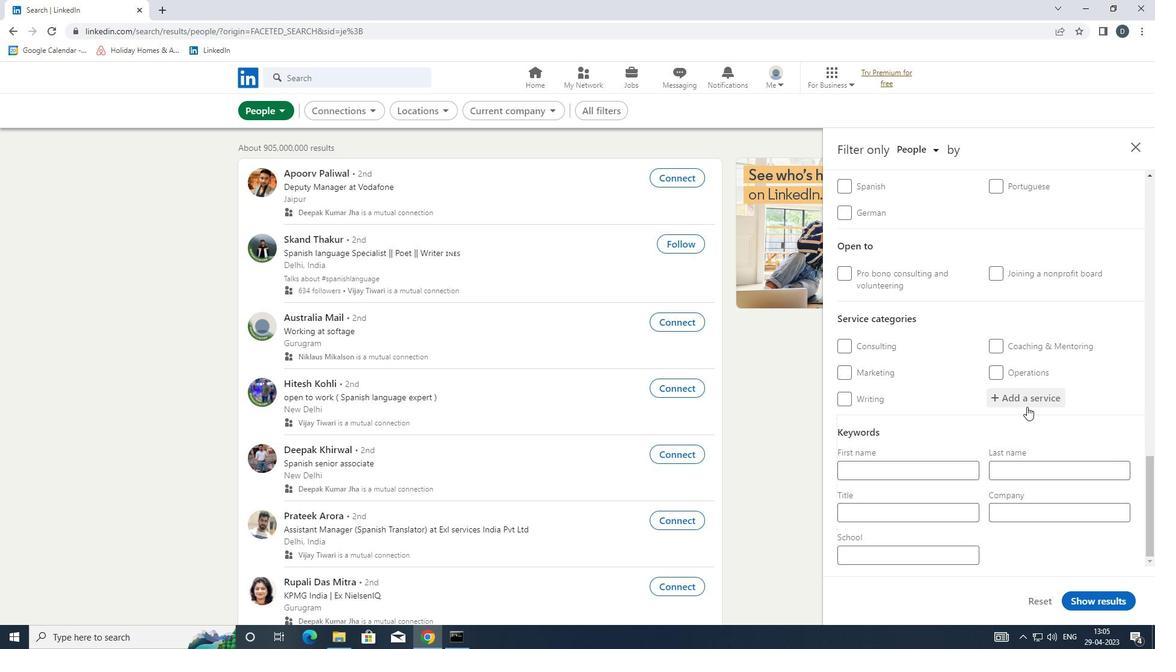 
Action: Mouse moved to (1026, 399)
Screenshot: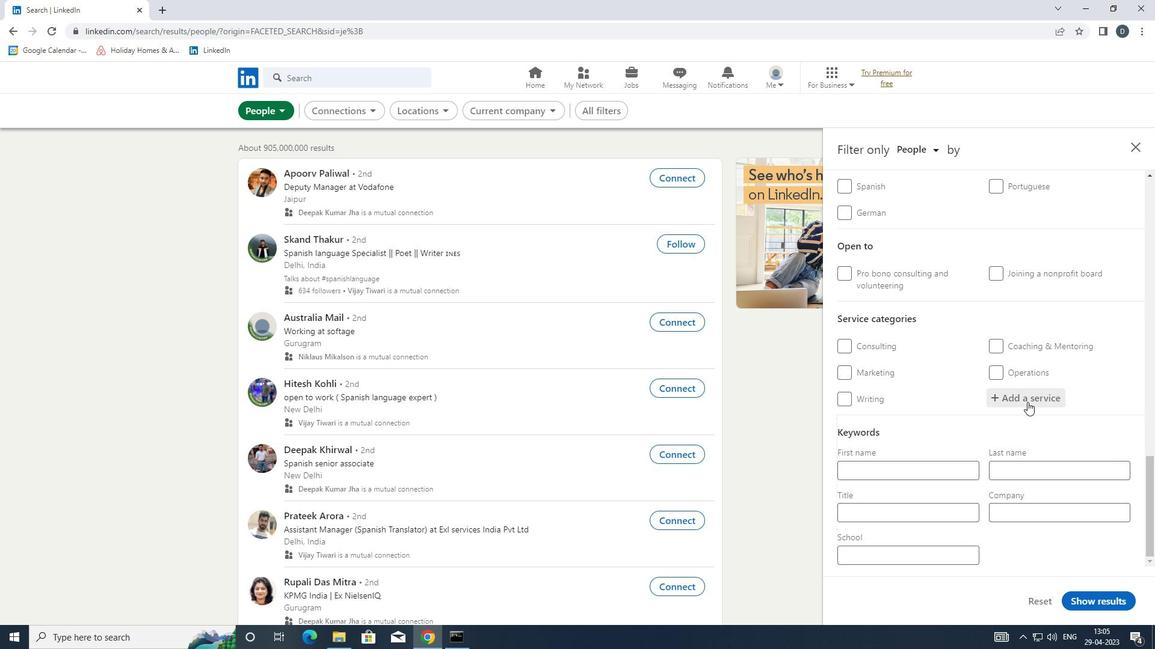 
Action: Key pressed <Key.shift><Key.shift><Key.shift>WEALTH<Key.space><Key.shift>MANA
Screenshot: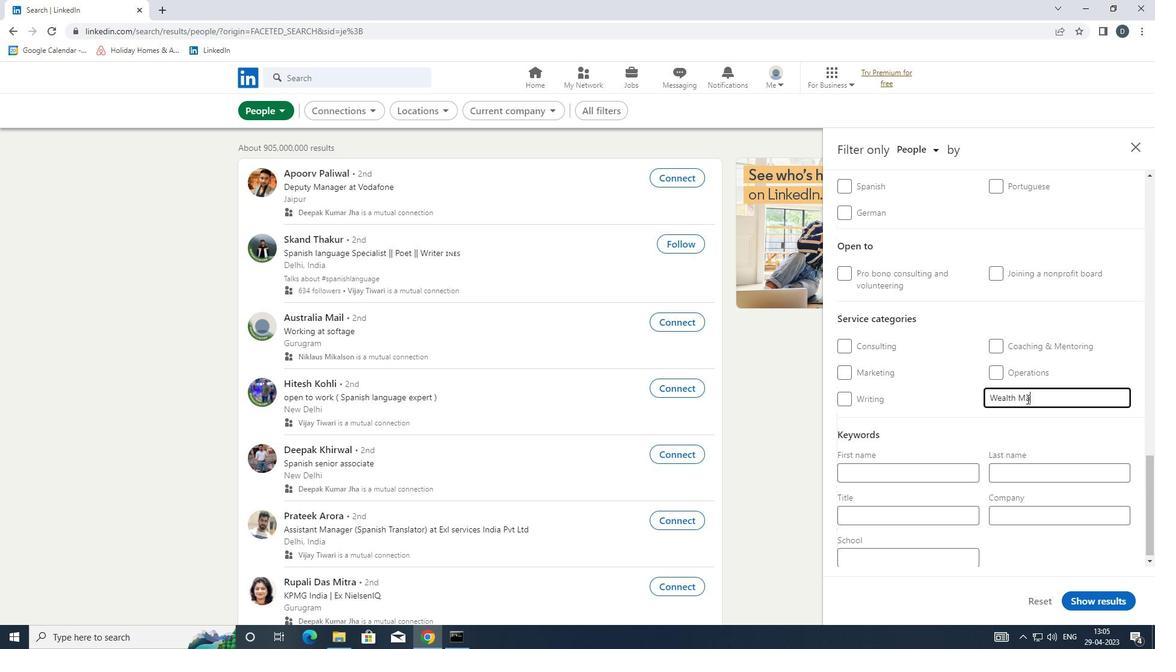 
Action: Mouse moved to (1026, 398)
Screenshot: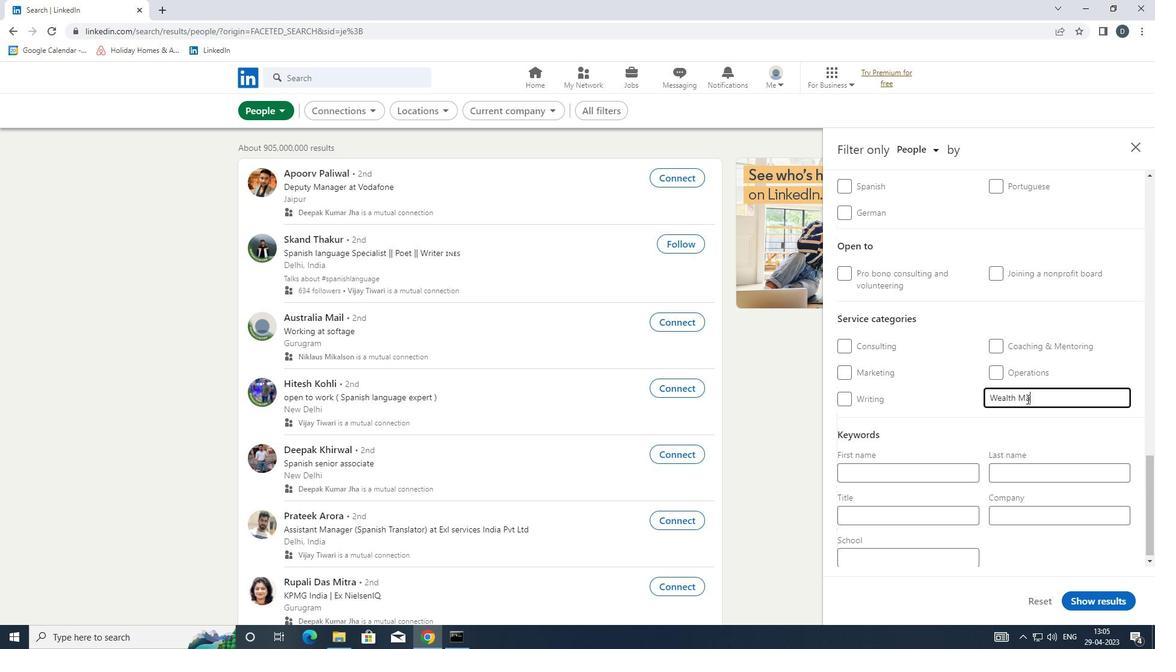 
Action: Key pressed GEMNE<Key.backspace><Key.backspace><Key.backspace>MENT<Key.space>
Screenshot: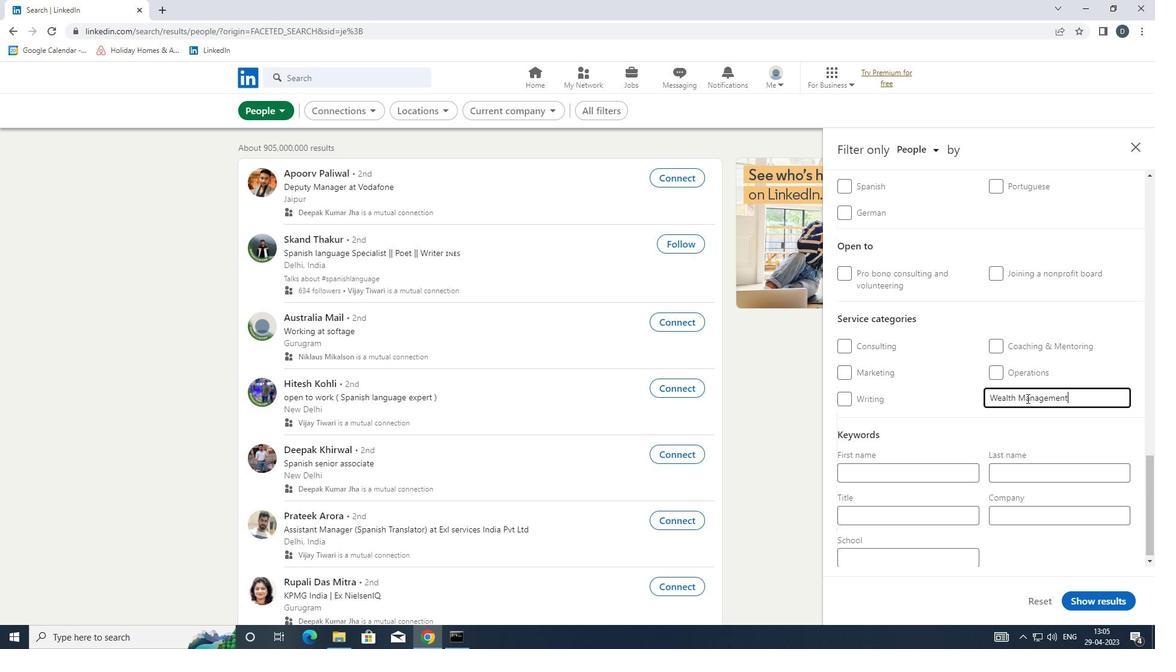 
Action: Mouse moved to (1072, 418)
Screenshot: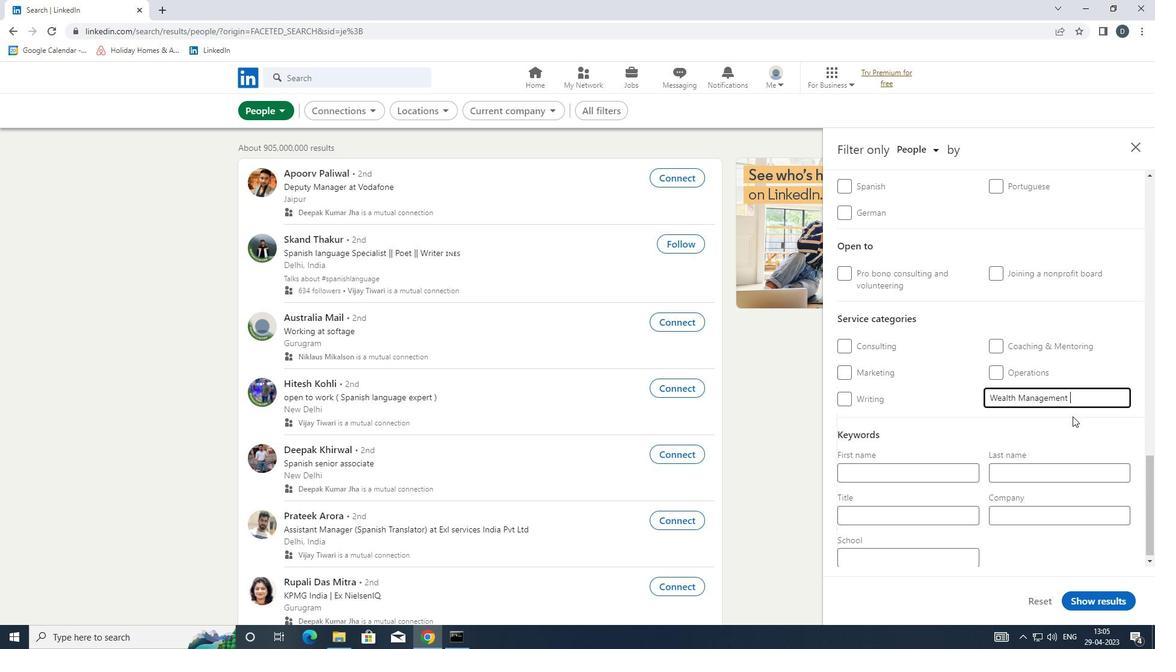 
Action: Mouse scrolled (1072, 417) with delta (0, 0)
Screenshot: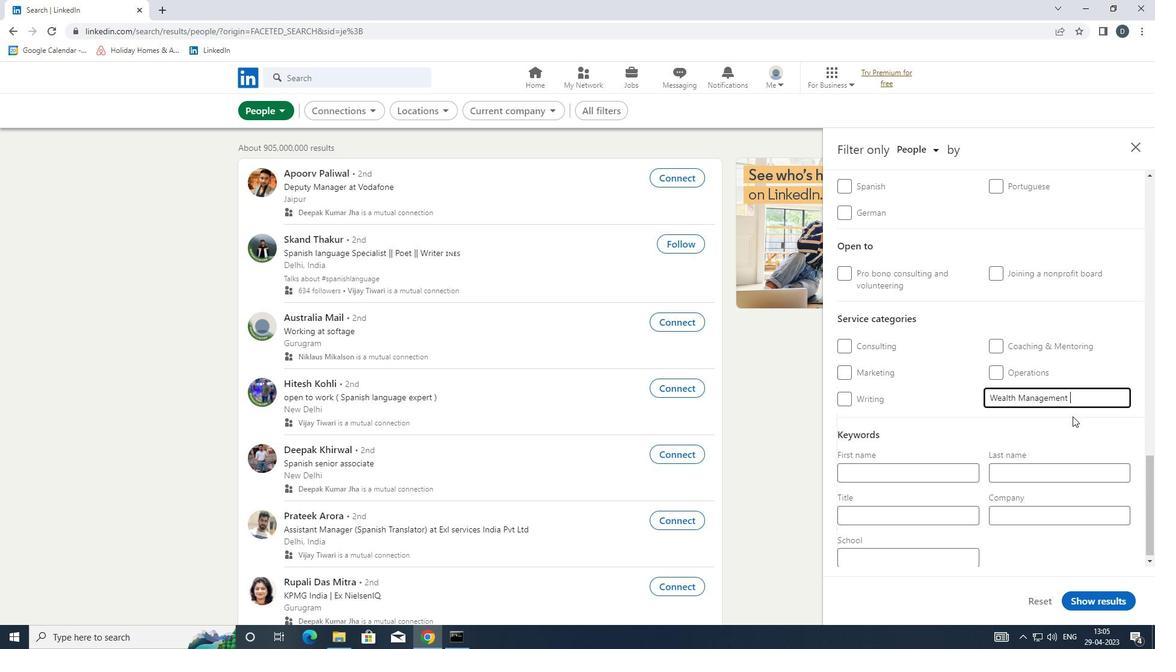 
Action: Mouse moved to (940, 512)
Screenshot: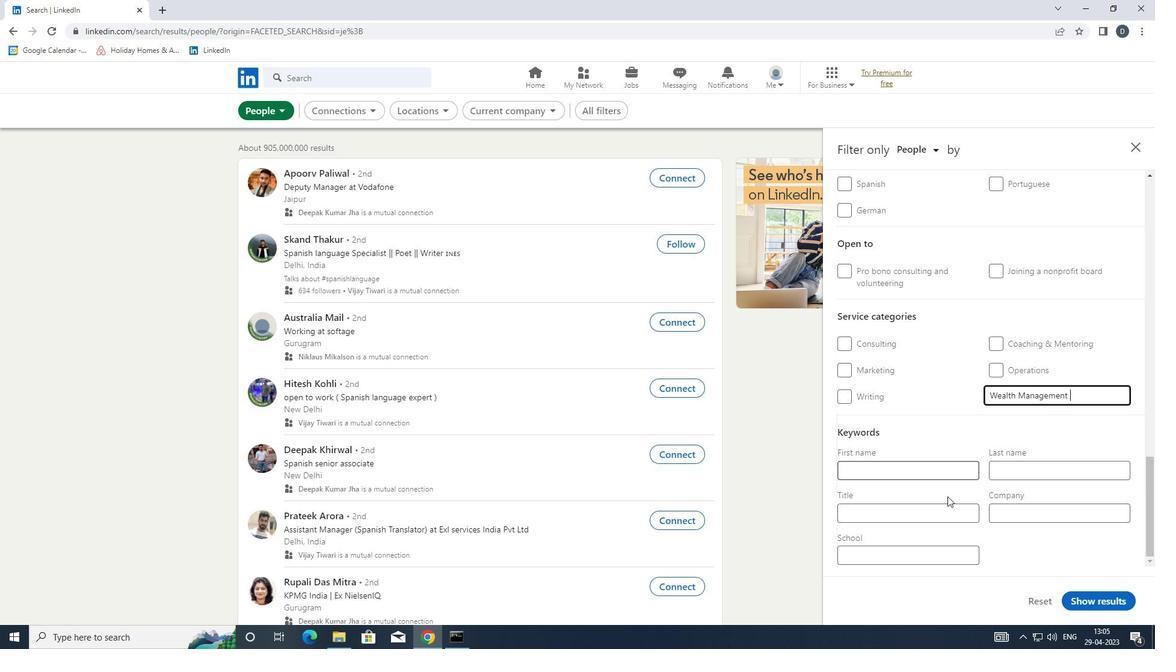 
Action: Mouse pressed left at (940, 512)
Screenshot: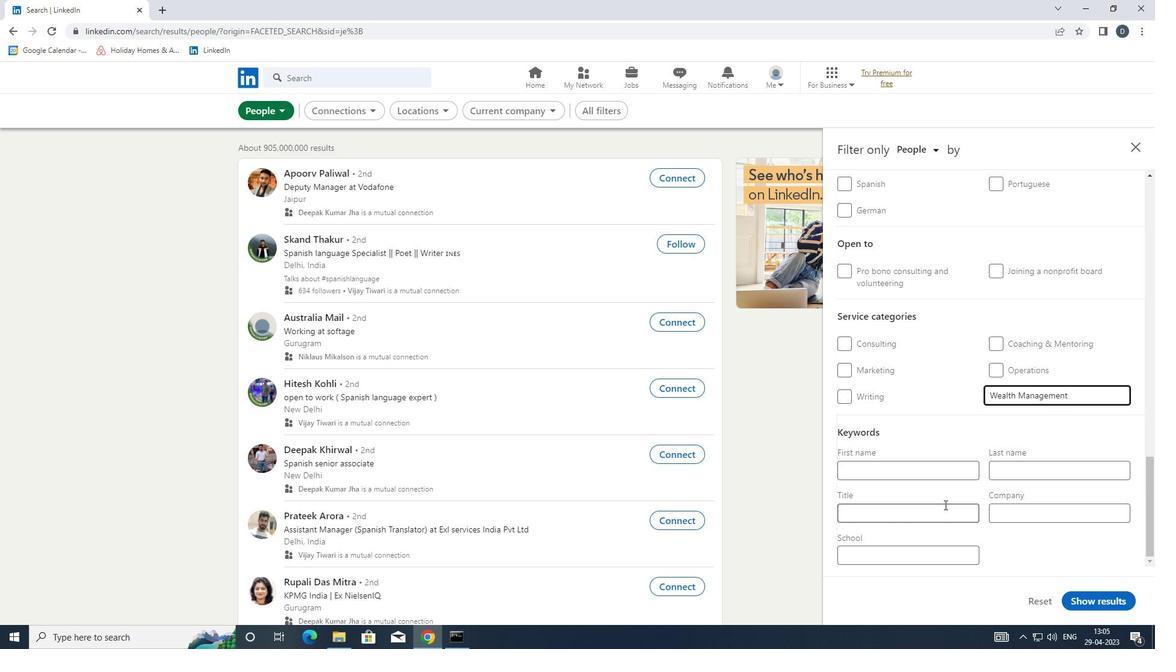 
Action: Mouse moved to (945, 504)
Screenshot: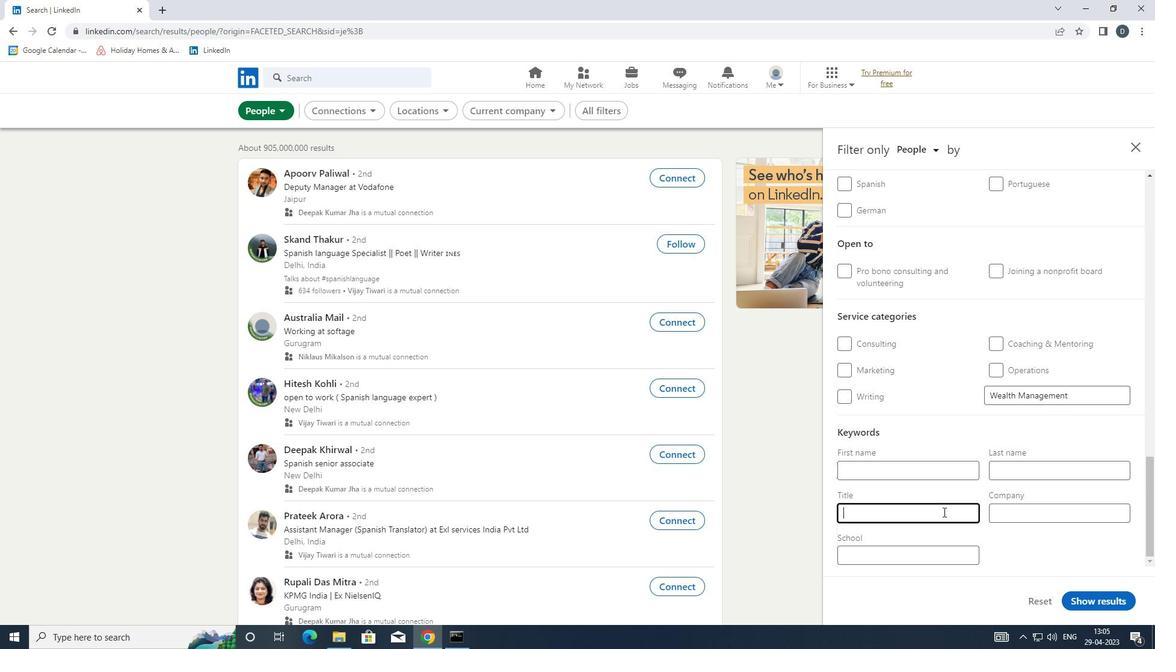 
Action: Key pressed <Key.shift>WEDDING<Key.space><Key.shift>COORDINATE<Key.backspace>OR
Screenshot: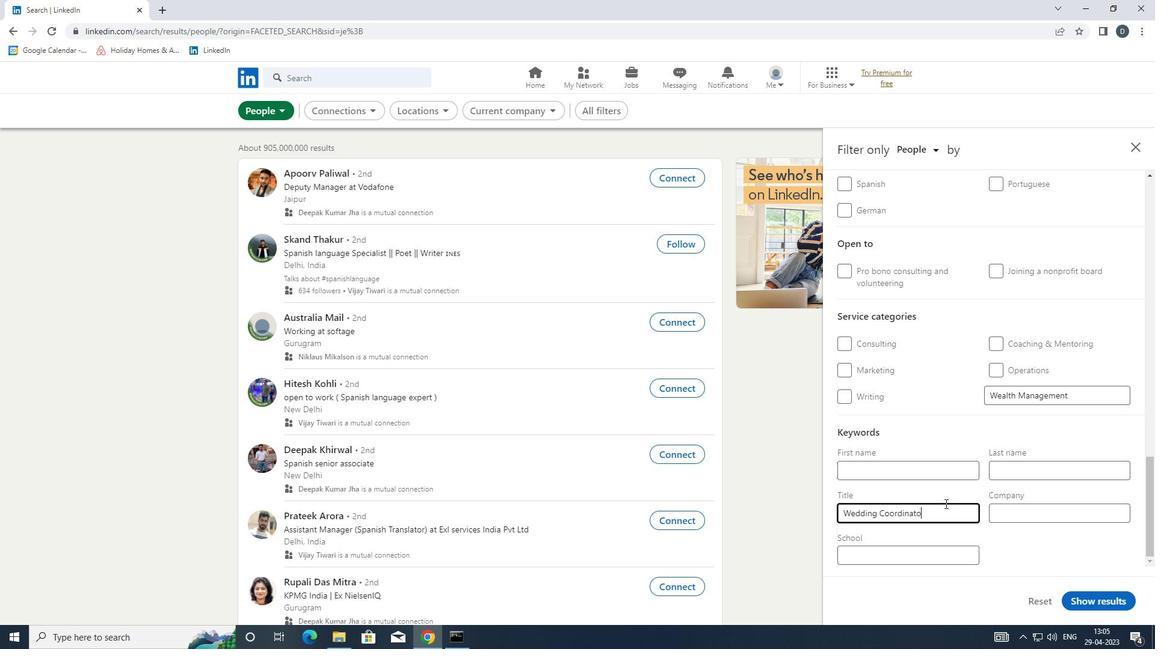 
Action: Mouse moved to (1111, 599)
Screenshot: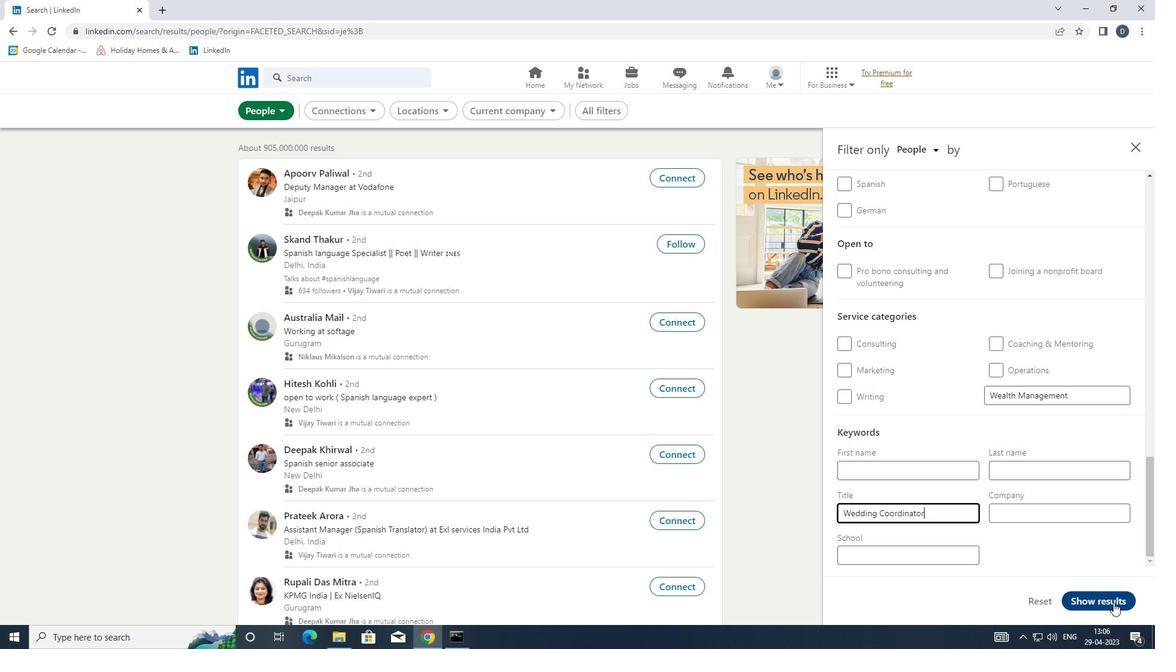 
Action: Mouse pressed left at (1111, 599)
Screenshot: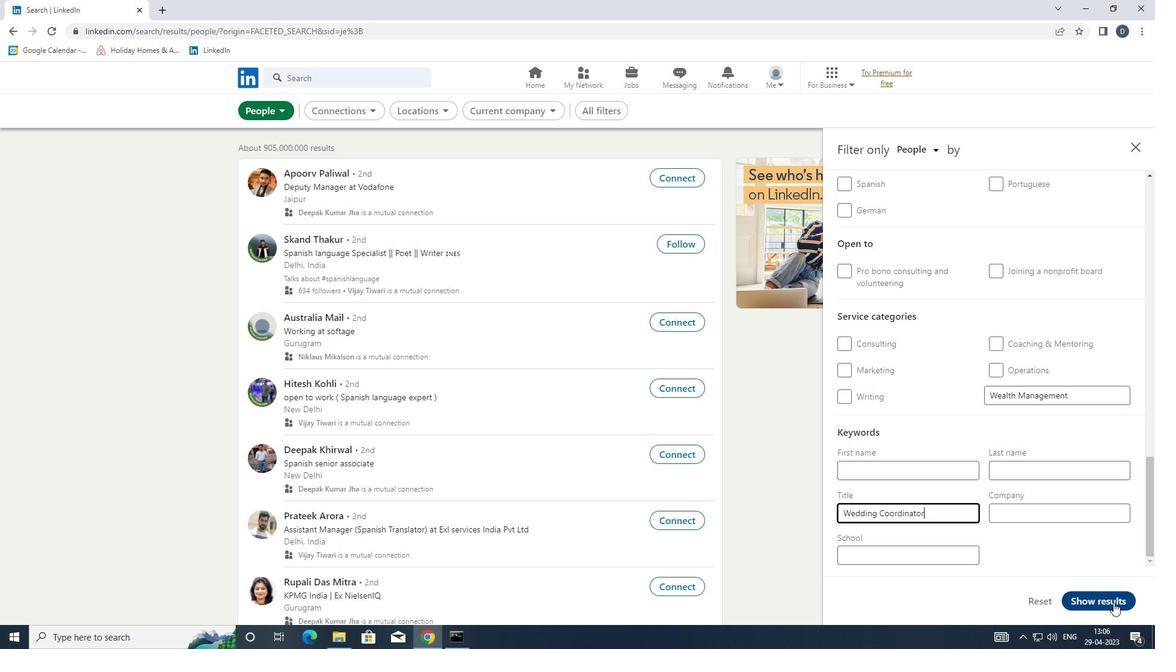 
Action: Mouse moved to (907, 444)
Screenshot: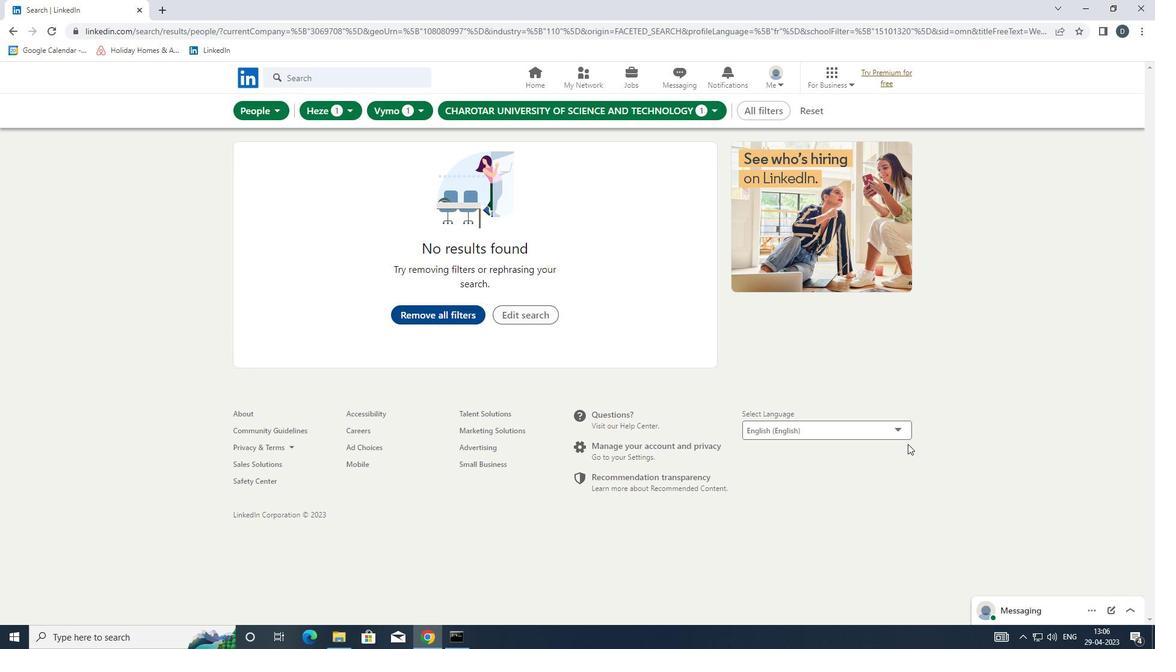 
